 Task: Select the current location as ACE Basin National Estuarine Research Reserve, South Carolina, United States . Now zoom - , and verify the location . Hide zoom slider
Action: Mouse moved to (299, 556)
Screenshot: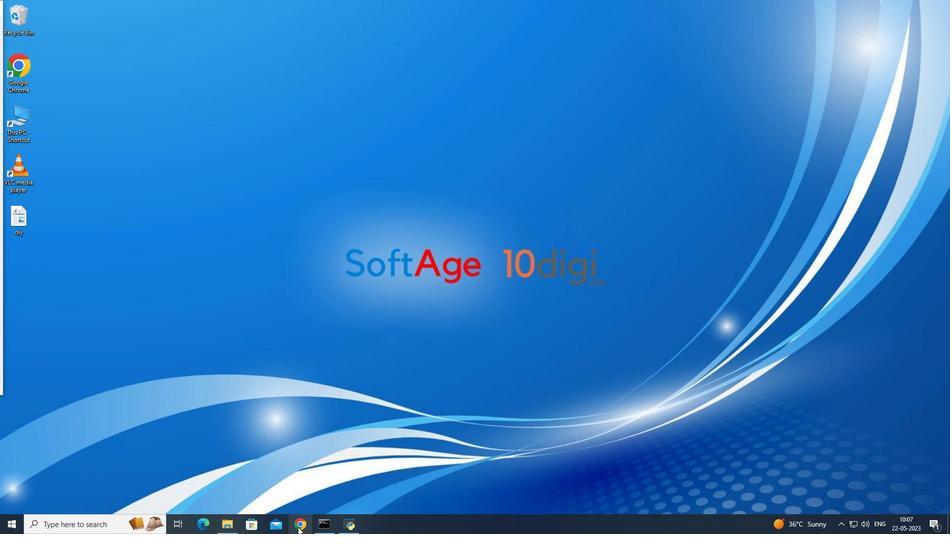 
Action: Mouse pressed left at (299, 556)
Screenshot: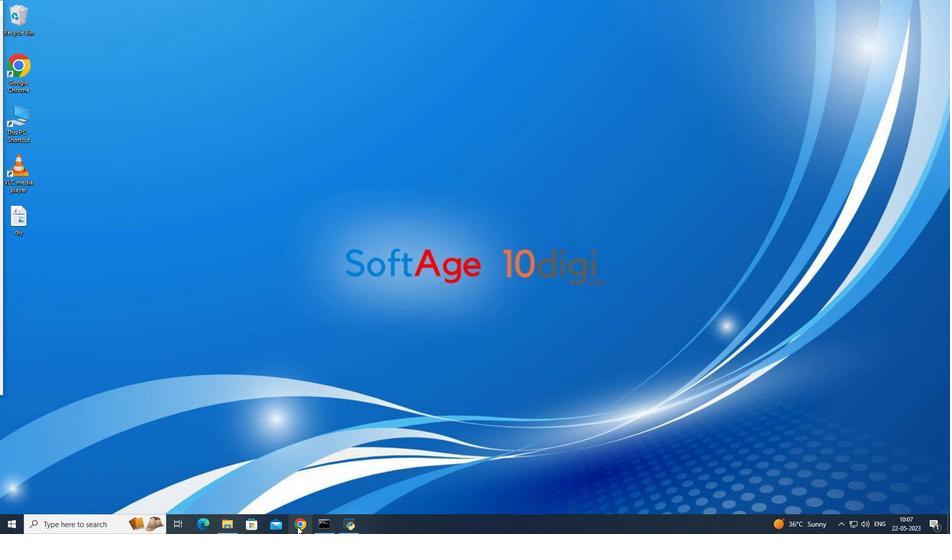 
Action: Mouse moved to (157, 0)
Screenshot: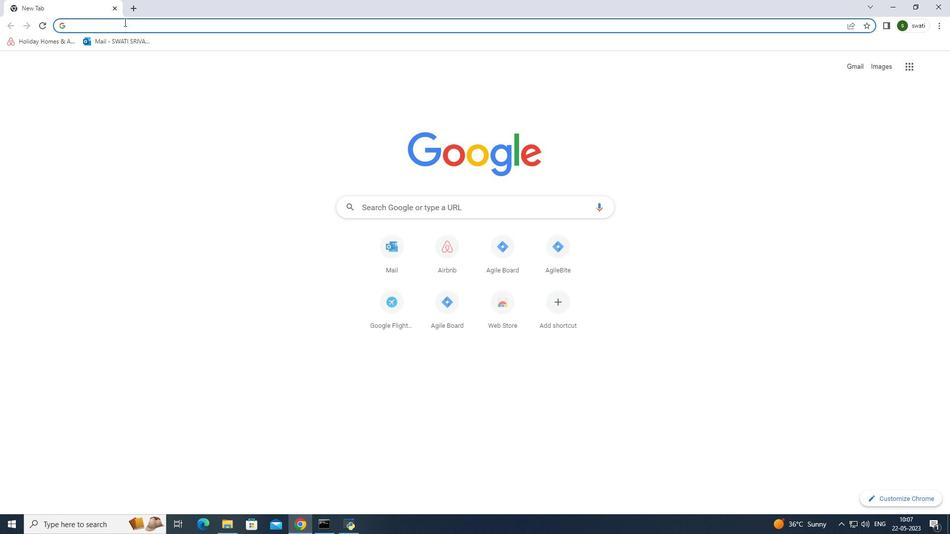
Action: Mouse pressed left at (157, 0)
Screenshot: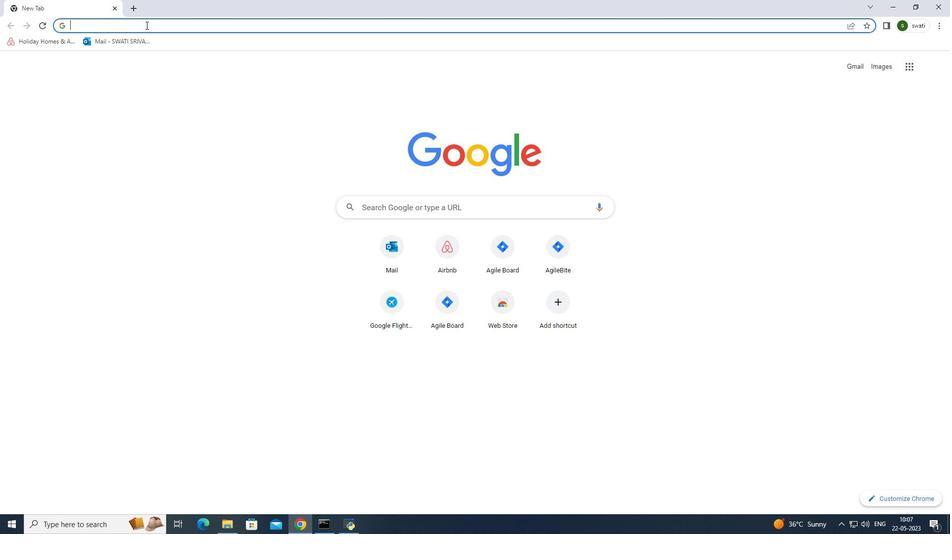 
Action: Key pressed google<Key.space>maps<Key.enter>
Screenshot: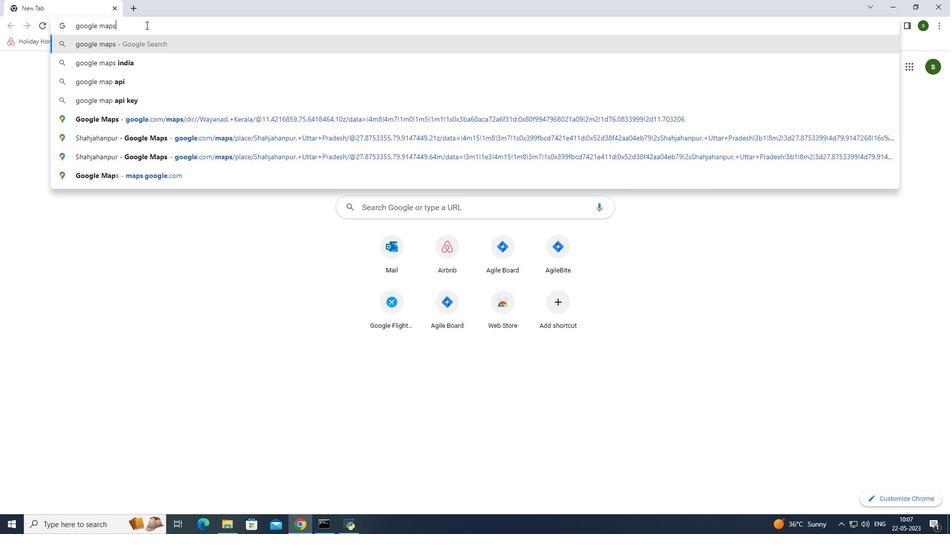 
Action: Mouse moved to (160, 140)
Screenshot: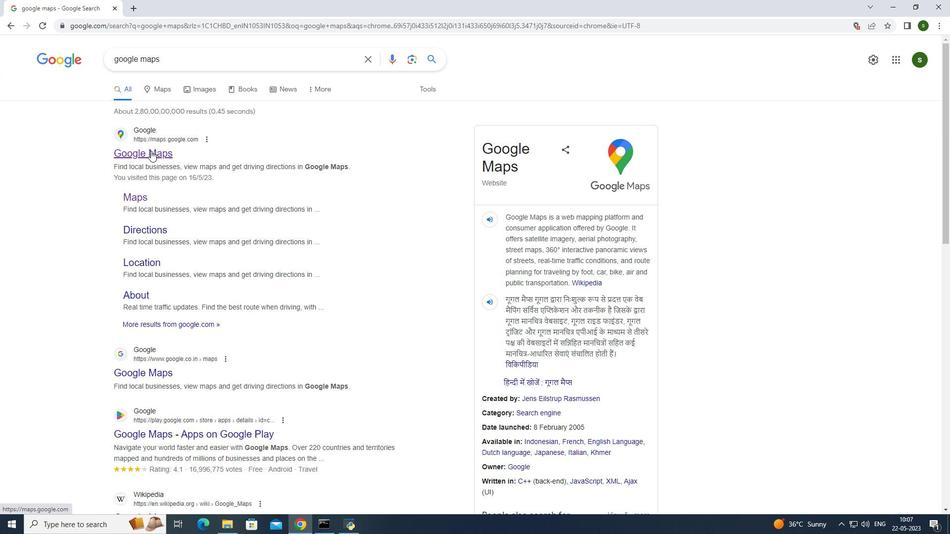 
Action: Mouse pressed left at (160, 140)
Screenshot: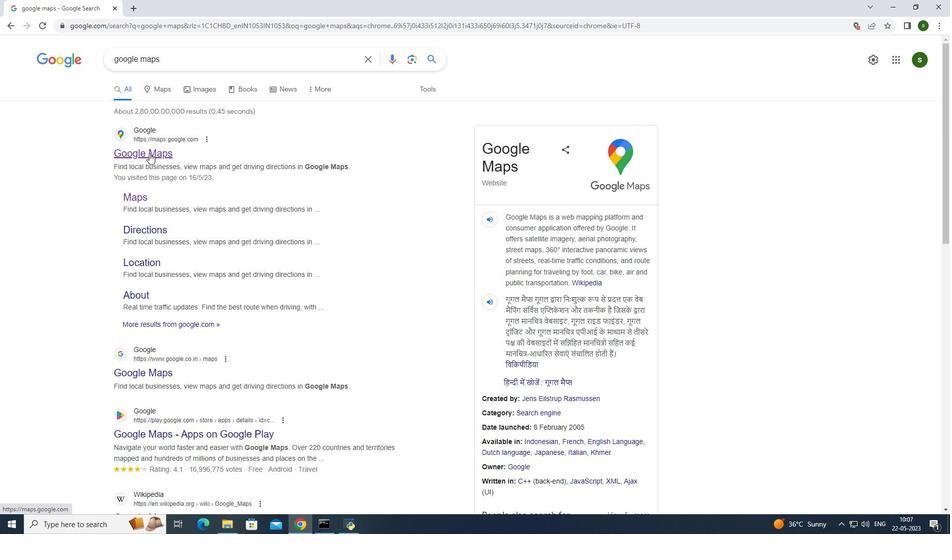 
Action: Mouse moved to (107, 26)
Screenshot: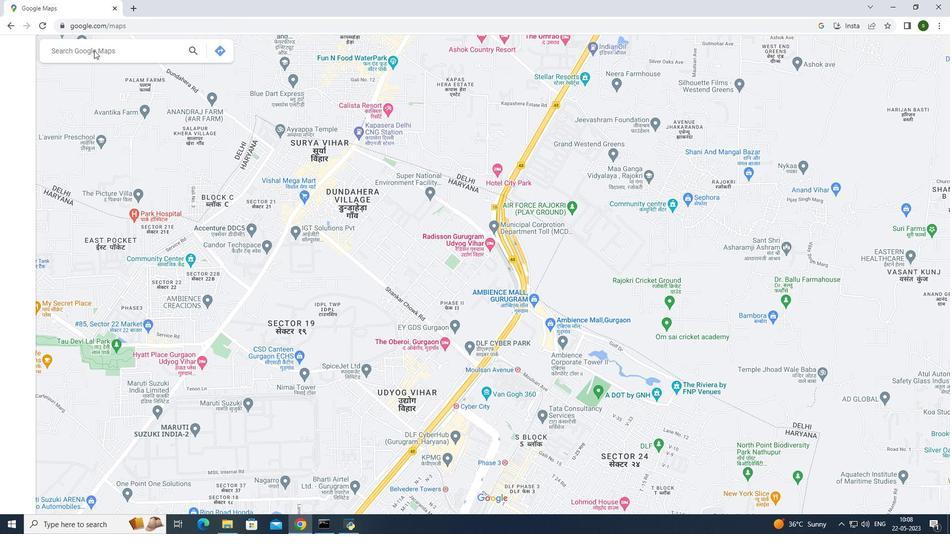 
Action: Mouse pressed left at (107, 26)
Screenshot: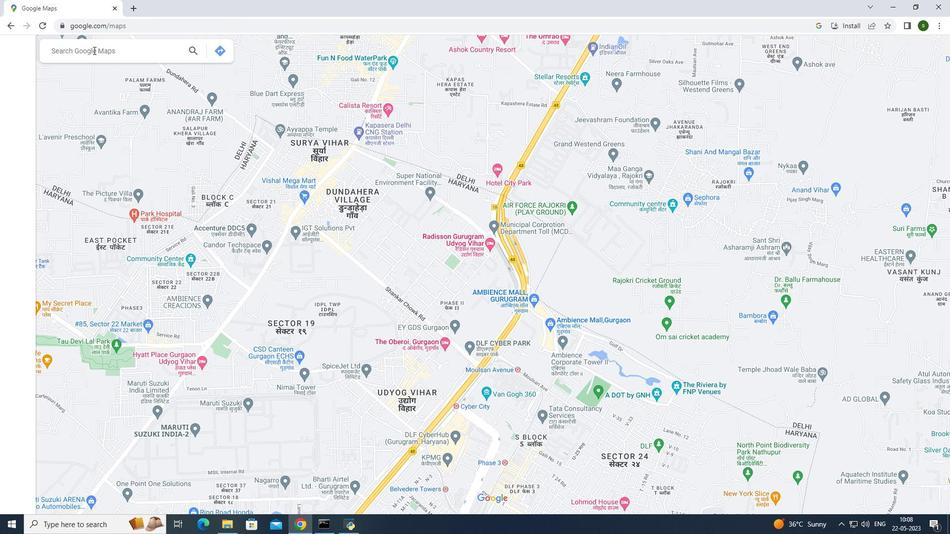 
Action: Key pressed <Key.caps_lock>ACE<Key.space><Key.caps_lock><Key.caps_lock>B<Key.caps_lock>asin<Key.space><Key.caps_lock>N<Key.caps_lock>ational<Key.space><Key.caps_lock>E<Key.caps_lock>stuarine<Key.space><Key.caps_lock>R<Key.caps_lock>esearch<Key.space><Key.caps_lock>R<Key.caps_lock>eserve,<Key.caps_lock>S<Key.caps_lock>outh<Key.space><Key.caps_lock>C<Key.caps_lock>arolina<Key.space>,<Key.caps_lock><Key.backspace><Key.backspace>,<Key.caps_lock>u<Key.caps_lock>NITED<Key.space><Key.caps_lock>s<Key.caps_lock>TATES<Key.enter>
Screenshot: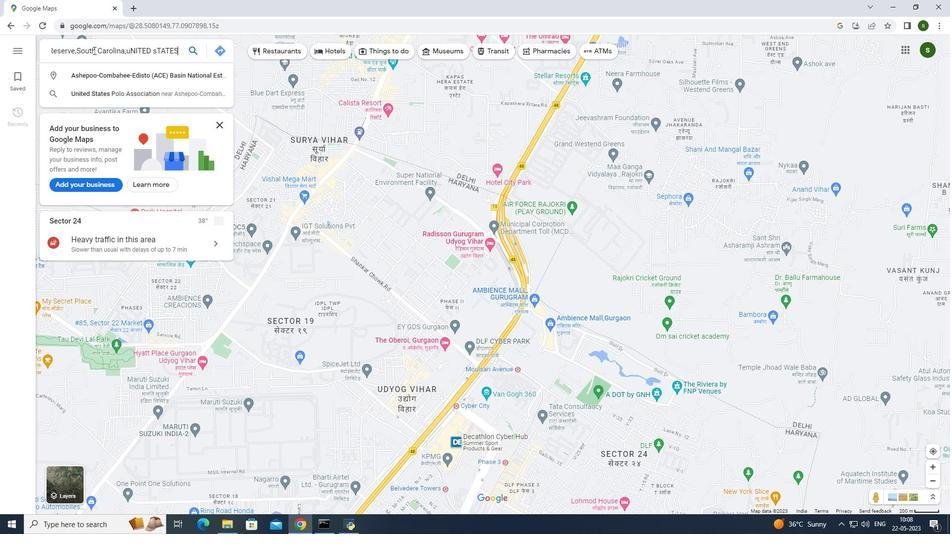 
Action: Mouse moved to (493, 243)
Screenshot: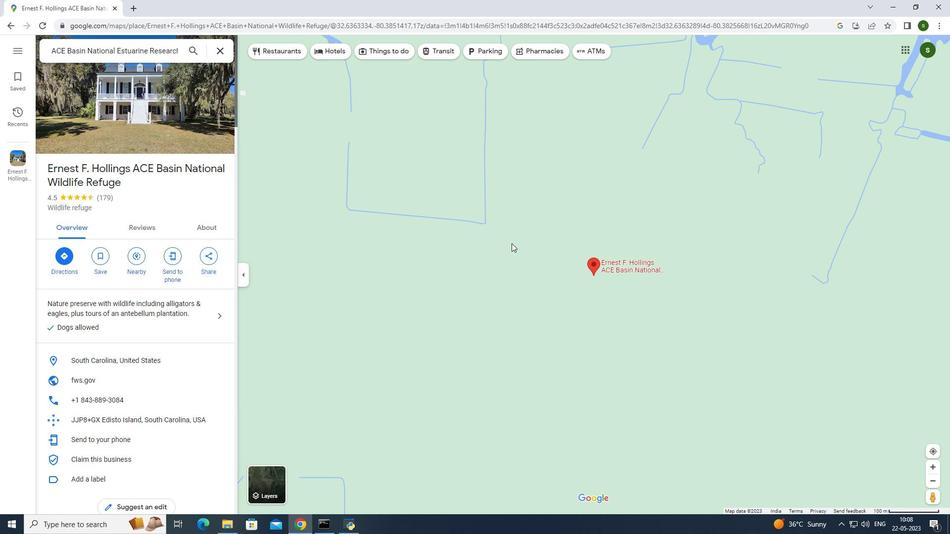 
Action: Mouse scrolled (493, 243) with delta (0, 0)
Screenshot: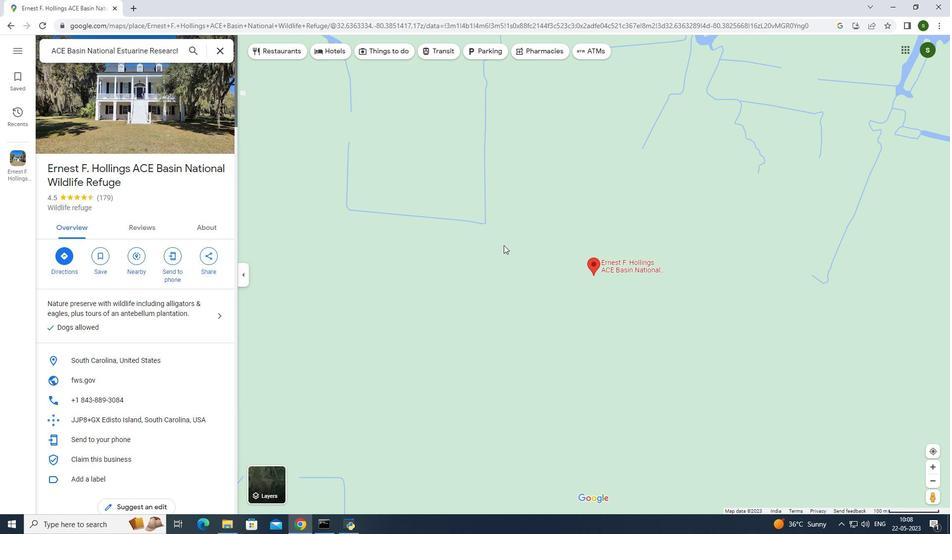 
Action: Mouse moved to (471, 297)
Screenshot: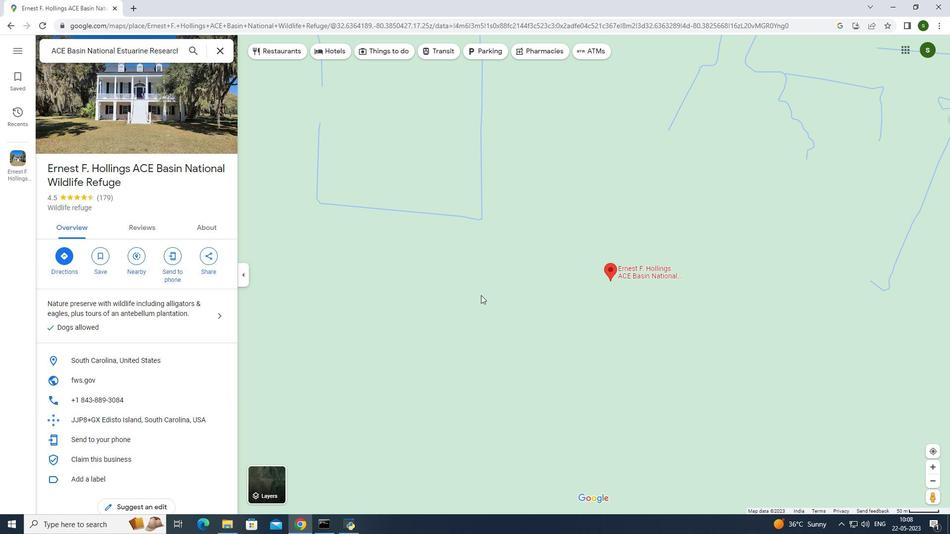 
Action: Mouse scrolled (471, 297) with delta (0, 0)
Screenshot: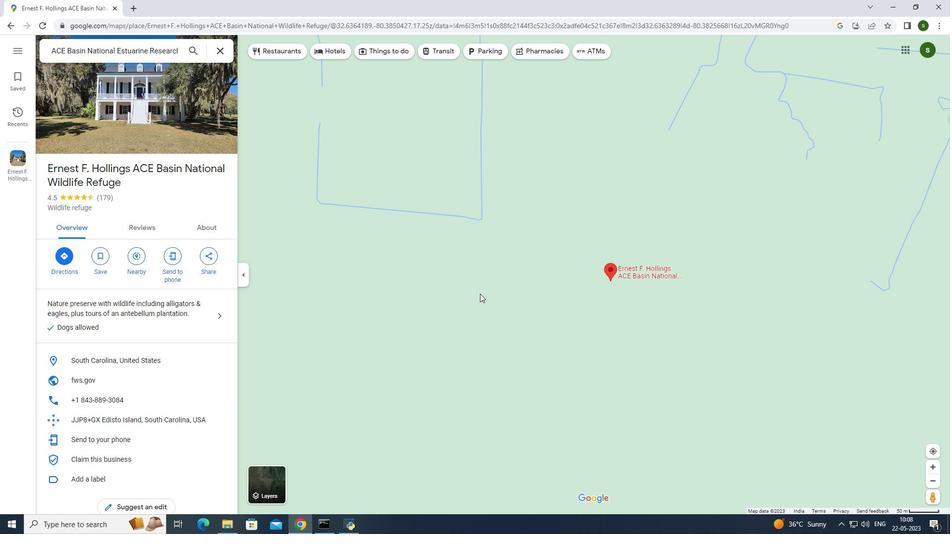 
Action: Mouse scrolled (471, 297) with delta (0, 0)
Screenshot: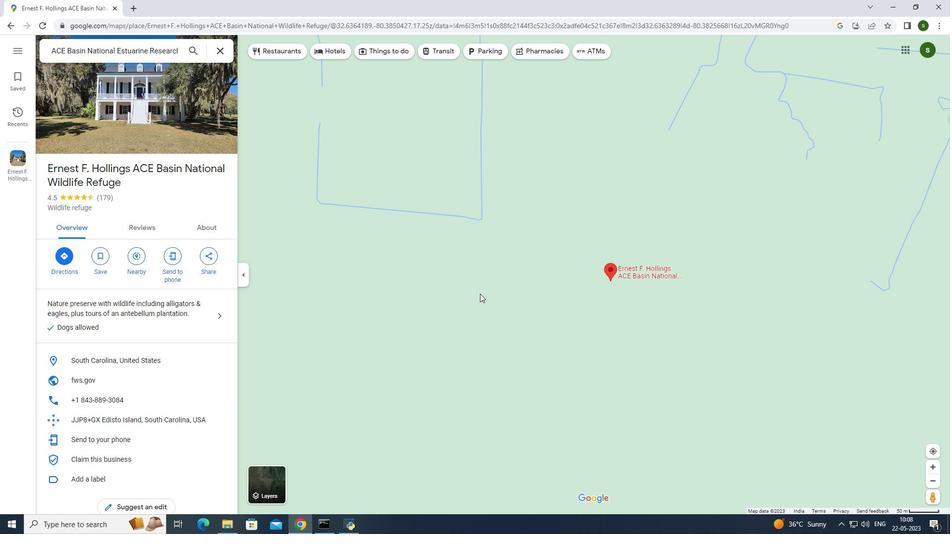 
Action: Mouse scrolled (471, 297) with delta (0, 0)
Screenshot: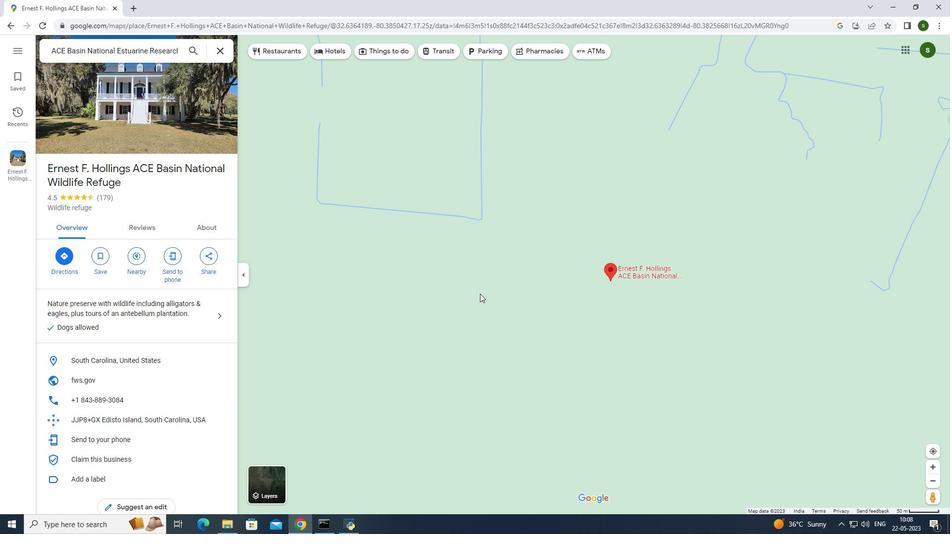
Action: Mouse scrolled (471, 297) with delta (0, 0)
Screenshot: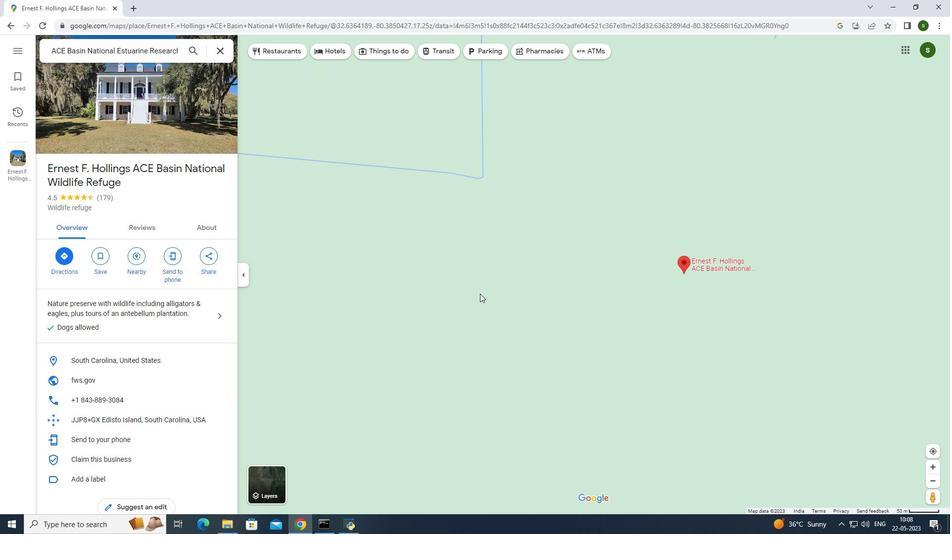 
Action: Mouse moved to (487, 239)
Screenshot: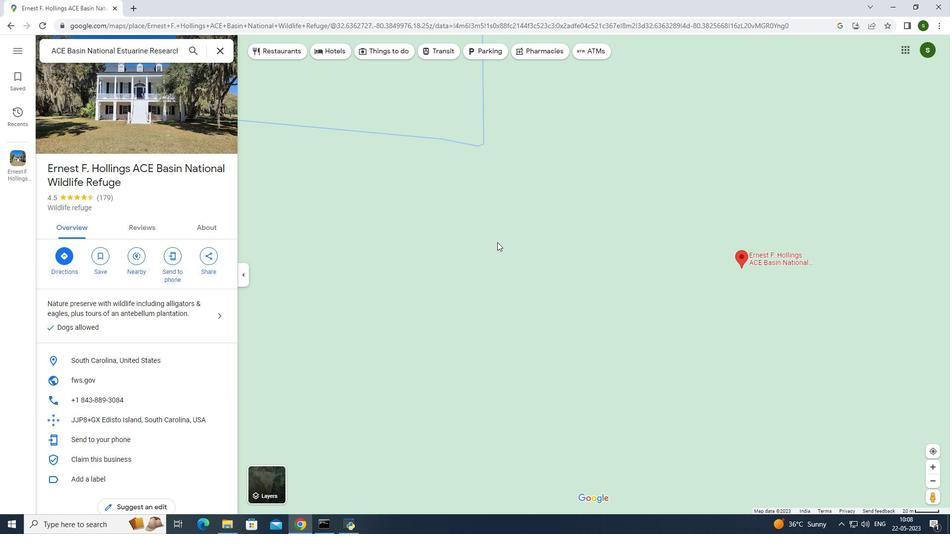 
Action: Mouse scrolled (487, 239) with delta (0, 0)
Screenshot: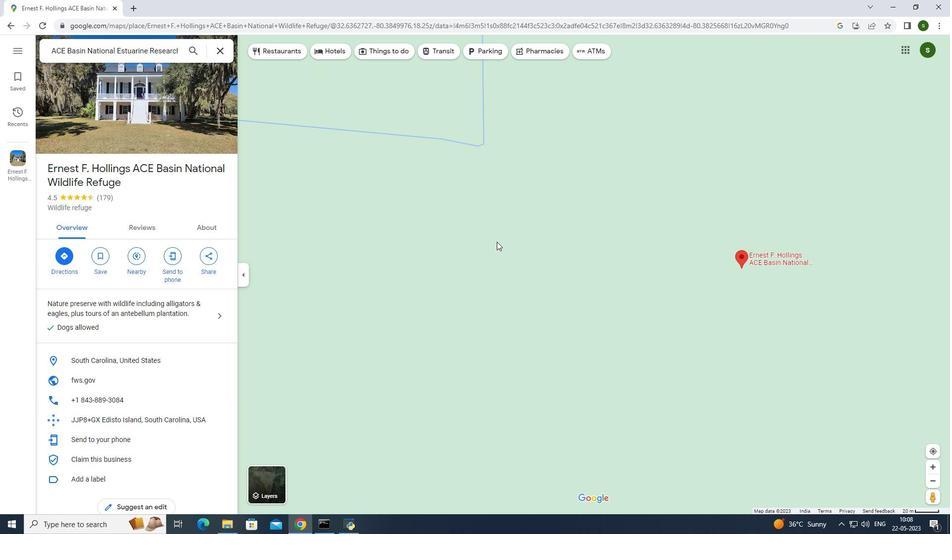 
Action: Mouse scrolled (487, 239) with delta (0, 0)
Screenshot: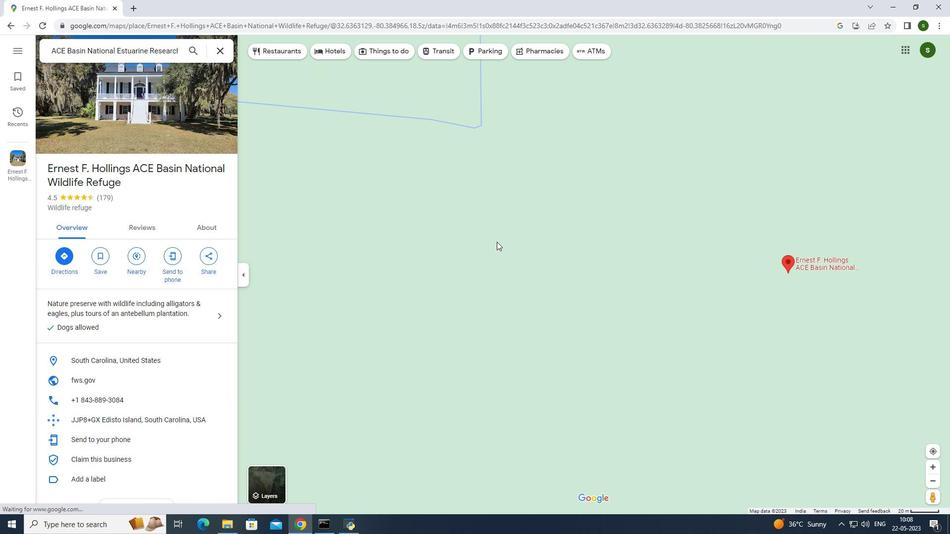 
Action: Mouse moved to (485, 193)
Screenshot: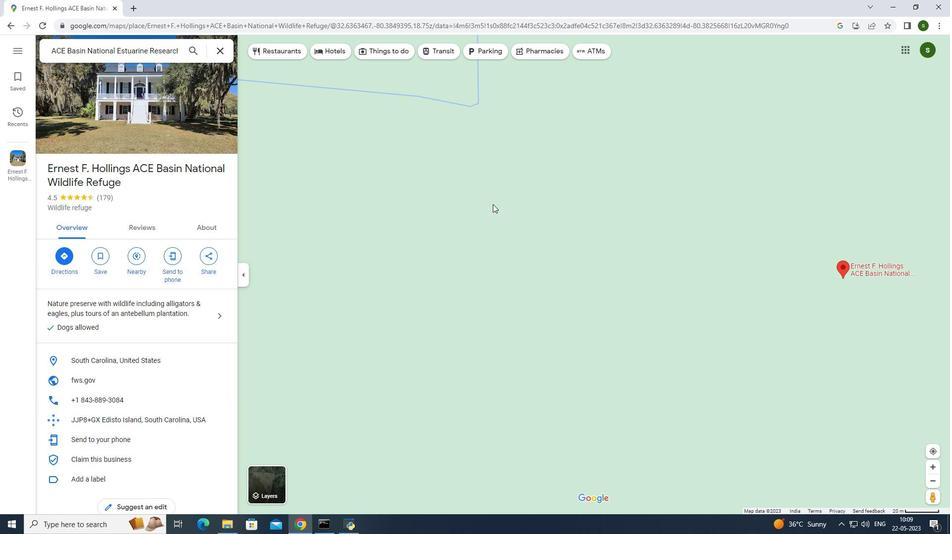 
Action: Mouse scrolled (485, 193) with delta (0, 0)
Screenshot: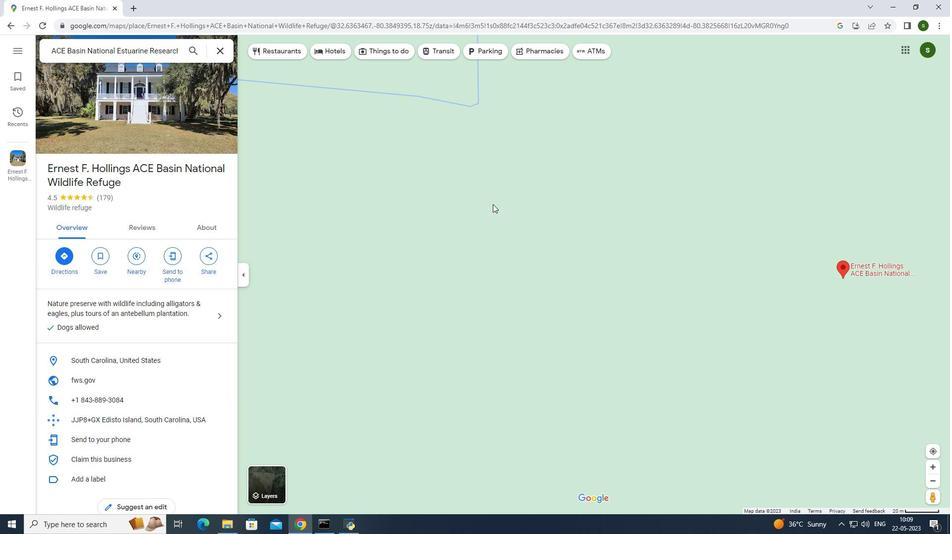 
Action: Mouse scrolled (485, 193) with delta (0, 0)
Screenshot: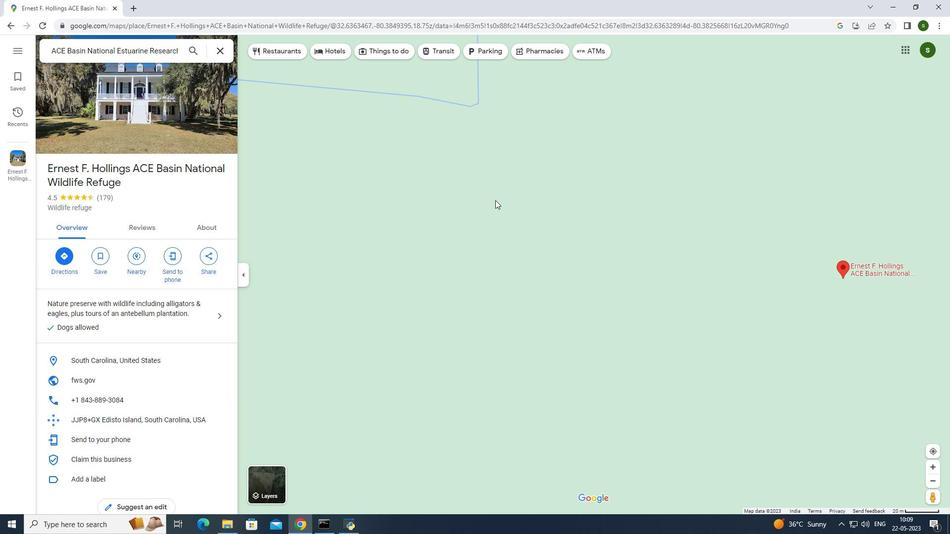 
Action: Mouse scrolled (485, 192) with delta (0, 0)
Screenshot: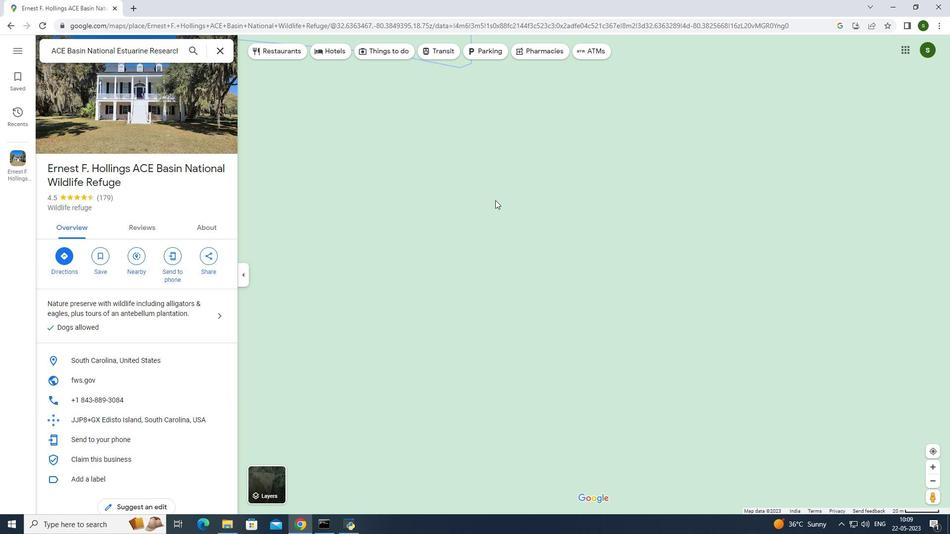 
Action: Mouse scrolled (485, 192) with delta (0, 0)
Screenshot: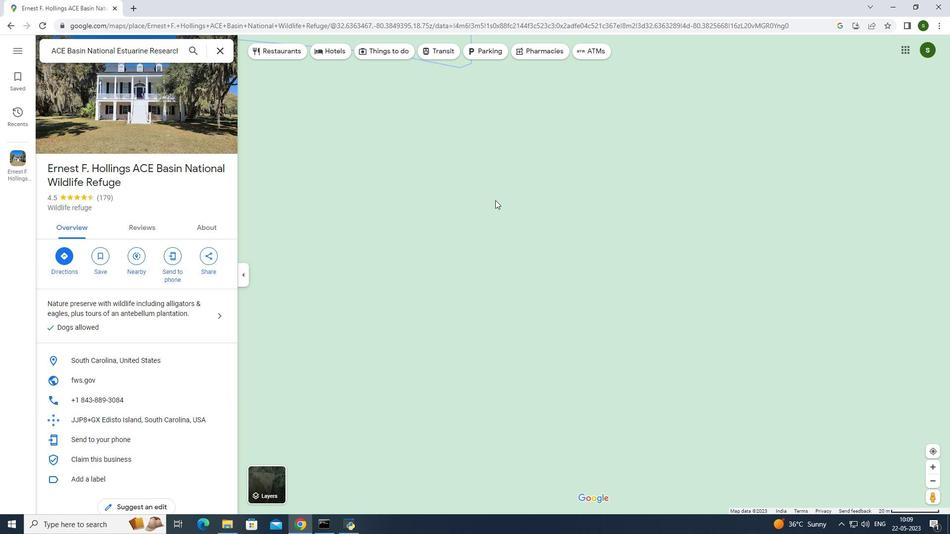 
Action: Mouse scrolled (485, 192) with delta (0, 0)
Screenshot: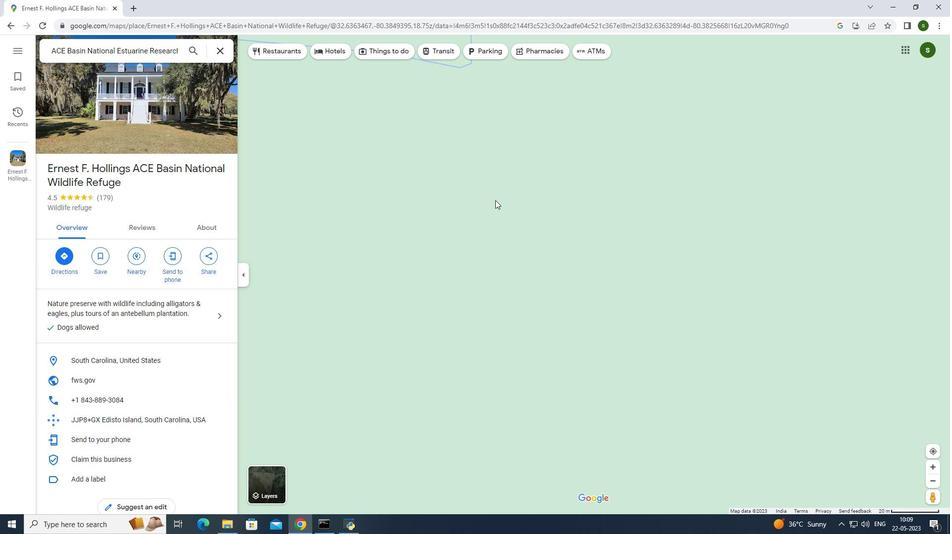 
Action: Mouse scrolled (485, 192) with delta (0, 0)
Screenshot: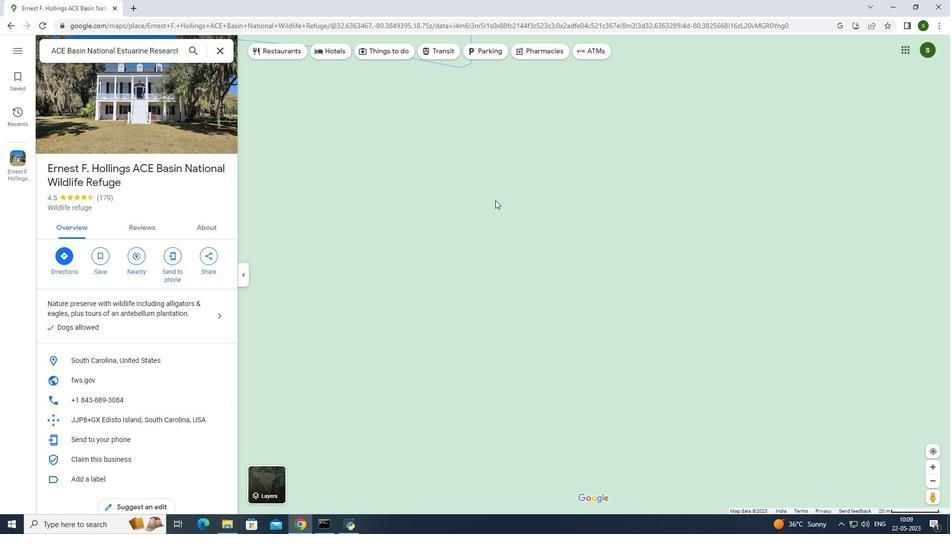 
Action: Mouse moved to (484, 193)
Screenshot: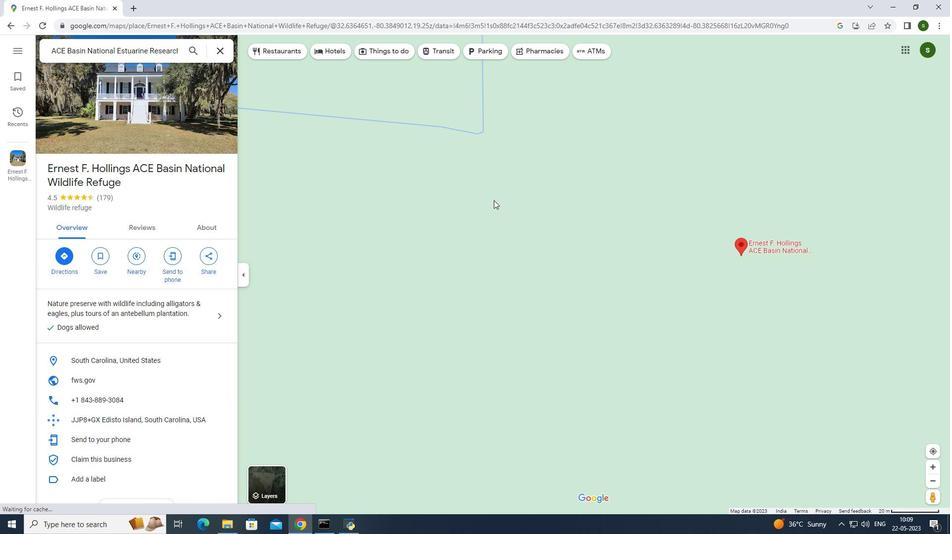 
Action: Mouse scrolled (484, 192) with delta (0, 0)
Screenshot: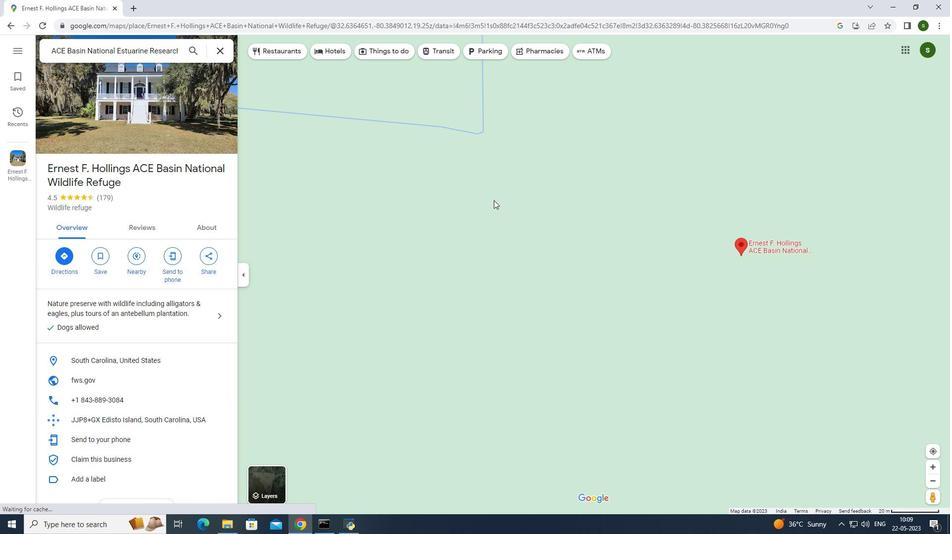 
Action: Mouse scrolled (484, 192) with delta (0, 0)
Screenshot: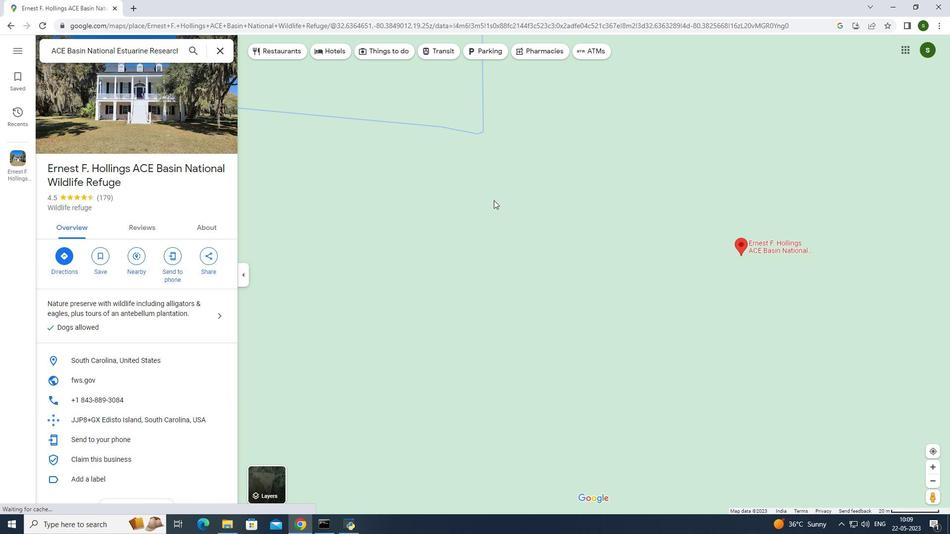 
Action: Mouse scrolled (484, 192) with delta (0, 0)
Screenshot: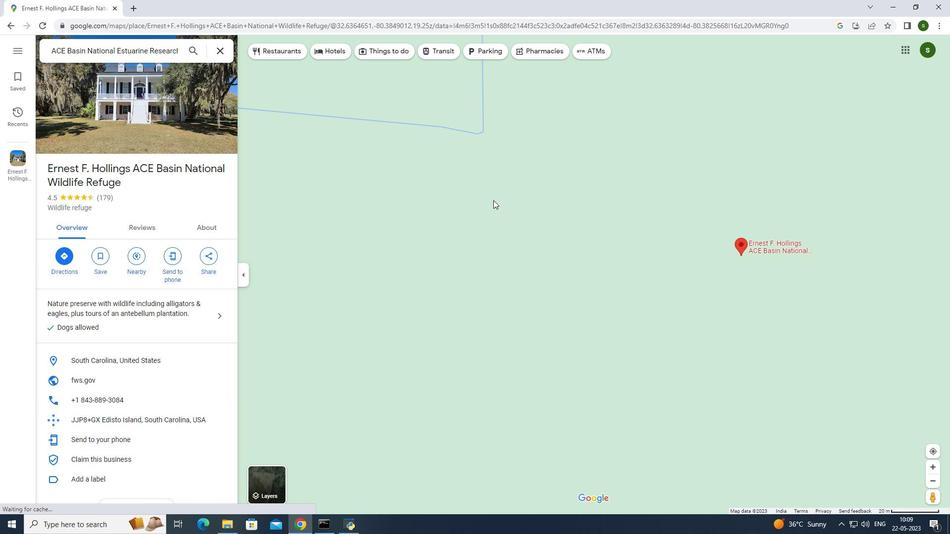 
Action: Mouse moved to (480, 194)
Screenshot: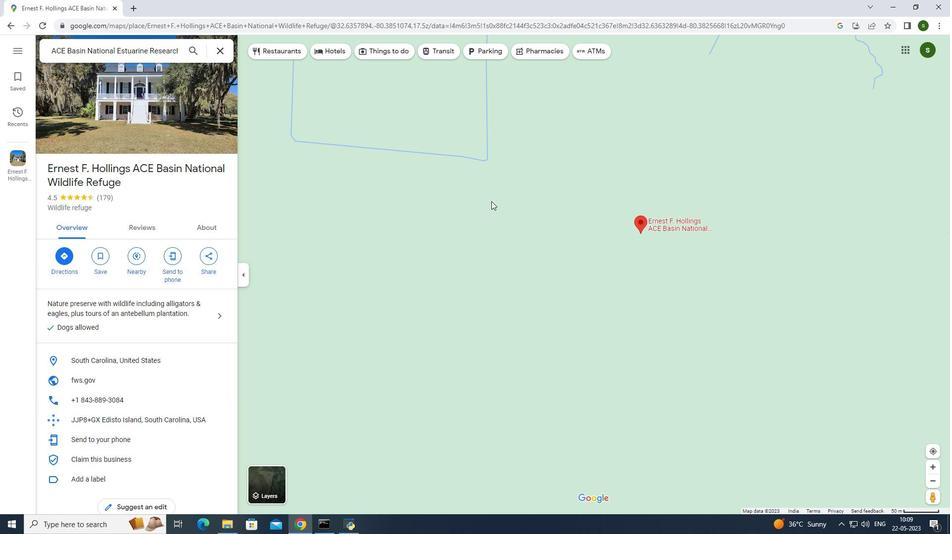 
Action: Mouse scrolled (480, 194) with delta (0, 0)
Screenshot: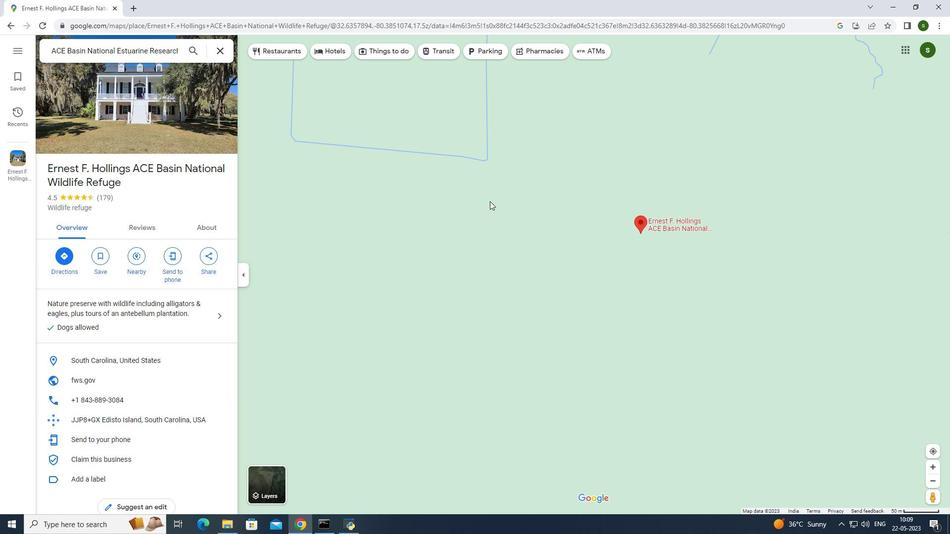 
Action: Mouse scrolled (480, 194) with delta (0, 0)
Screenshot: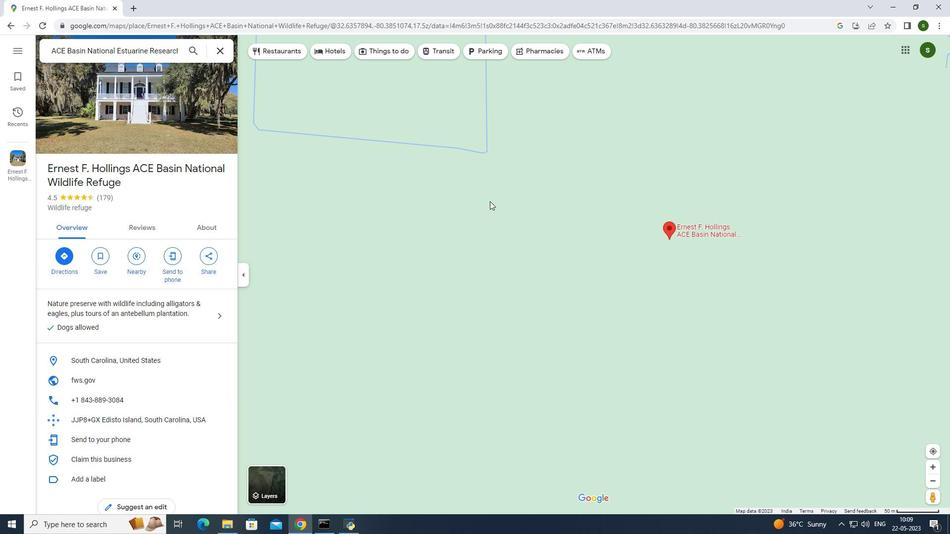 
Action: Mouse scrolled (480, 194) with delta (0, 0)
Screenshot: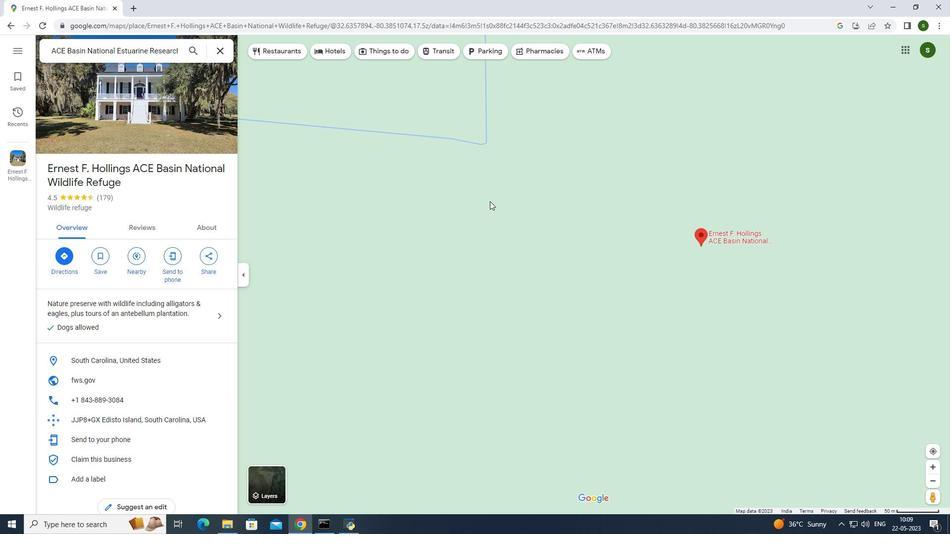 
Action: Mouse scrolled (480, 193) with delta (0, 0)
Screenshot: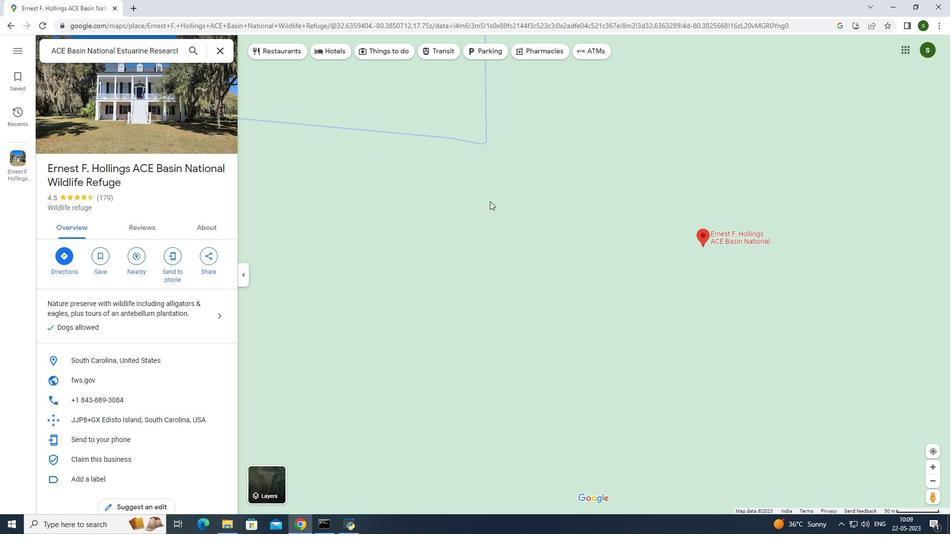 
Action: Mouse scrolled (480, 194) with delta (0, 0)
Screenshot: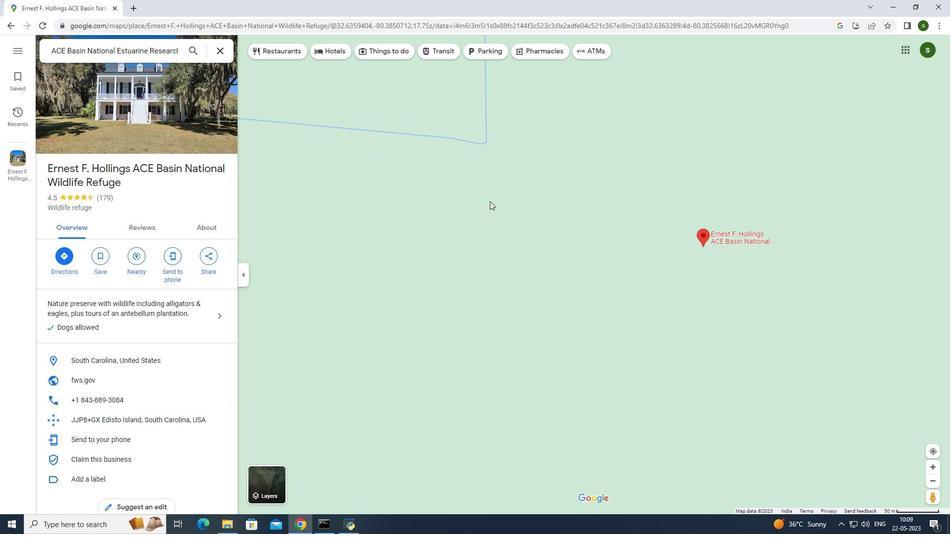 
Action: Mouse scrolled (480, 194) with delta (0, 0)
Screenshot: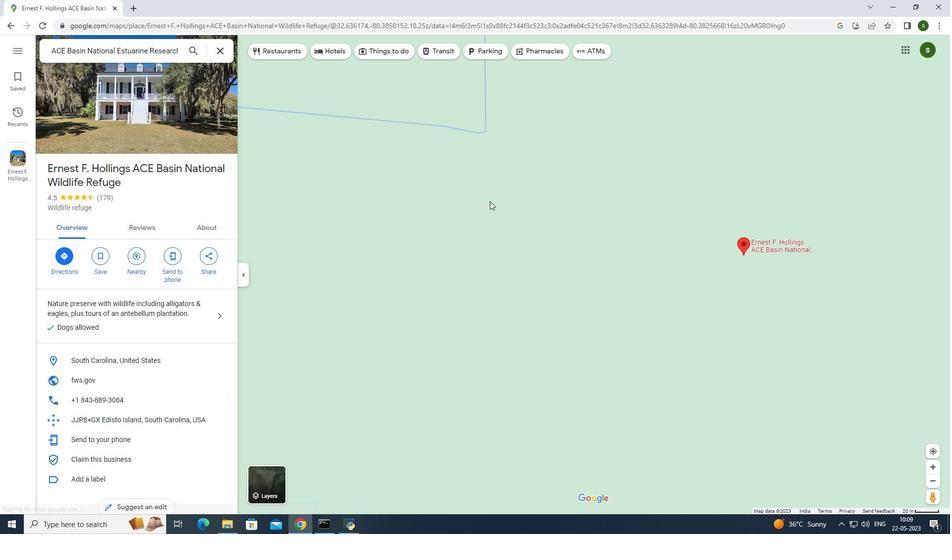 
Action: Mouse scrolled (480, 194) with delta (0, 0)
Screenshot: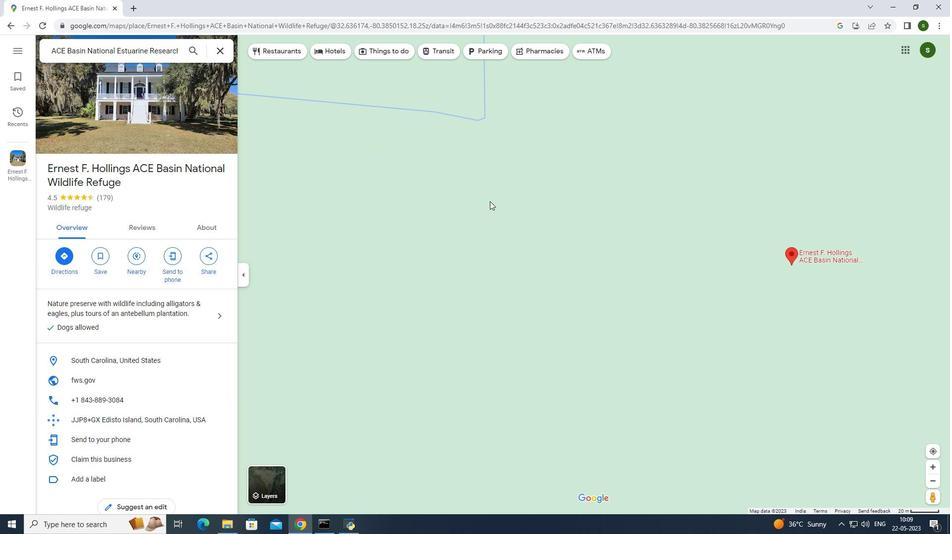 
Action: Mouse scrolled (480, 194) with delta (0, 0)
Screenshot: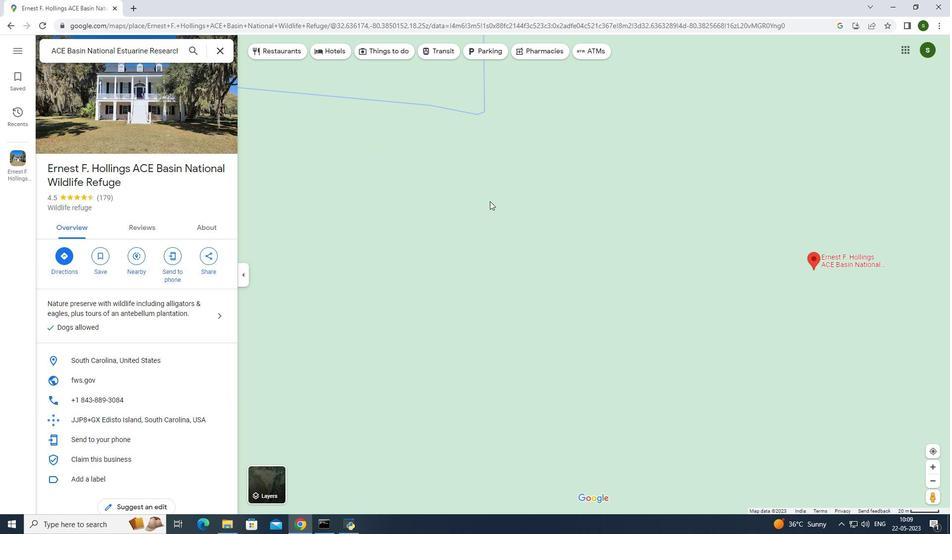 
Action: Mouse moved to (479, 194)
Screenshot: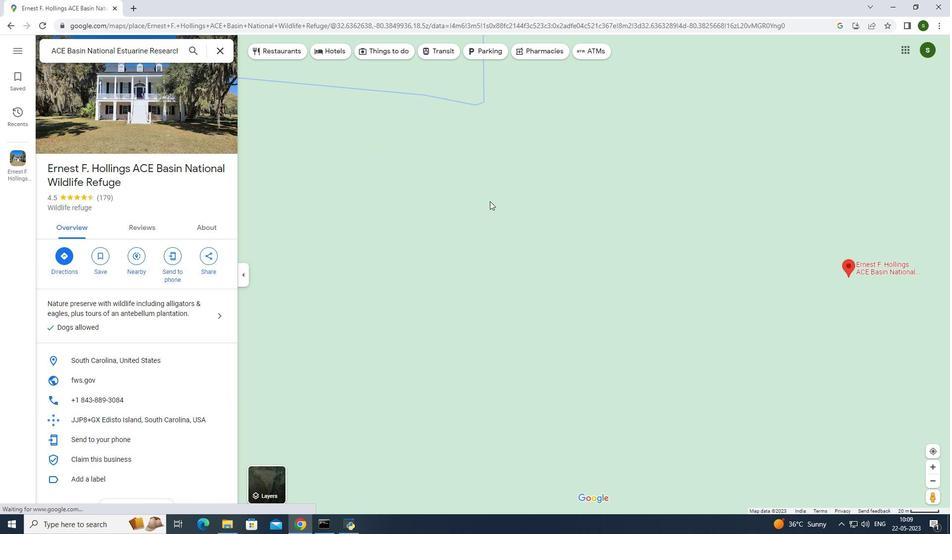 
Action: Mouse scrolled (479, 195) with delta (0, 0)
Screenshot: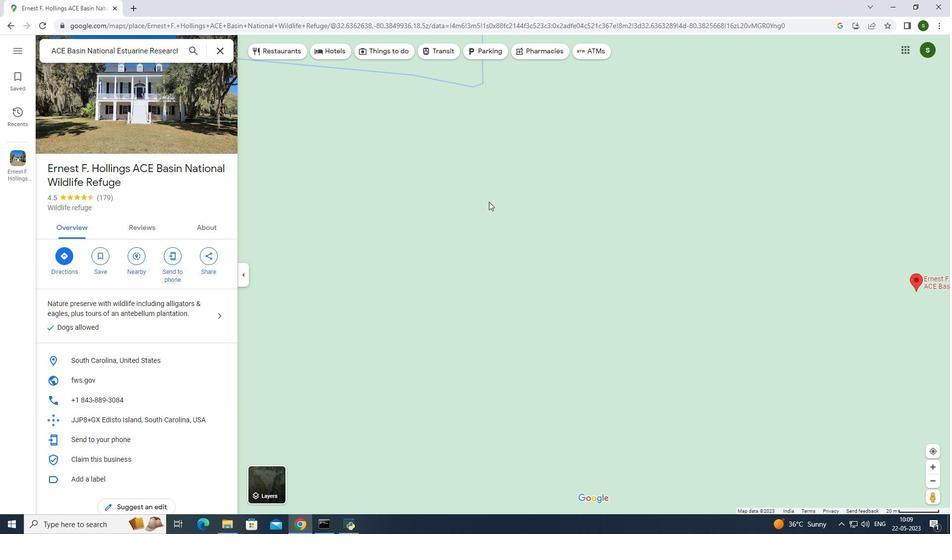 
Action: Mouse moved to (500, 196)
Screenshot: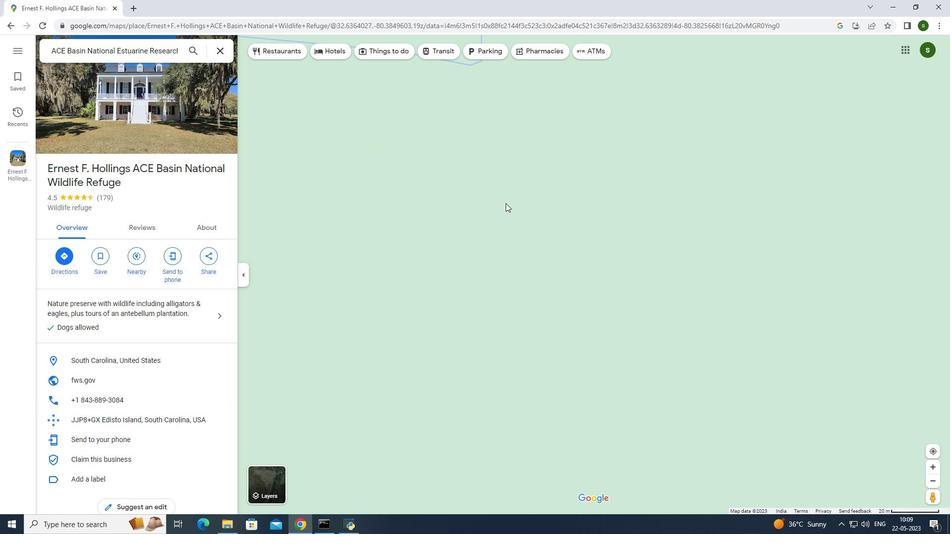 
Action: Mouse pressed left at (500, 196)
Screenshot: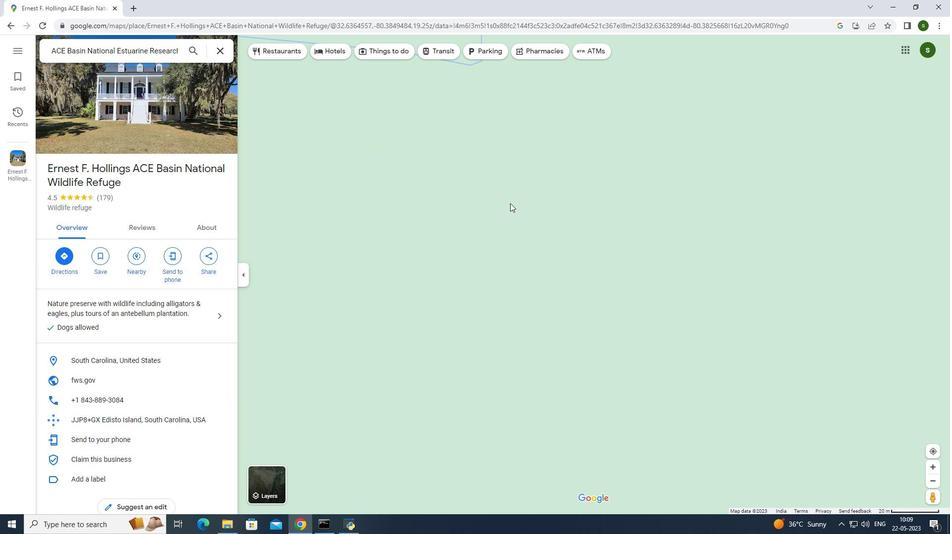 
Action: Mouse moved to (478, 292)
Screenshot: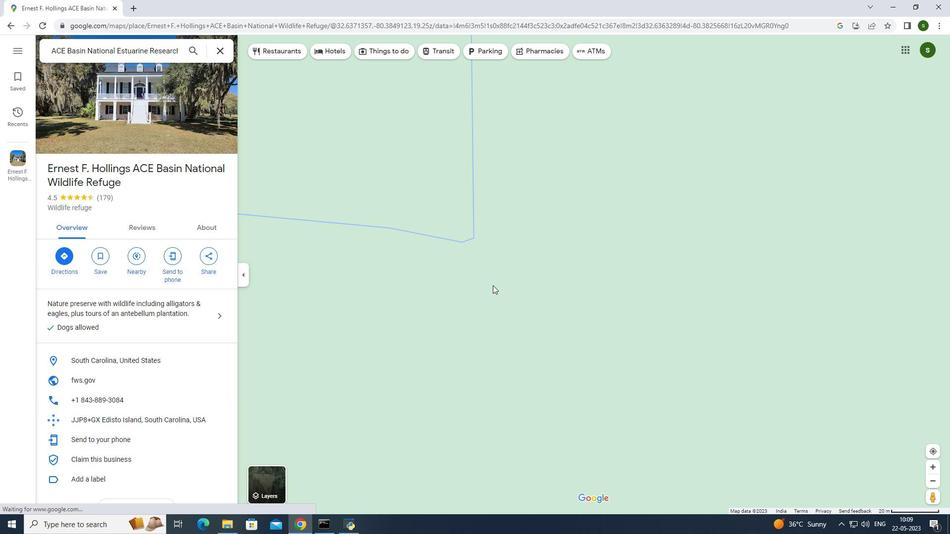 
Action: Mouse scrolled (478, 292) with delta (0, 0)
Screenshot: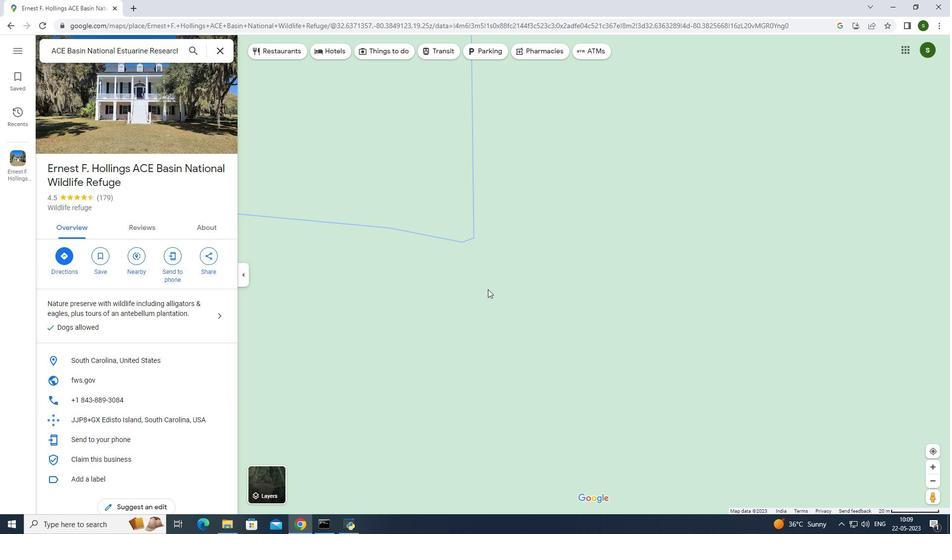 
Action: Mouse scrolled (478, 292) with delta (0, 0)
Screenshot: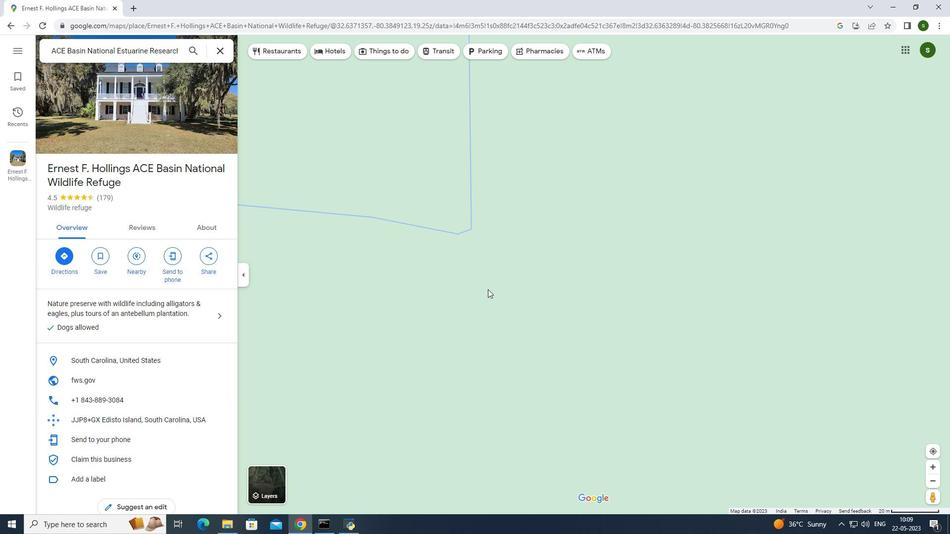 
Action: Mouse scrolled (478, 292) with delta (0, 0)
Screenshot: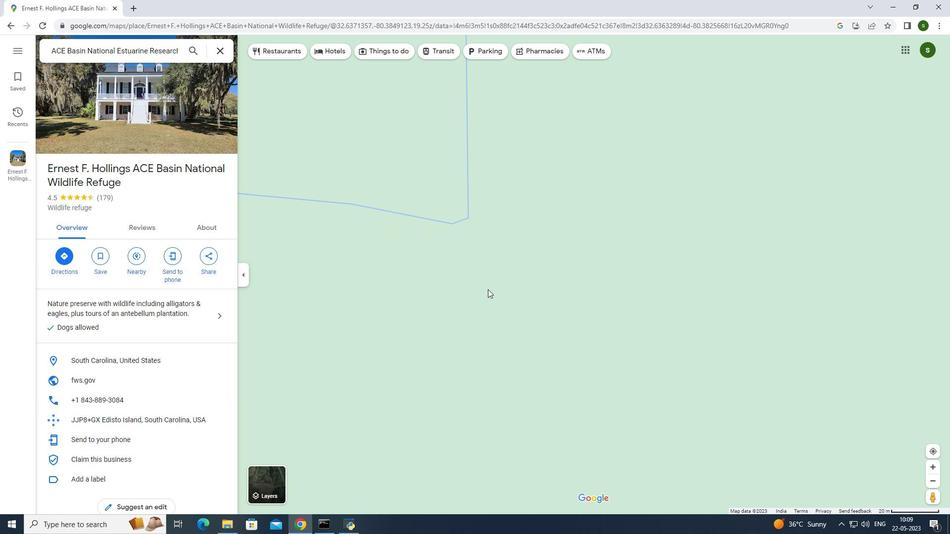 
Action: Mouse scrolled (478, 292) with delta (0, 0)
Screenshot: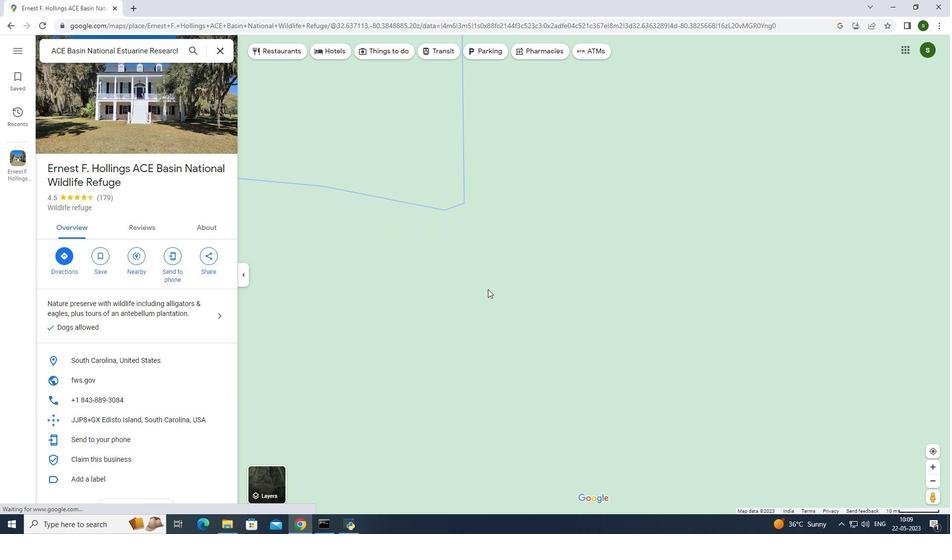 
Action: Mouse scrolled (478, 292) with delta (0, 0)
Screenshot: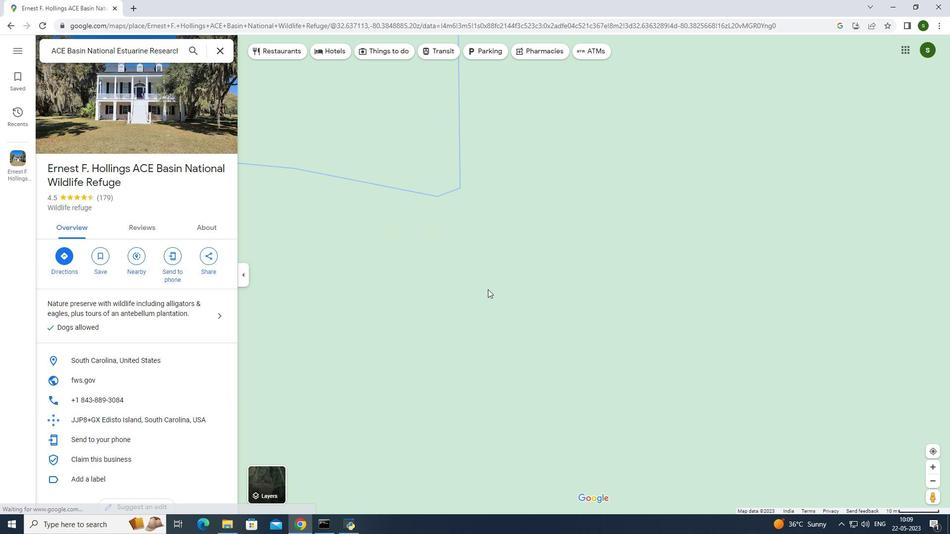 
Action: Mouse scrolled (478, 292) with delta (0, 0)
Screenshot: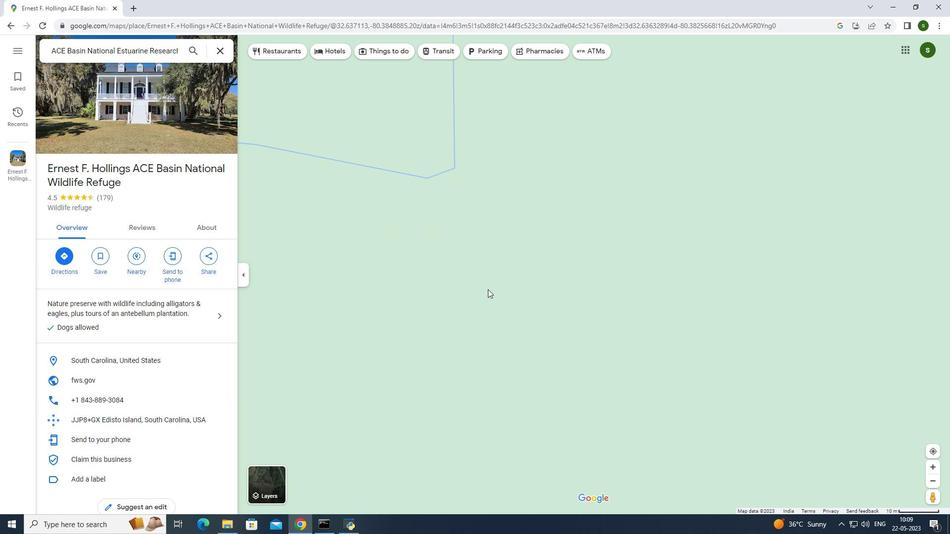 
Action: Mouse moved to (461, 142)
Screenshot: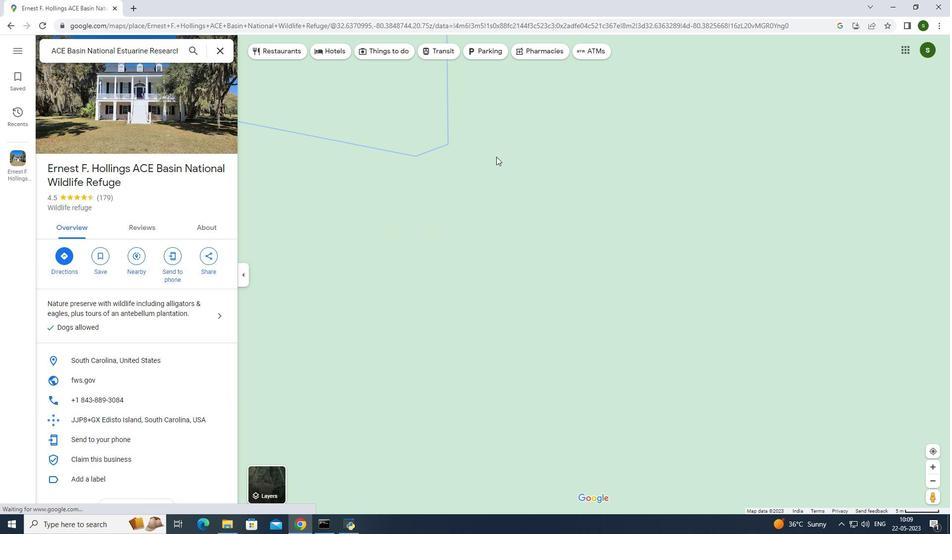 
Action: Mouse pressed left at (461, 142)
Screenshot: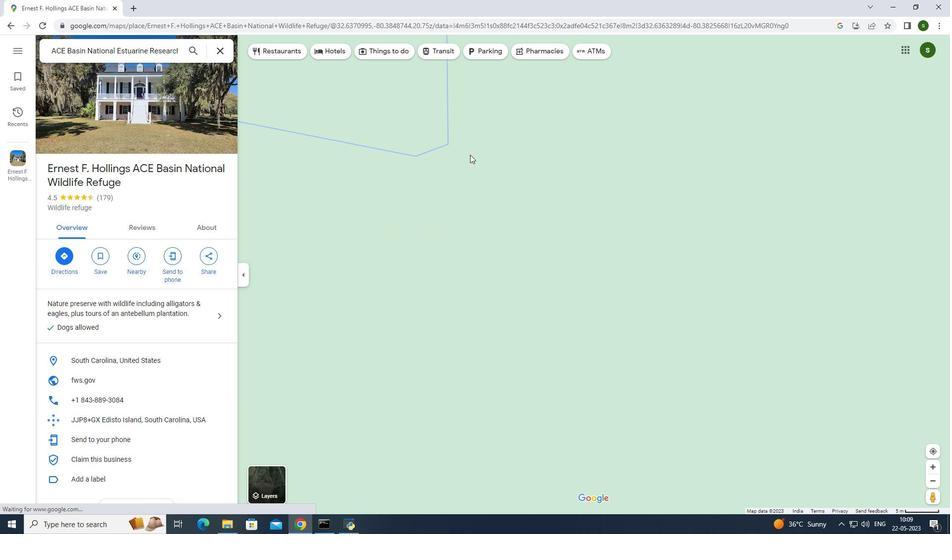 
Action: Mouse moved to (502, 256)
Screenshot: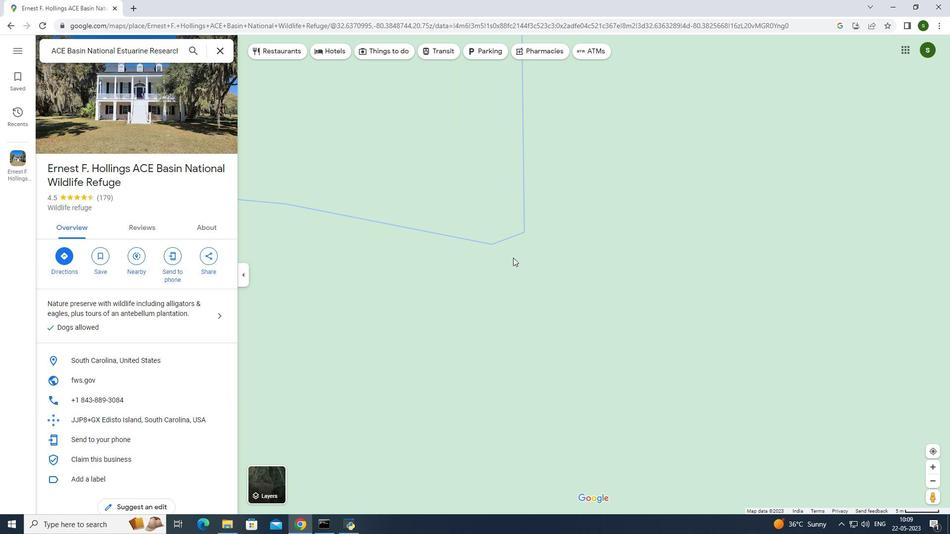 
Action: Mouse scrolled (502, 256) with delta (0, 0)
Screenshot: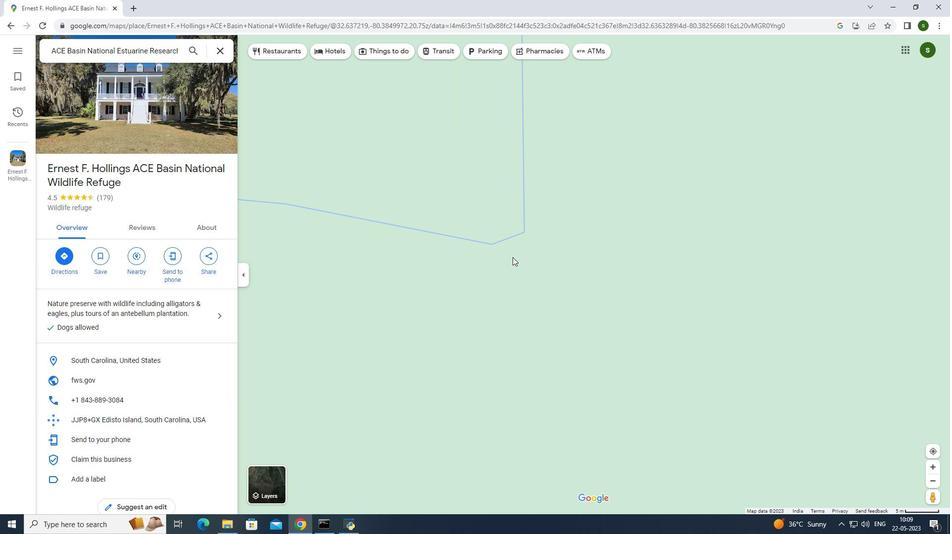 
Action: Mouse scrolled (502, 256) with delta (0, 0)
Screenshot: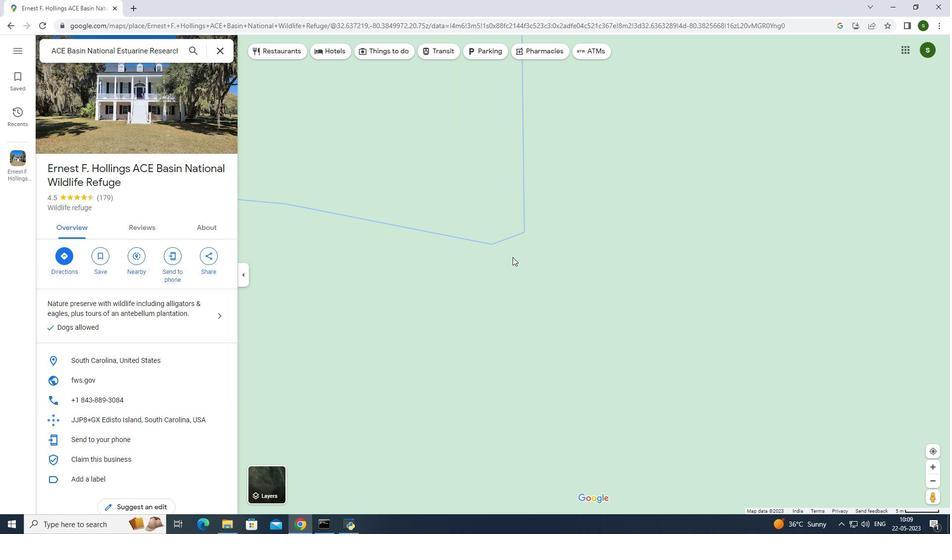 
Action: Mouse scrolled (502, 256) with delta (0, 0)
Screenshot: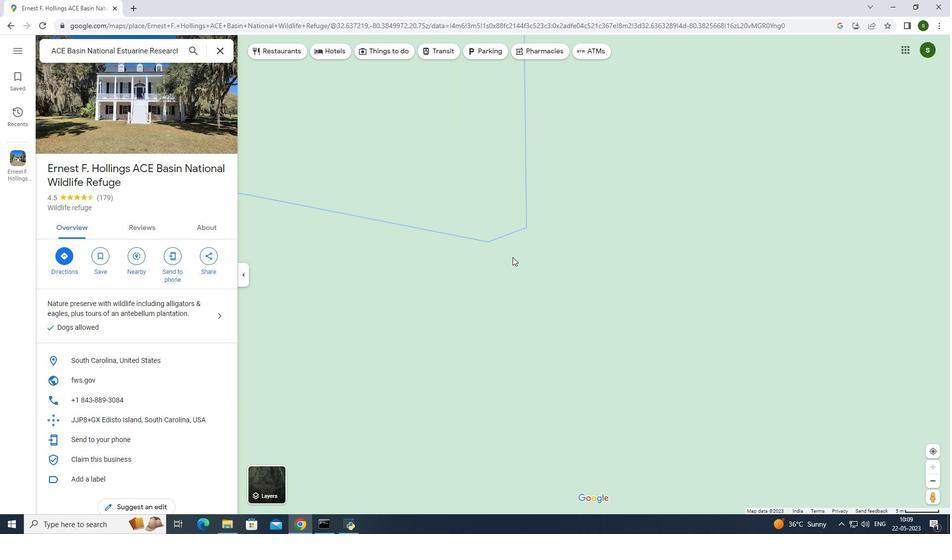 
Action: Mouse scrolled (502, 256) with delta (0, 0)
Screenshot: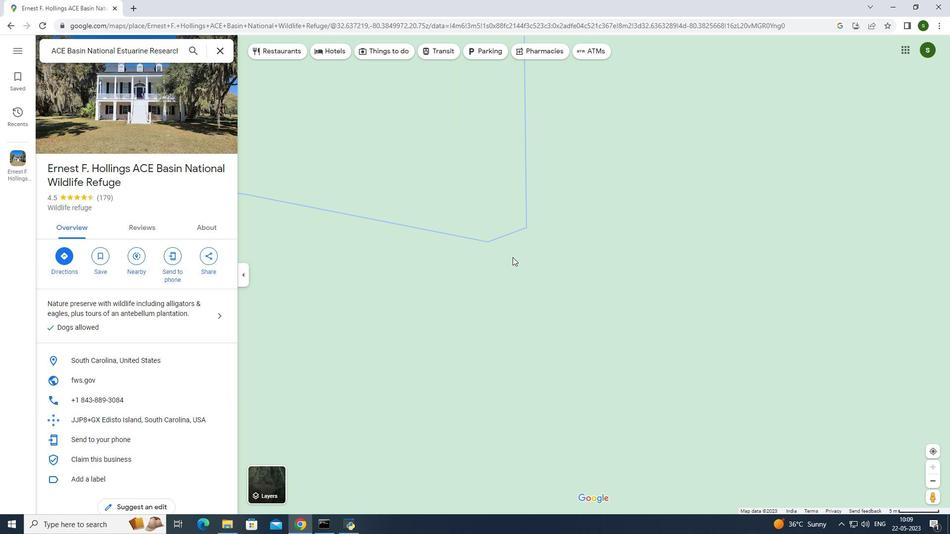 
Action: Mouse scrolled (502, 256) with delta (0, 0)
Screenshot: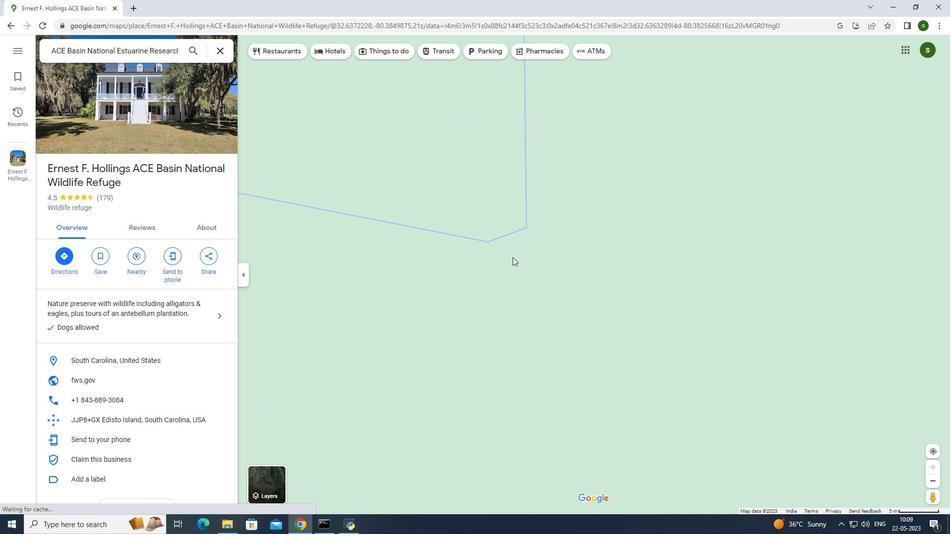 
Action: Mouse scrolled (502, 256) with delta (0, 0)
Screenshot: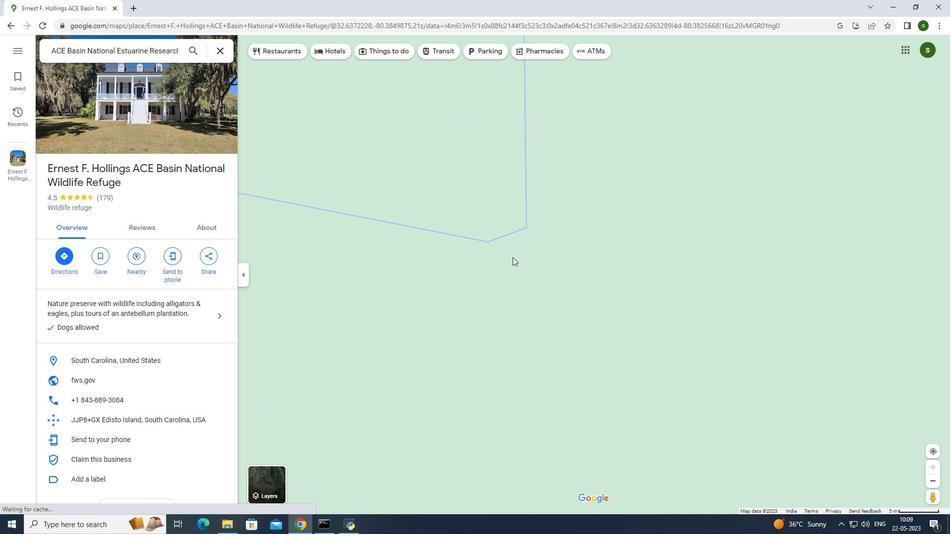 
Action: Mouse scrolled (502, 256) with delta (0, 0)
Screenshot: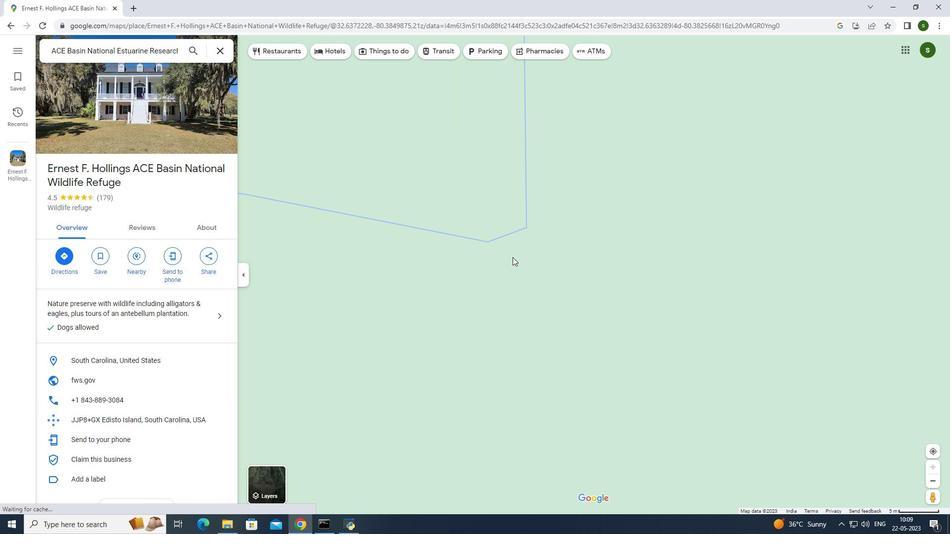 
Action: Mouse scrolled (502, 256) with delta (0, 0)
Screenshot: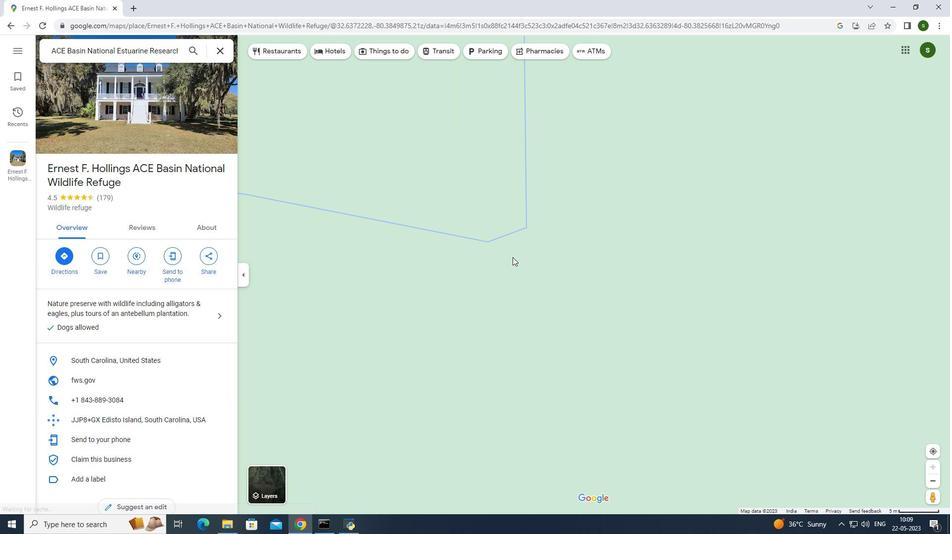 
Action: Mouse scrolled (502, 256) with delta (0, 0)
Screenshot: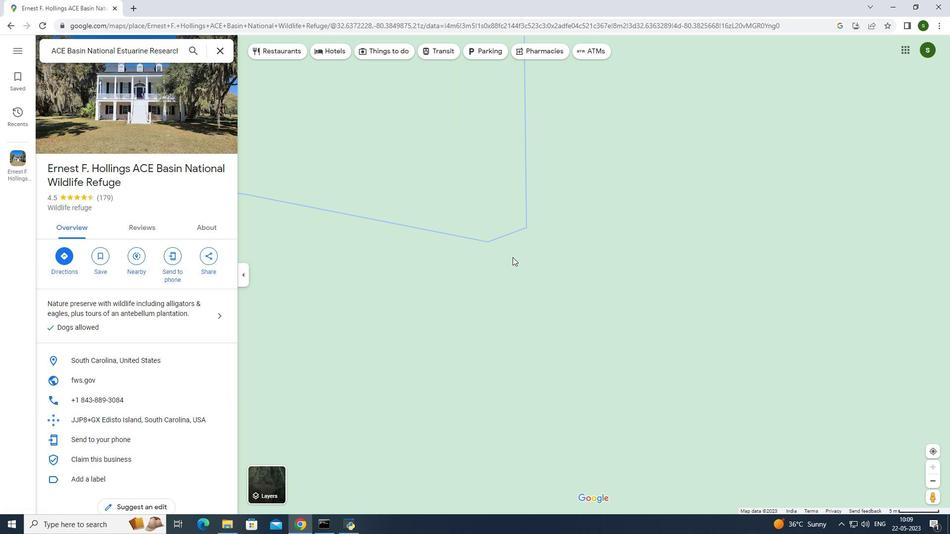 
Action: Mouse scrolled (502, 256) with delta (0, 0)
Screenshot: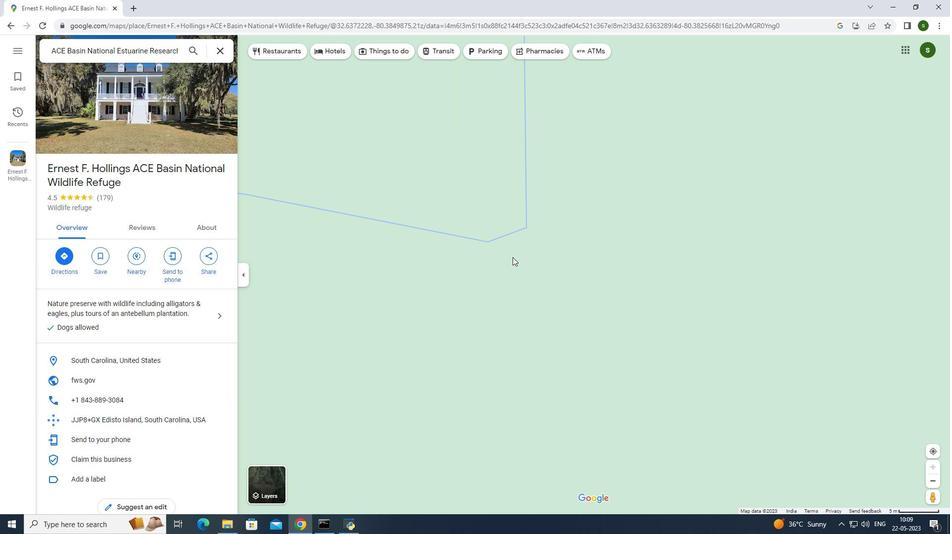 
Action: Mouse scrolled (502, 256) with delta (0, 0)
Screenshot: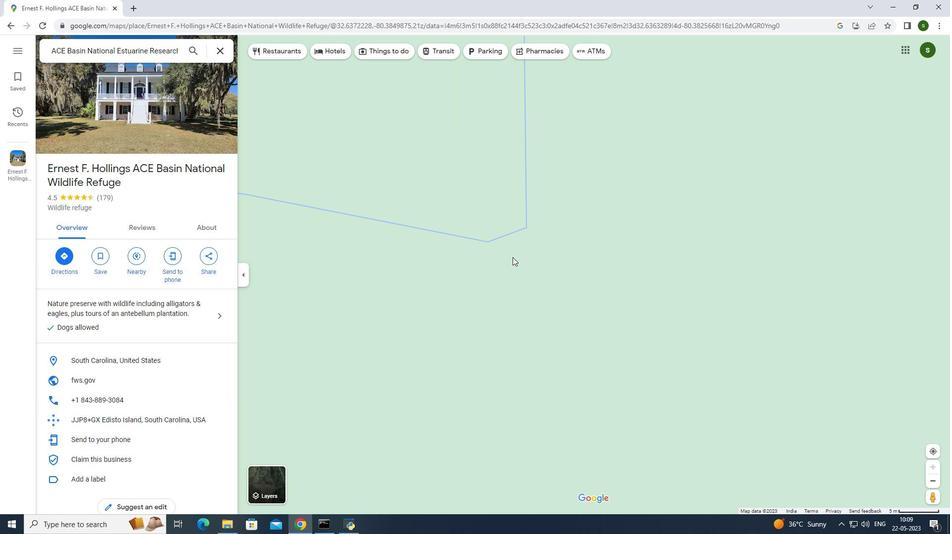 
Action: Mouse scrolled (502, 256) with delta (0, 0)
Screenshot: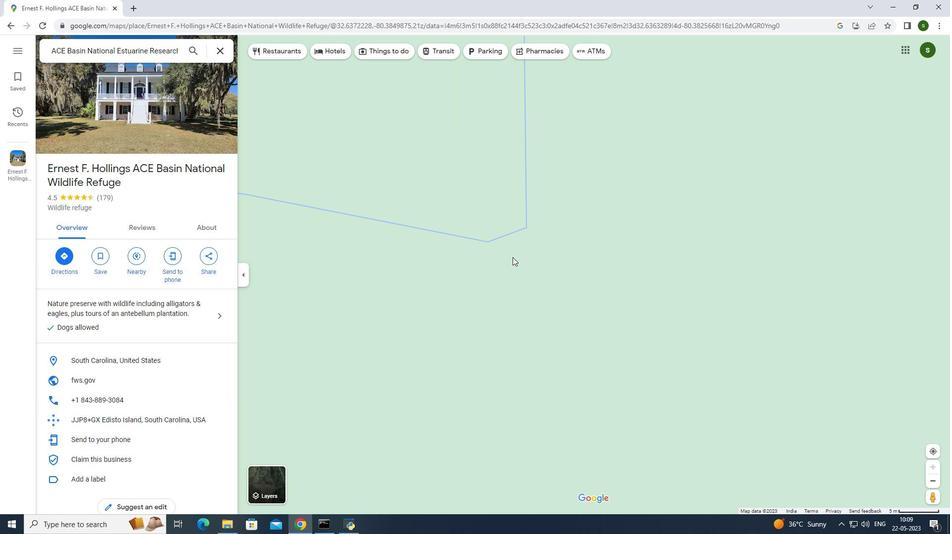 
Action: Mouse moved to (405, 184)
Screenshot: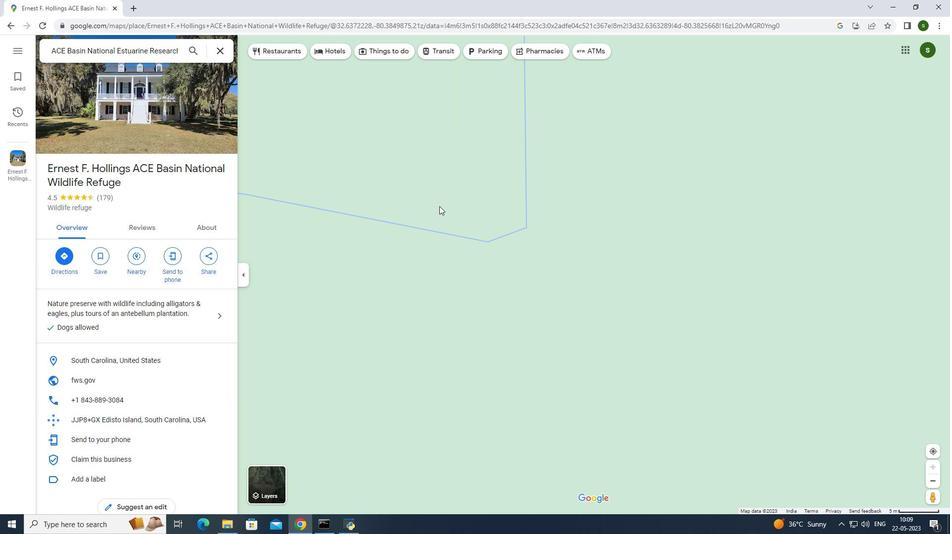 
Action: Mouse pressed left at (405, 184)
Screenshot: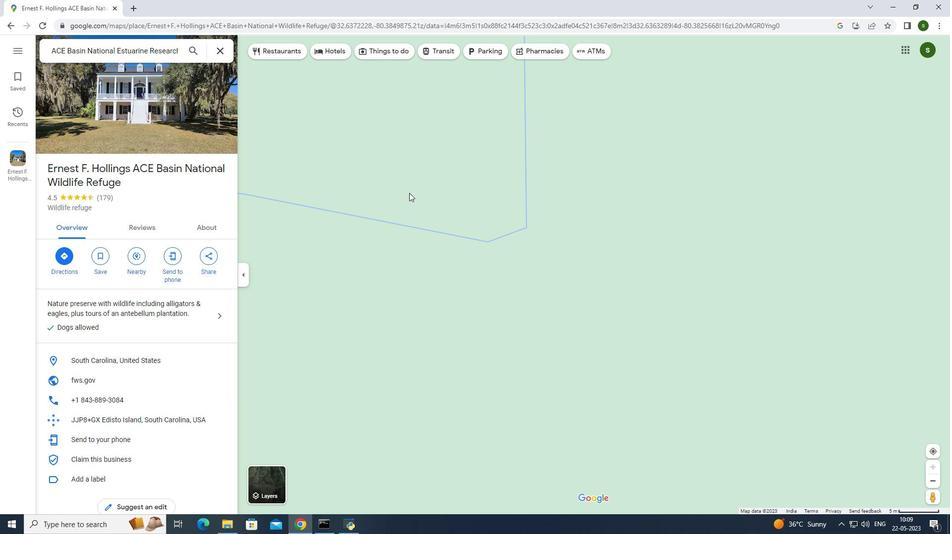 
Action: Mouse moved to (498, 184)
Screenshot: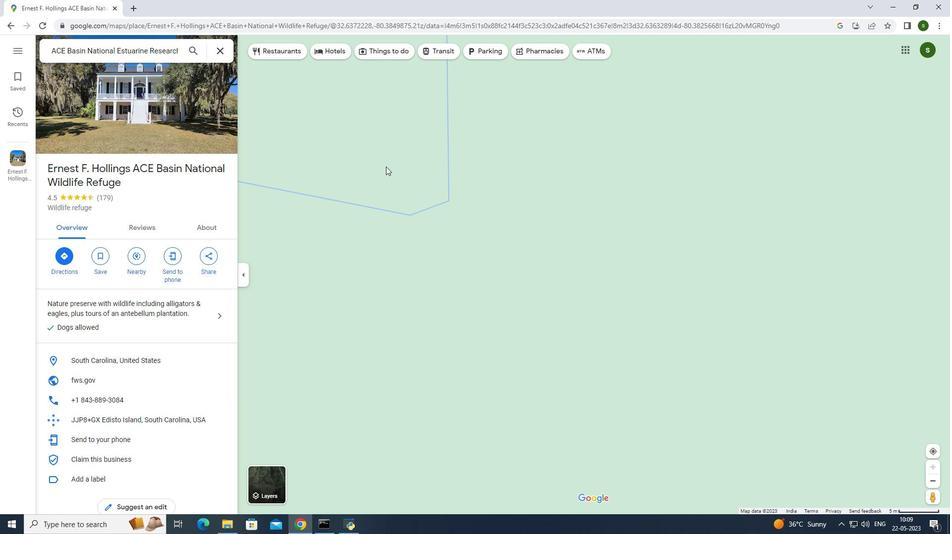 
Action: Mouse pressed left at (498, 184)
Screenshot: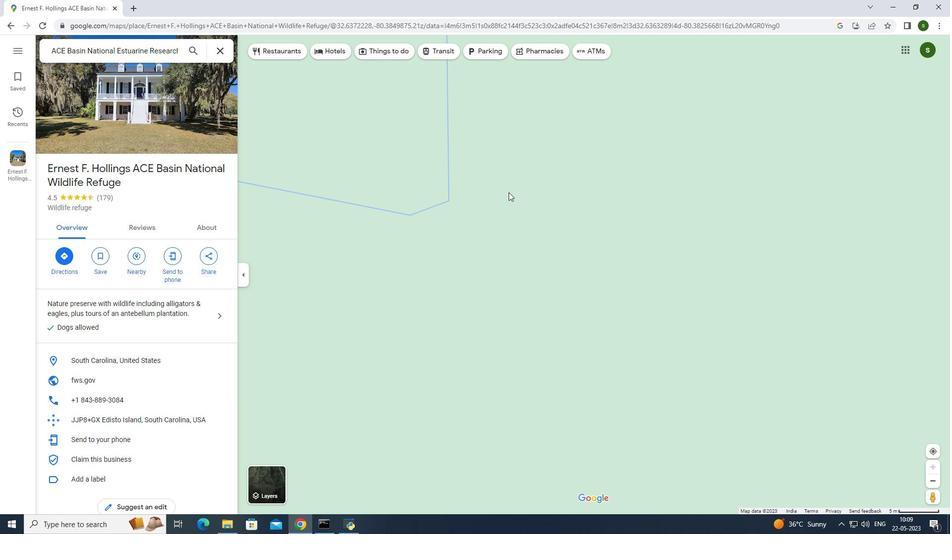 
Action: Mouse moved to (447, 236)
Screenshot: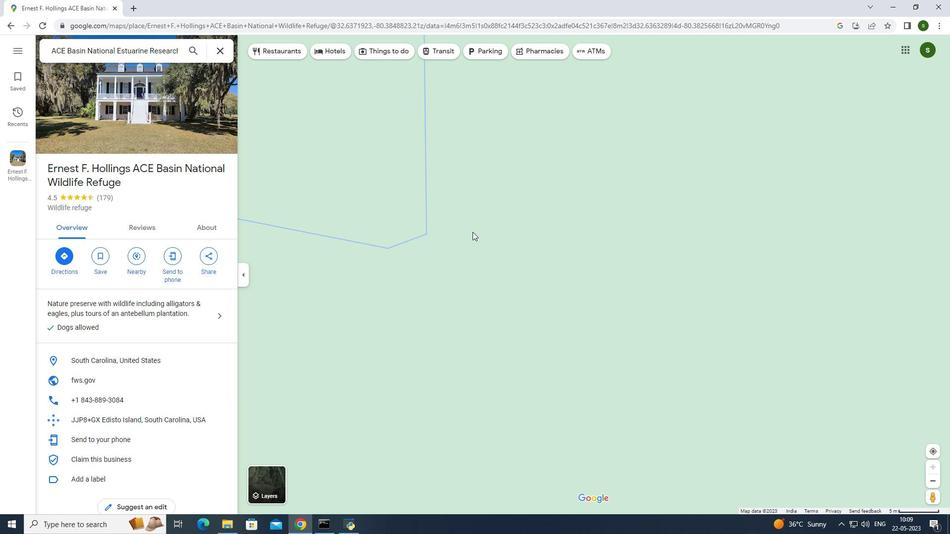 
Action: Mouse scrolled (447, 235) with delta (0, 0)
Screenshot: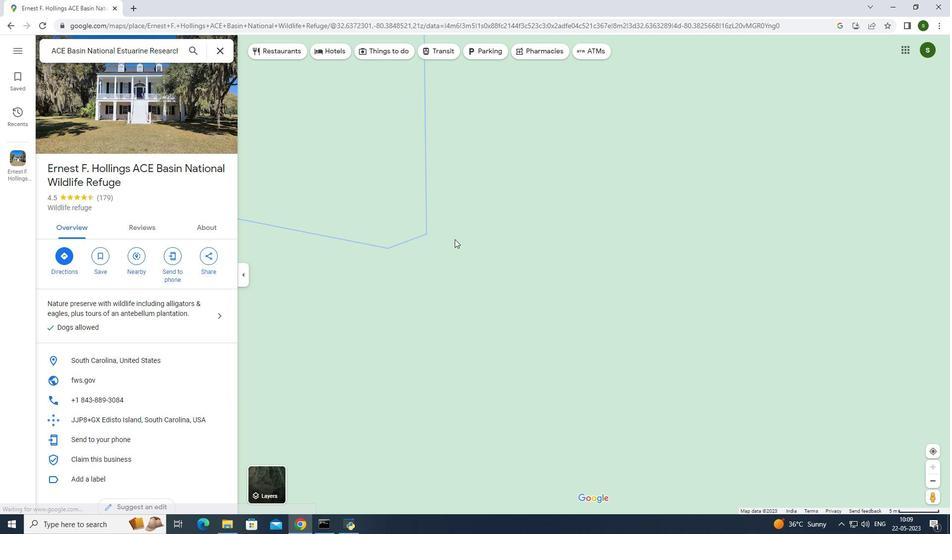 
Action: Mouse scrolled (447, 235) with delta (0, 0)
Screenshot: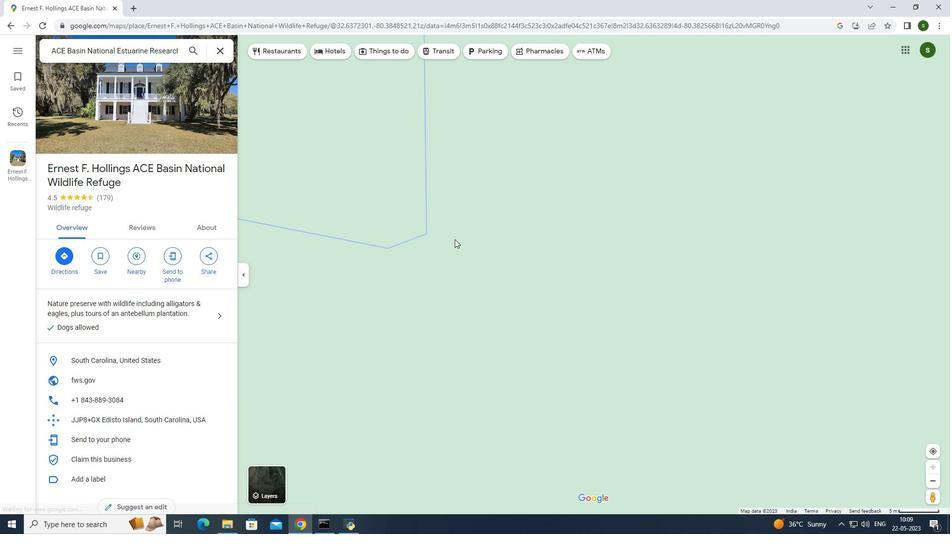 
Action: Mouse scrolled (447, 235) with delta (0, 0)
Screenshot: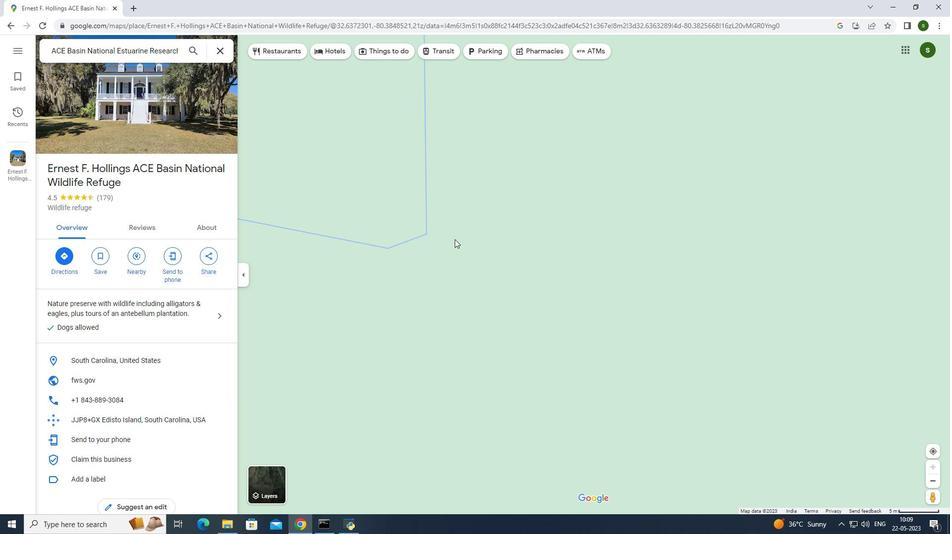 
Action: Mouse scrolled (447, 235) with delta (0, 0)
Screenshot: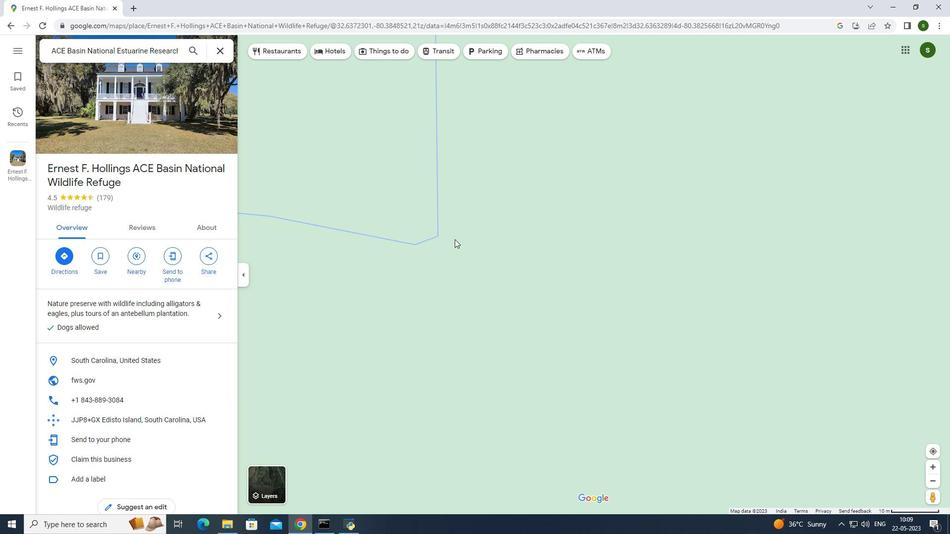 
Action: Mouse scrolled (447, 235) with delta (0, 0)
Screenshot: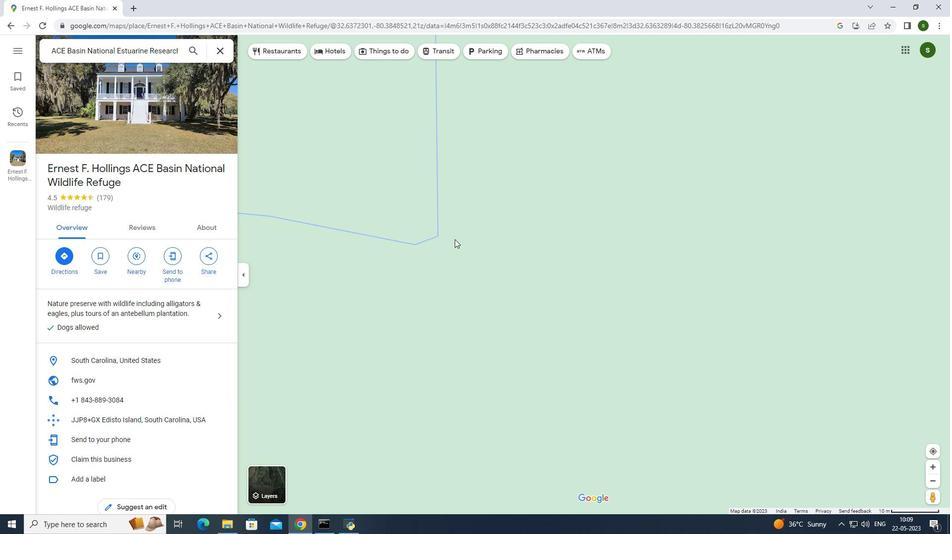 
Action: Mouse scrolled (447, 235) with delta (0, 0)
Screenshot: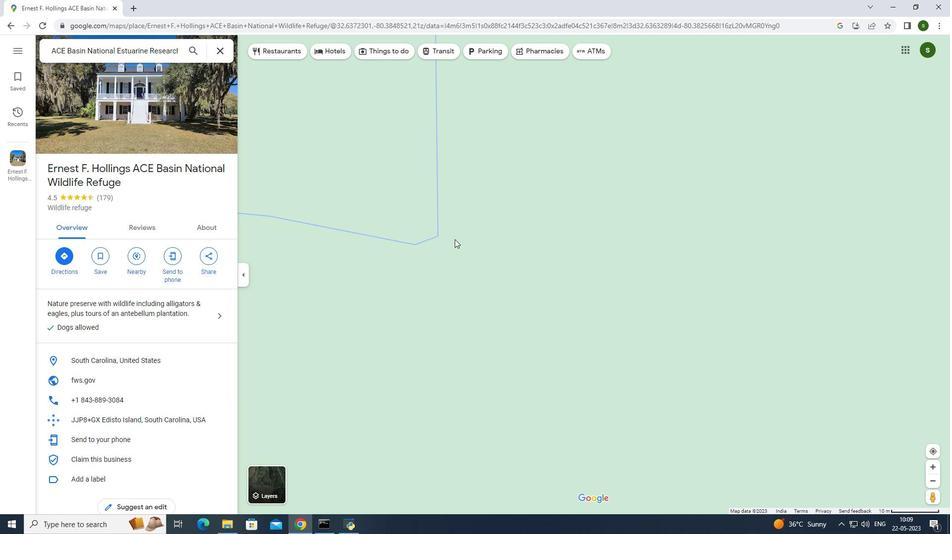 
Action: Mouse scrolled (447, 235) with delta (0, 0)
Screenshot: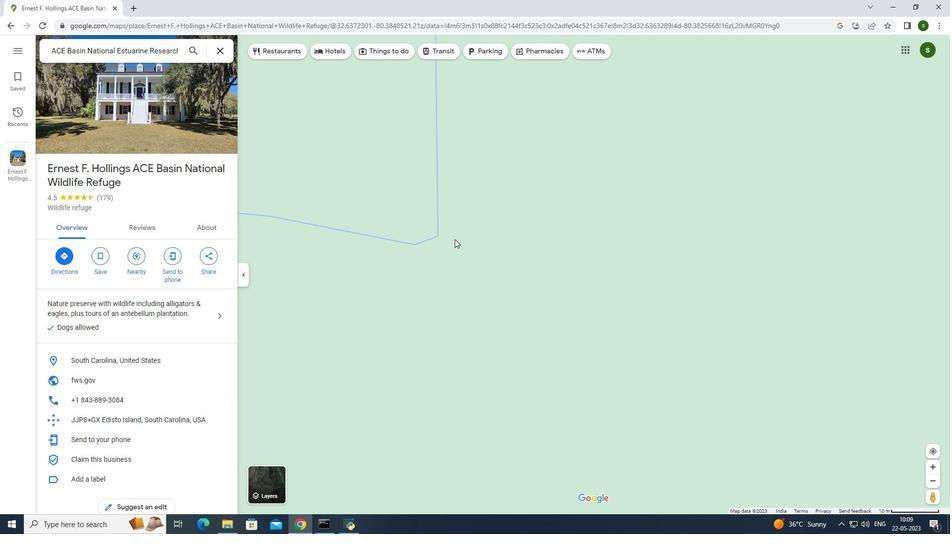 
Action: Mouse scrolled (447, 235) with delta (0, 0)
Screenshot: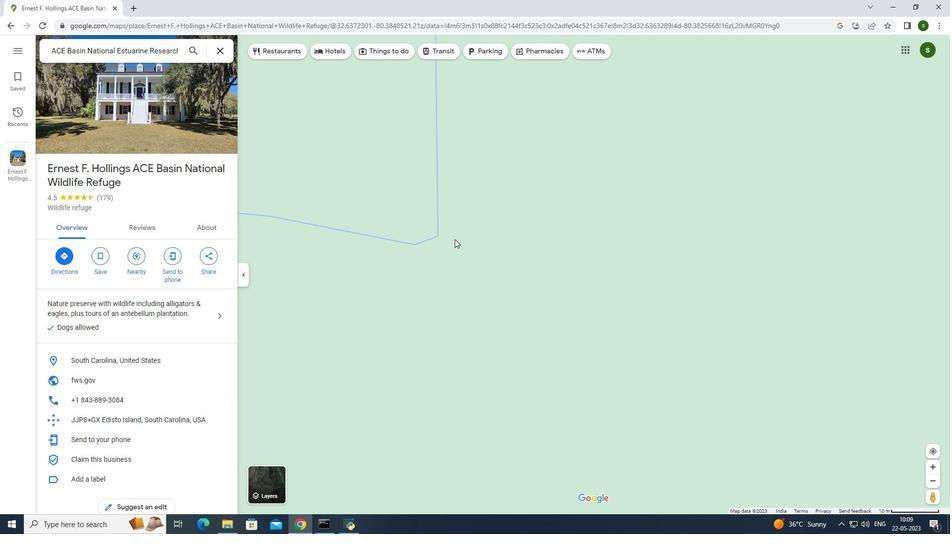 
Action: Mouse scrolled (447, 235) with delta (0, 0)
Screenshot: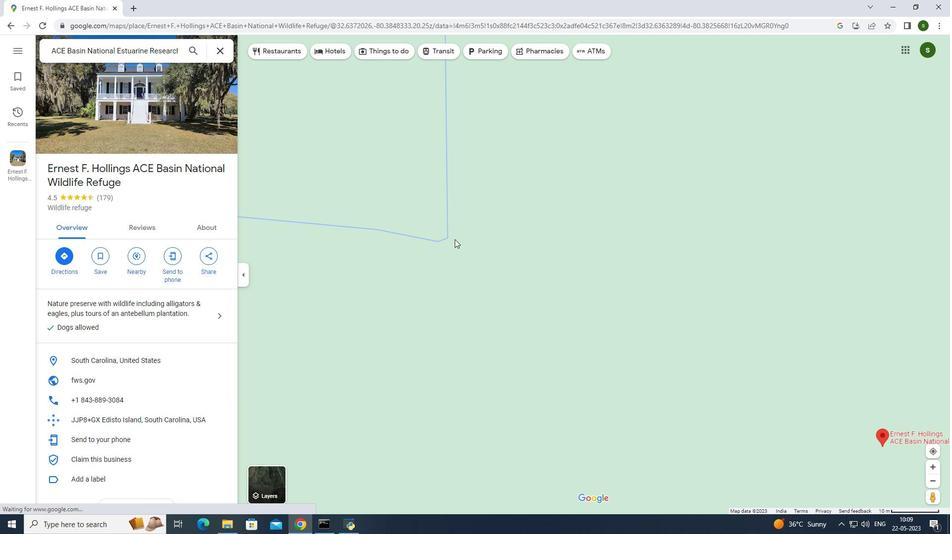 
Action: Mouse scrolled (447, 235) with delta (0, 0)
Screenshot: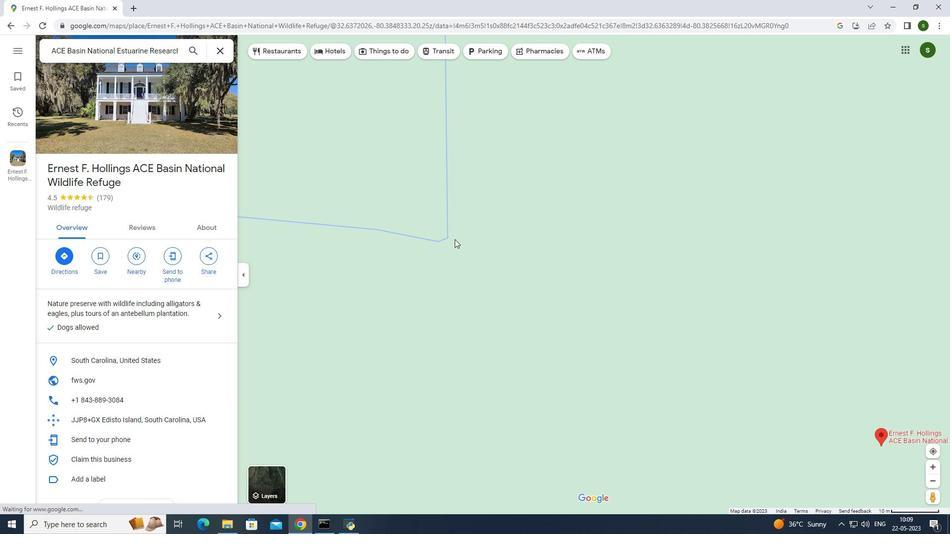 
Action: Mouse scrolled (447, 235) with delta (0, 0)
Screenshot: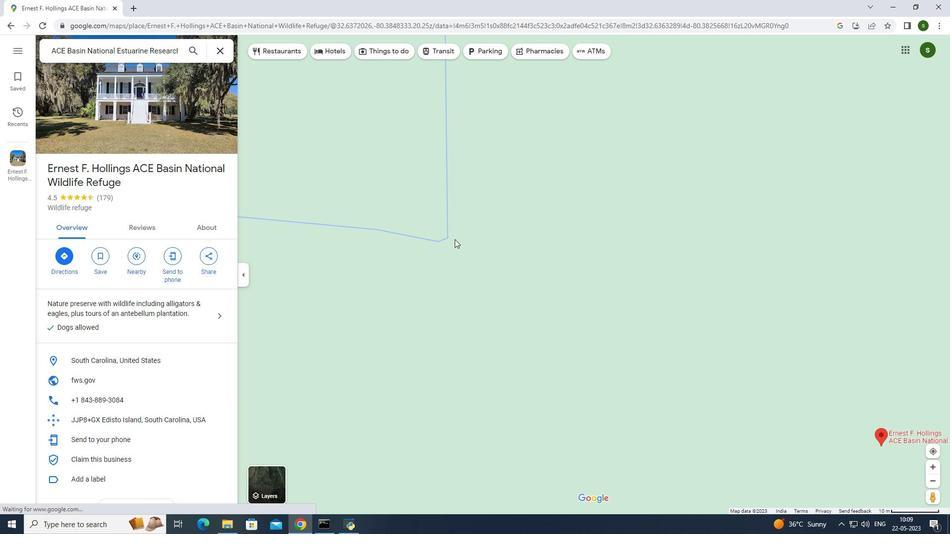 
Action: Mouse scrolled (447, 235) with delta (0, 0)
Screenshot: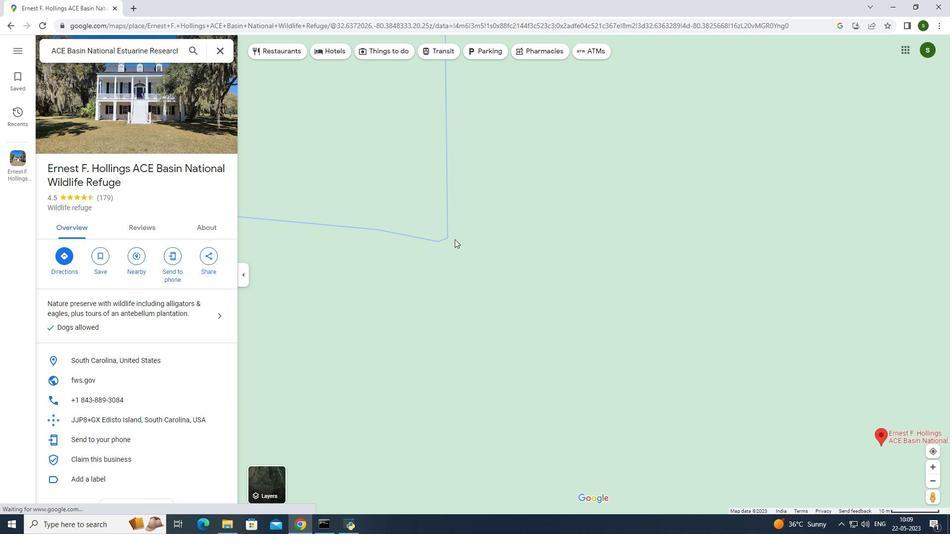 
Action: Mouse scrolled (447, 235) with delta (0, 0)
Screenshot: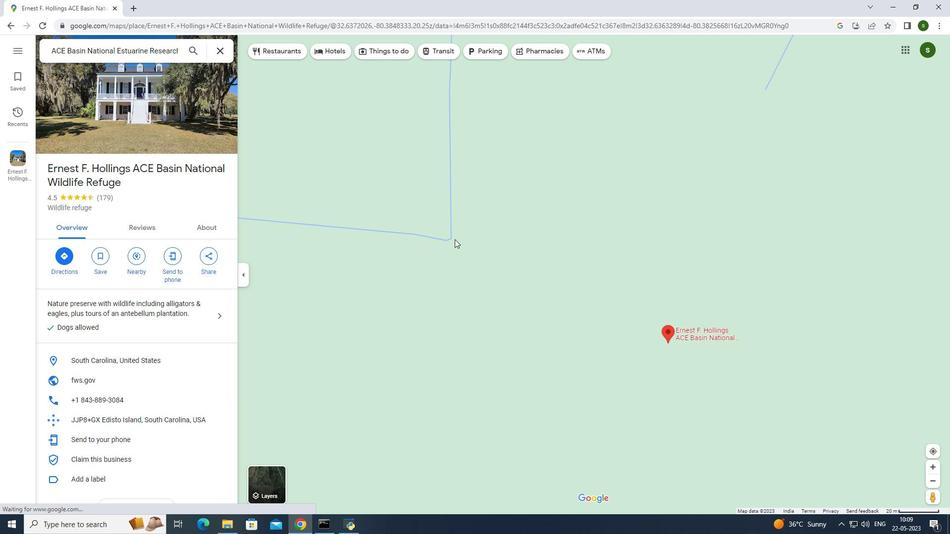 
Action: Mouse scrolled (447, 235) with delta (0, 0)
Screenshot: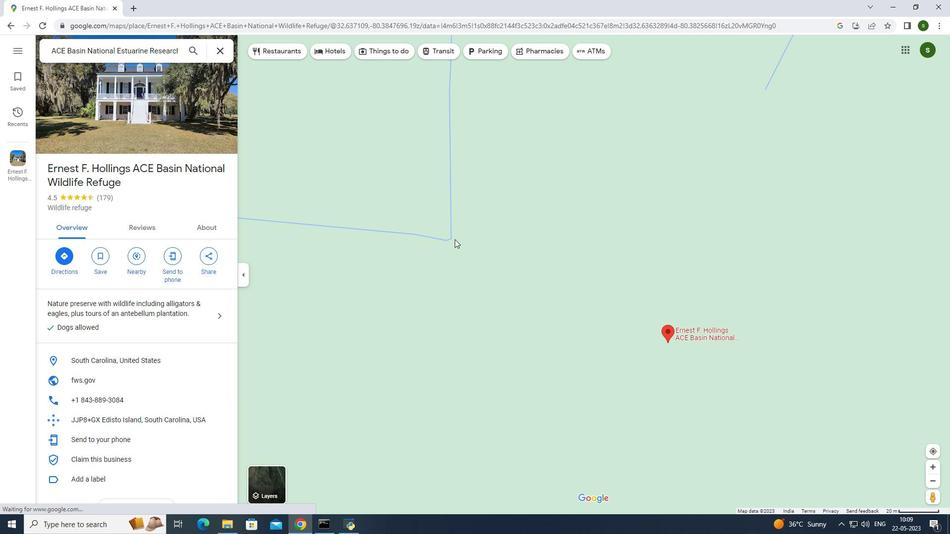
Action: Mouse scrolled (447, 235) with delta (0, 0)
Screenshot: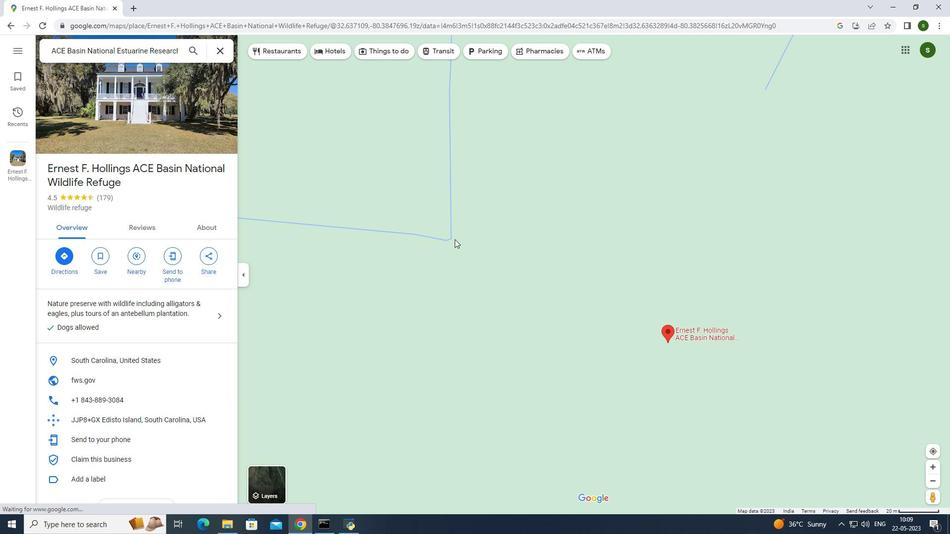 
Action: Mouse scrolled (447, 235) with delta (0, 0)
Screenshot: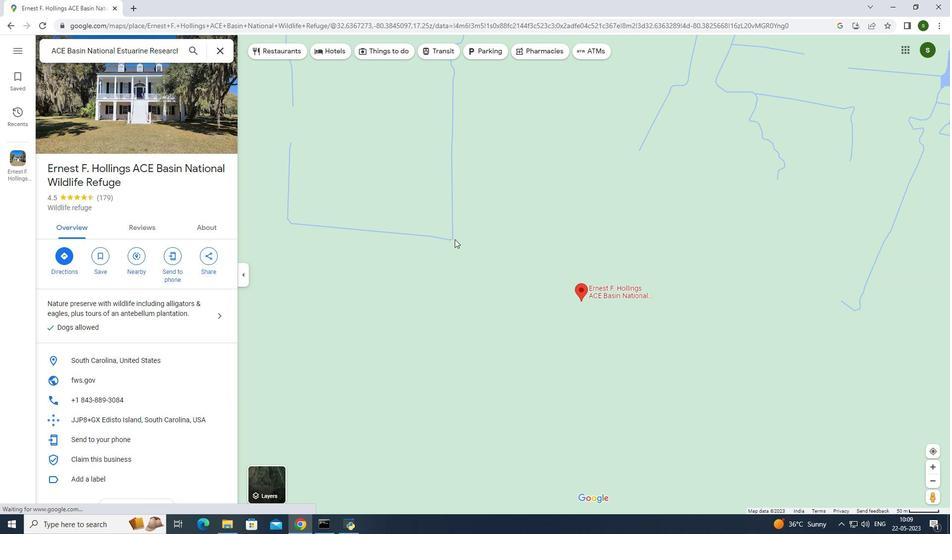 
Action: Mouse scrolled (447, 235) with delta (0, 0)
Screenshot: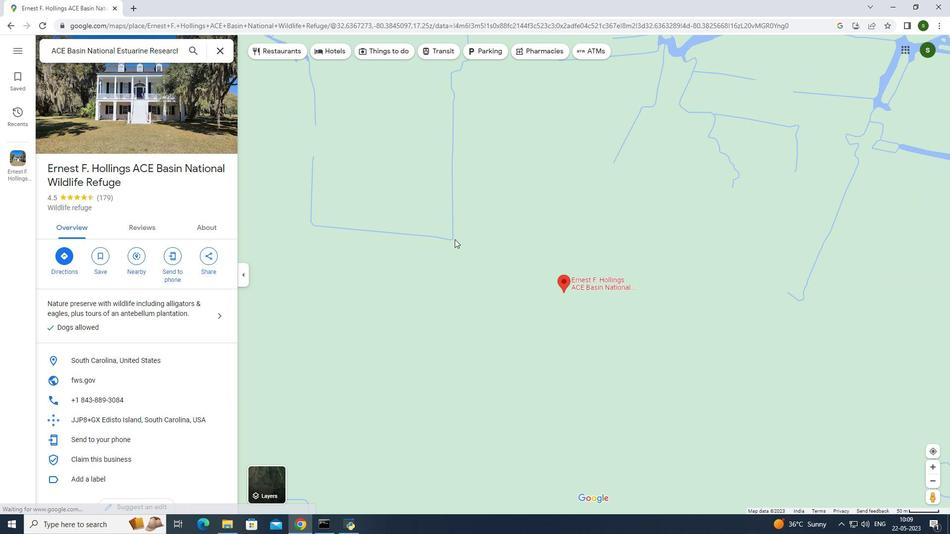 
Action: Mouse scrolled (447, 235) with delta (0, 0)
Screenshot: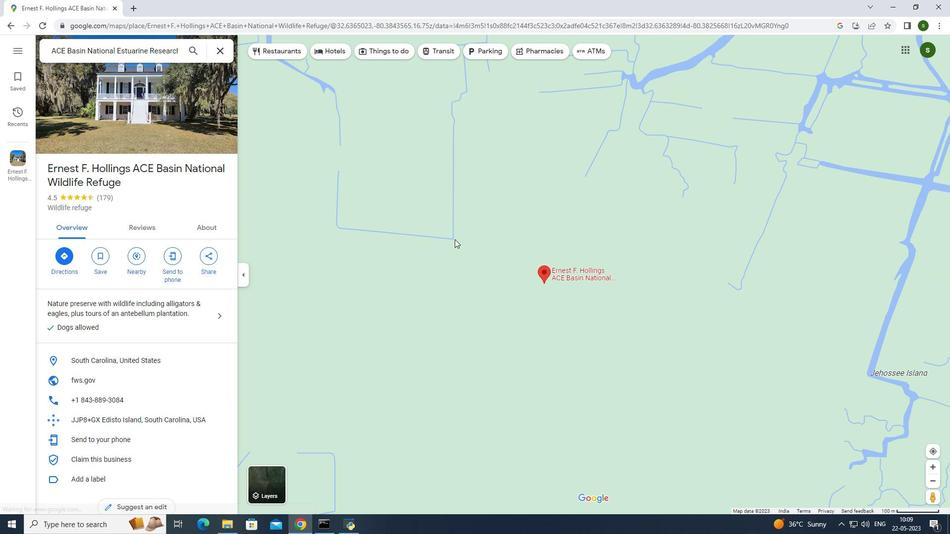 
Action: Mouse scrolled (447, 235) with delta (0, 0)
Screenshot: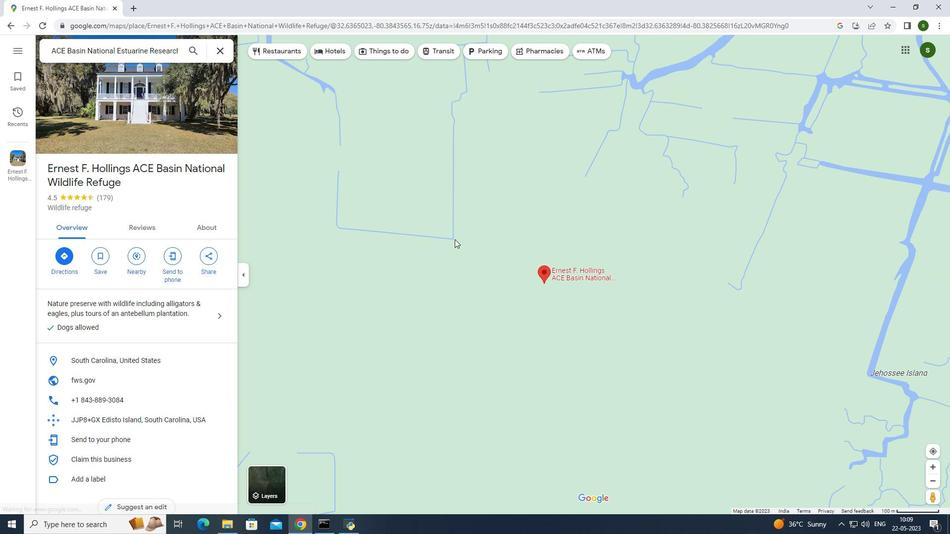 
Action: Mouse scrolled (447, 235) with delta (0, 0)
Screenshot: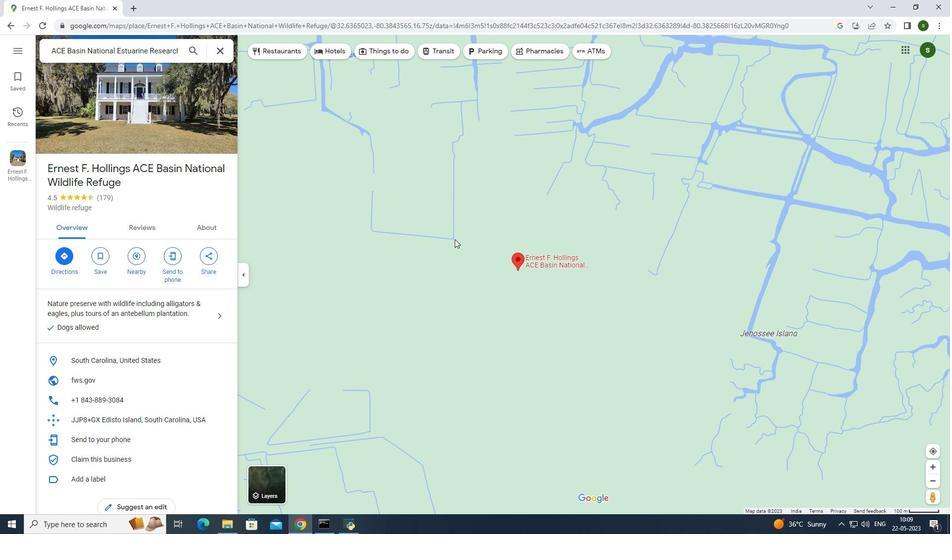 
Action: Mouse scrolled (447, 235) with delta (0, 0)
Screenshot: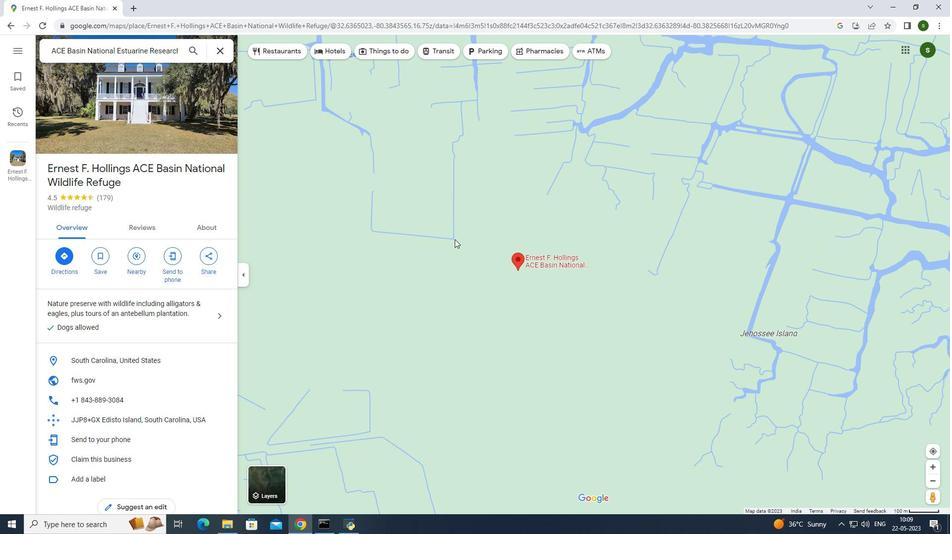 
Action: Mouse scrolled (447, 235) with delta (0, 0)
Screenshot: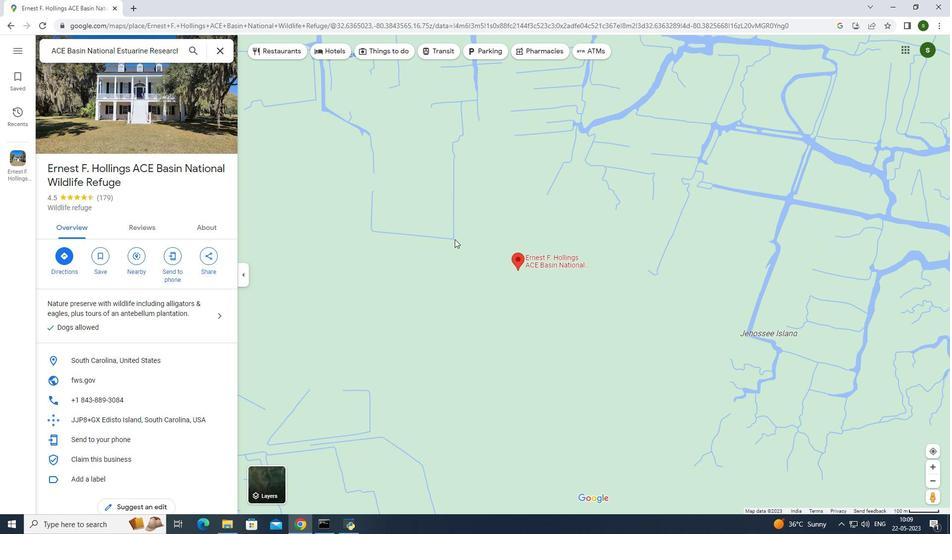 
Action: Mouse scrolled (447, 235) with delta (0, 0)
Screenshot: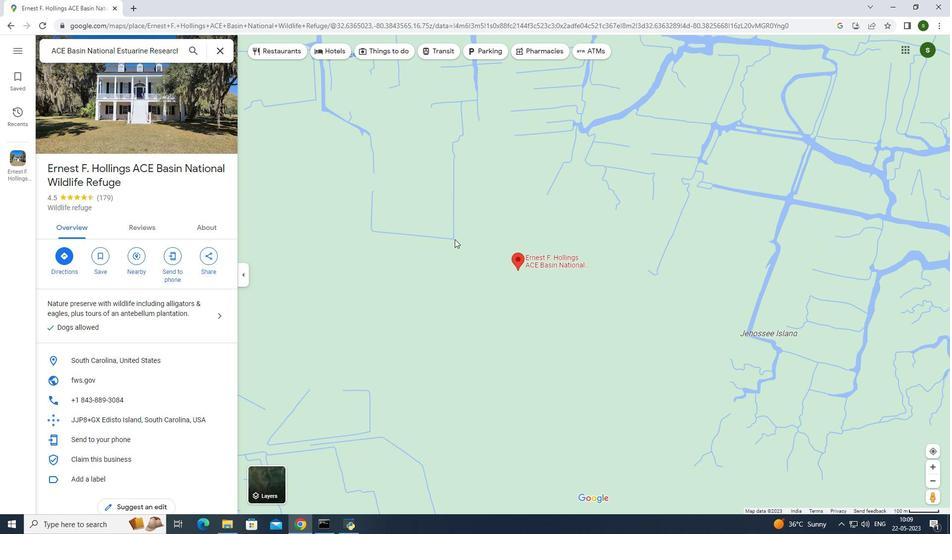 
Action: Mouse scrolled (447, 235) with delta (0, 0)
Screenshot: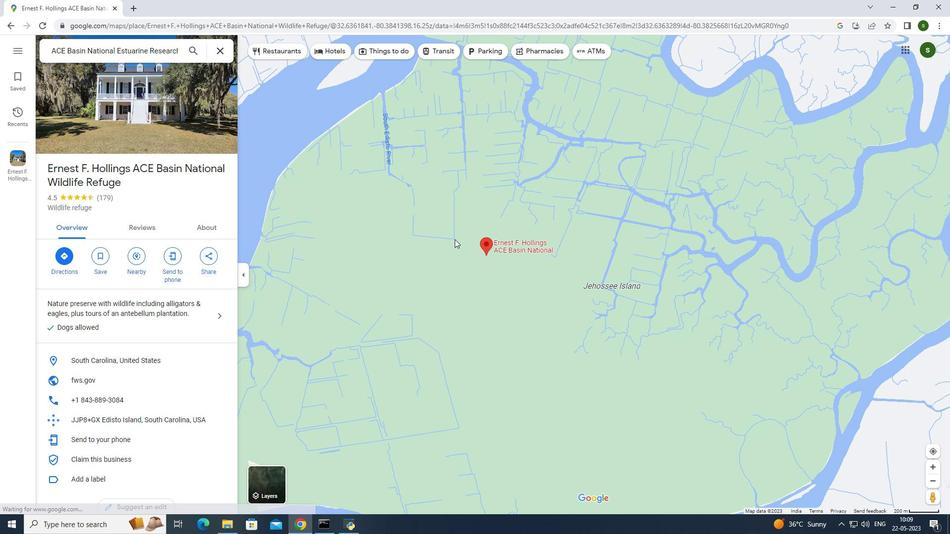 
Action: Mouse scrolled (447, 237) with delta (0, 0)
Screenshot: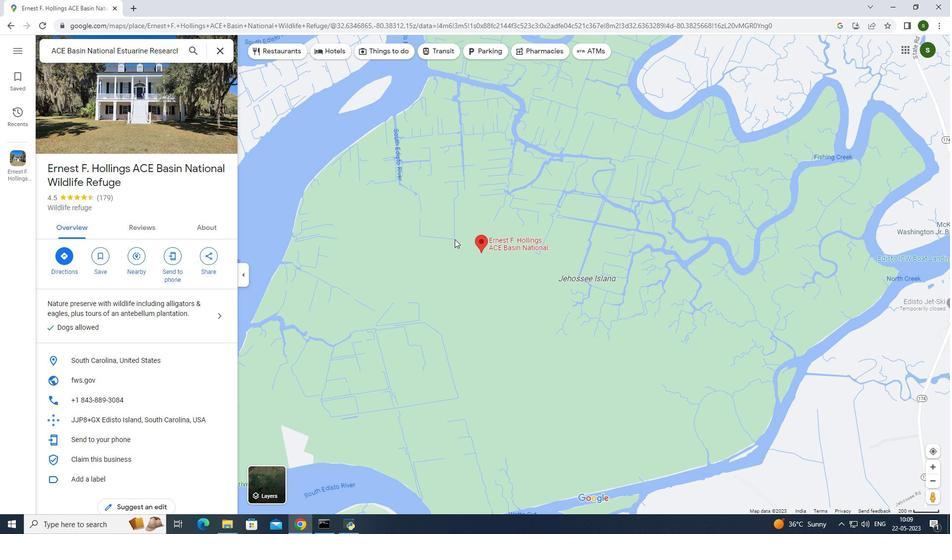 
Action: Mouse scrolled (447, 237) with delta (0, 0)
Screenshot: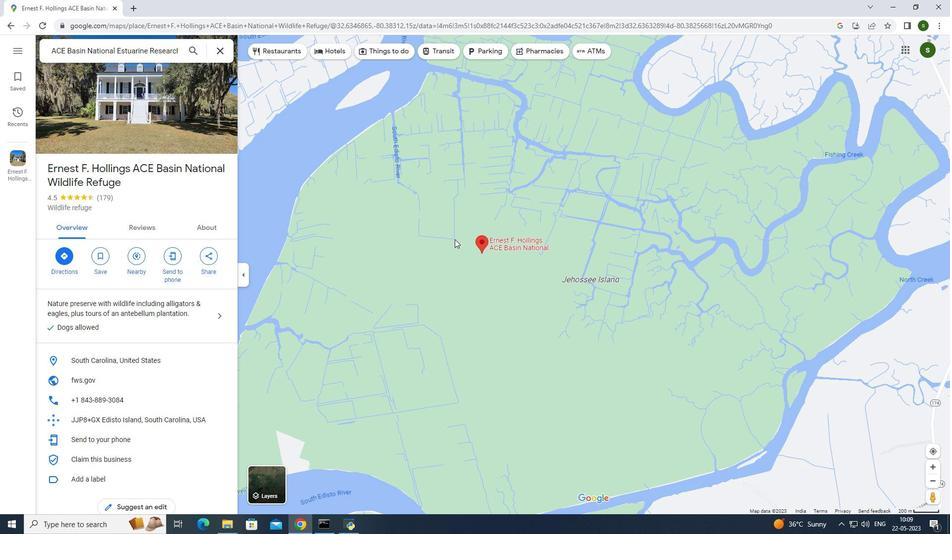 
Action: Mouse scrolled (447, 237) with delta (0, 0)
Screenshot: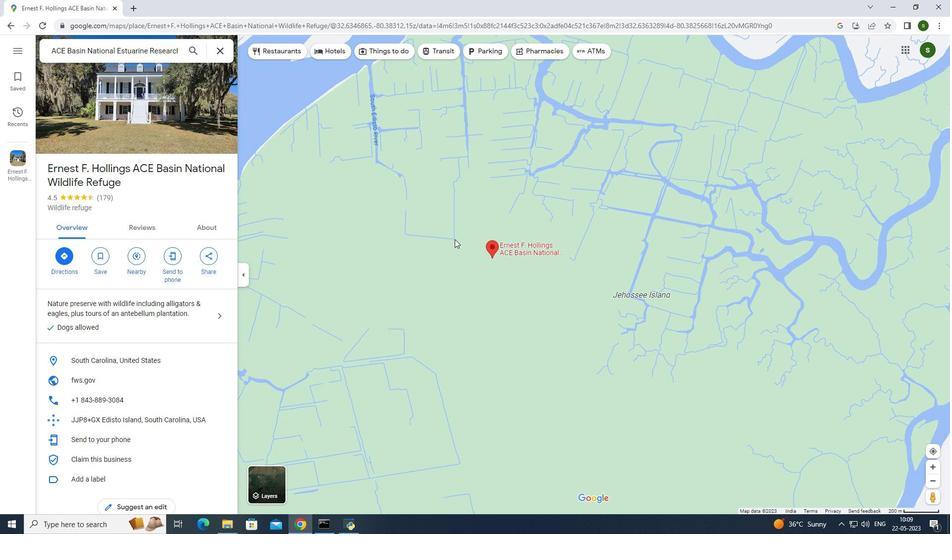 
Action: Mouse scrolled (447, 237) with delta (0, 0)
Screenshot: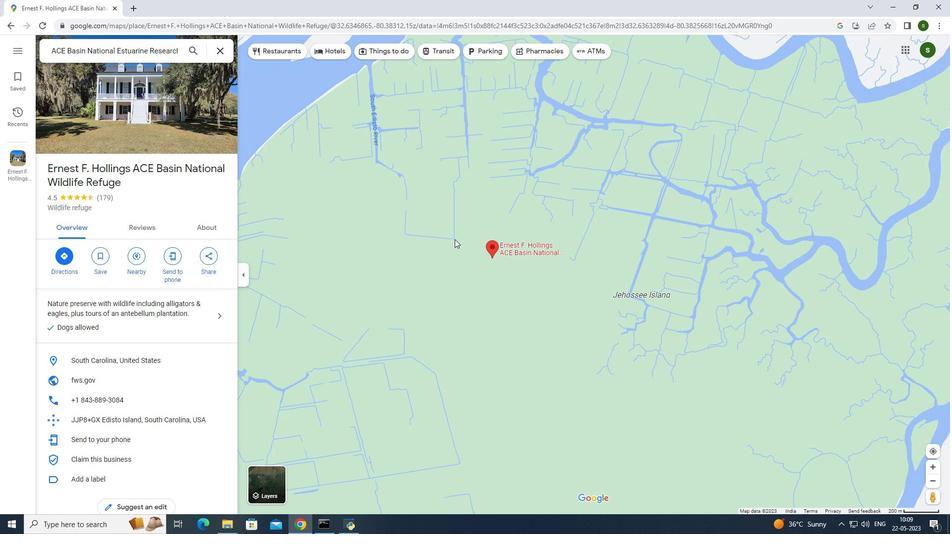 
Action: Mouse scrolled (447, 237) with delta (0, 0)
Screenshot: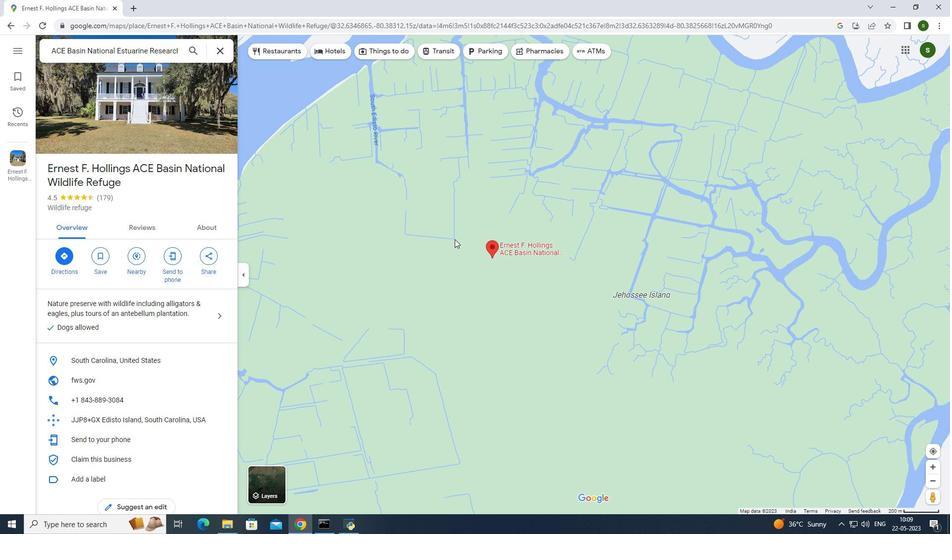 
Action: Mouse scrolled (447, 237) with delta (0, 0)
Screenshot: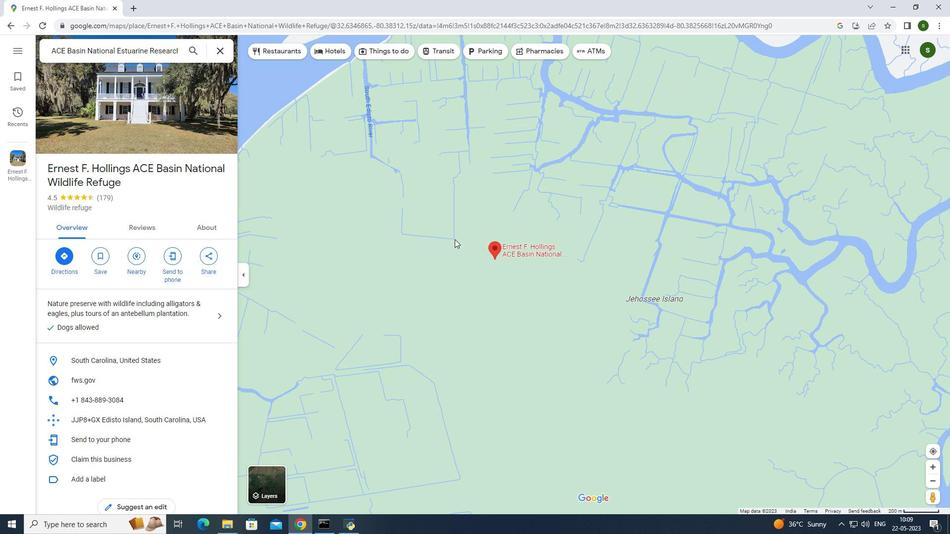 
Action: Mouse moved to (544, 316)
Screenshot: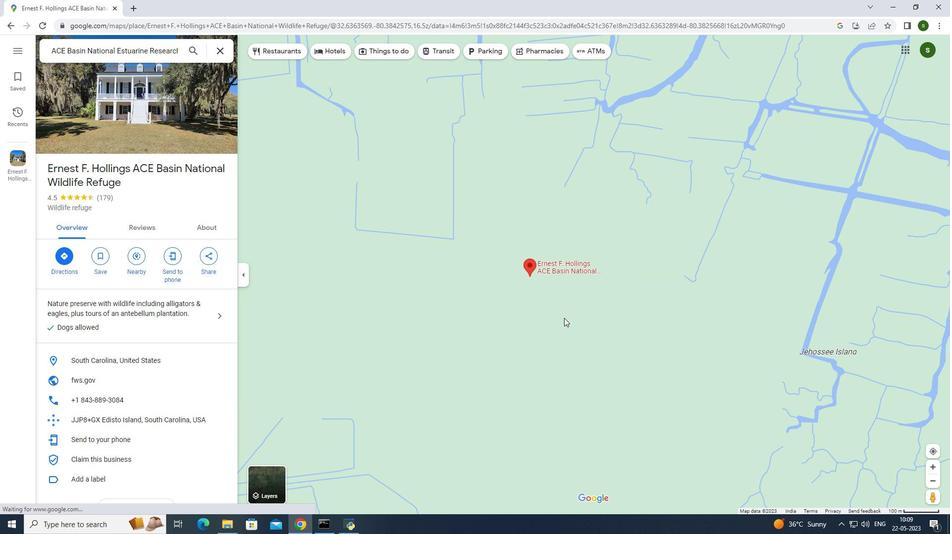 
Action: Mouse scrolled (548, 324) with delta (0, 0)
Screenshot: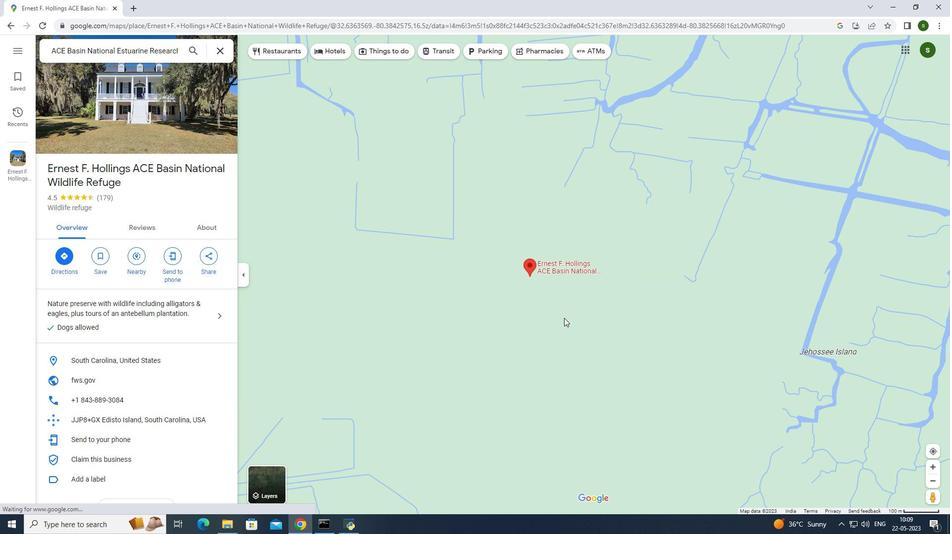 
Action: Mouse scrolled (546, 322) with delta (0, 0)
Screenshot: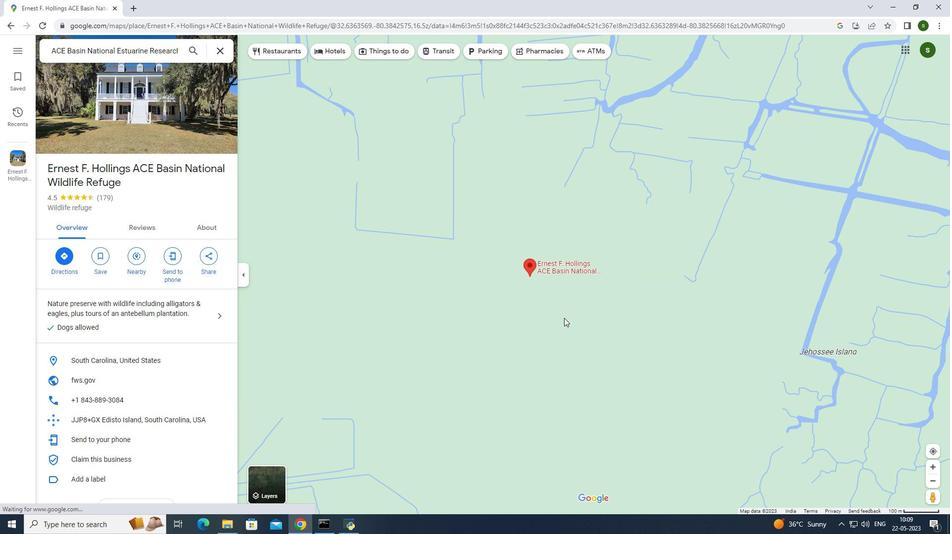 
Action: Mouse scrolled (544, 319) with delta (0, 0)
Screenshot: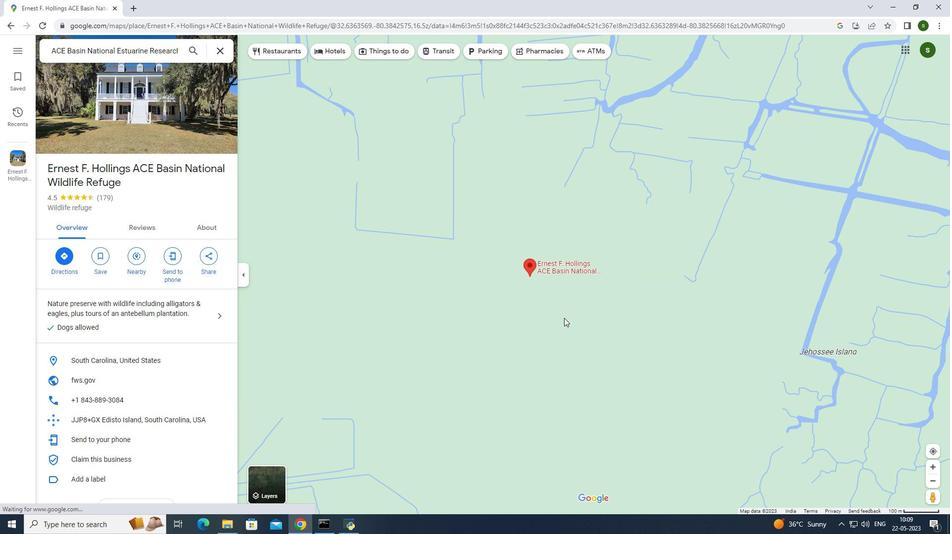 
Action: Mouse scrolled (544, 317) with delta (0, 0)
Screenshot: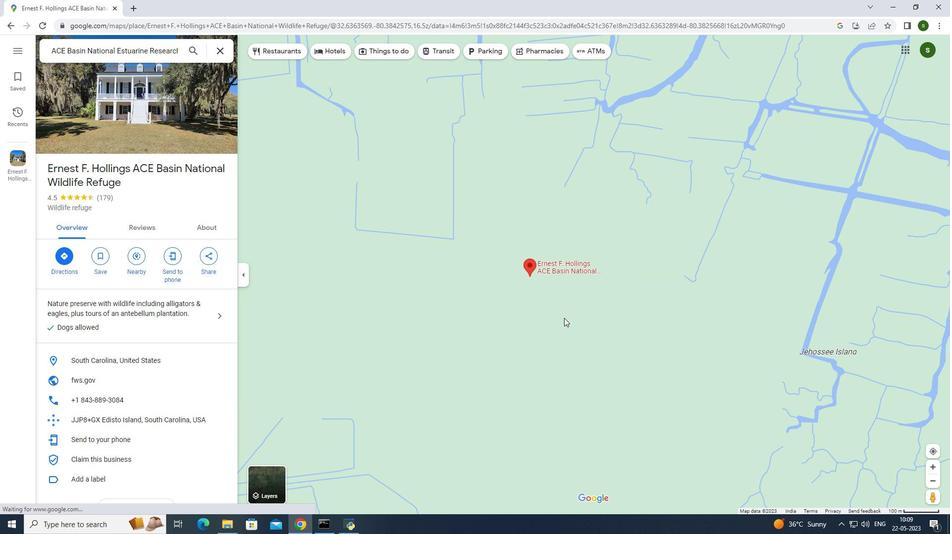 
Action: Mouse scrolled (544, 317) with delta (0, 0)
Screenshot: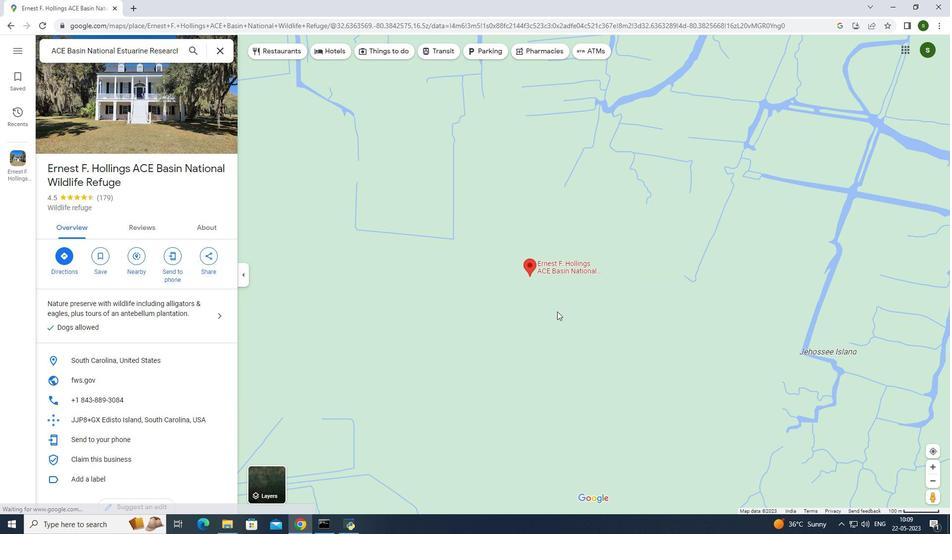 
Action: Mouse scrolled (544, 317) with delta (0, 0)
Screenshot: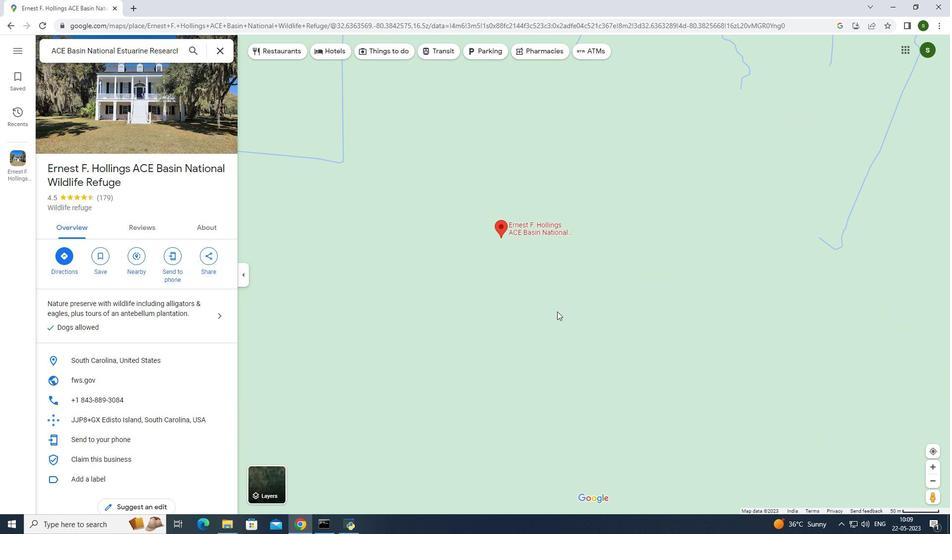 
Action: Mouse scrolled (544, 317) with delta (0, 0)
Screenshot: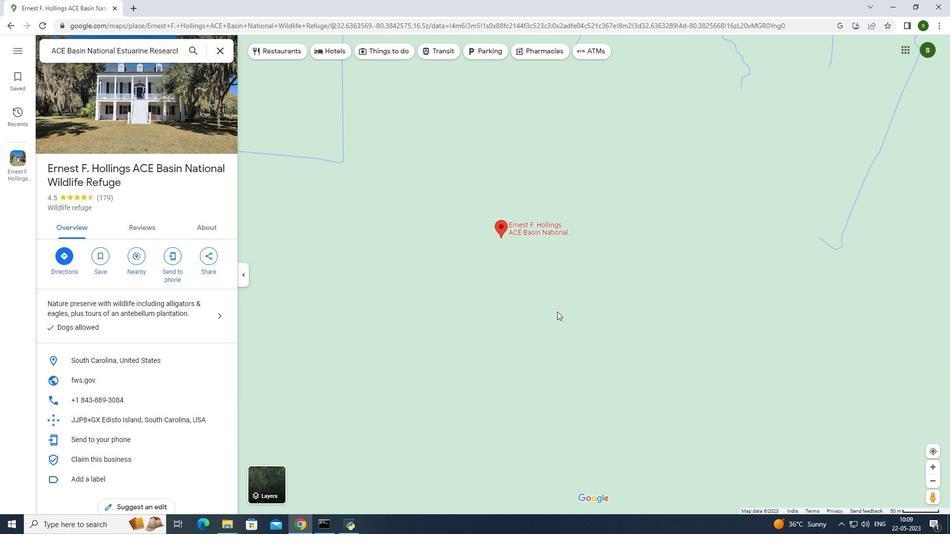
Action: Mouse scrolled (544, 317) with delta (0, 0)
Screenshot: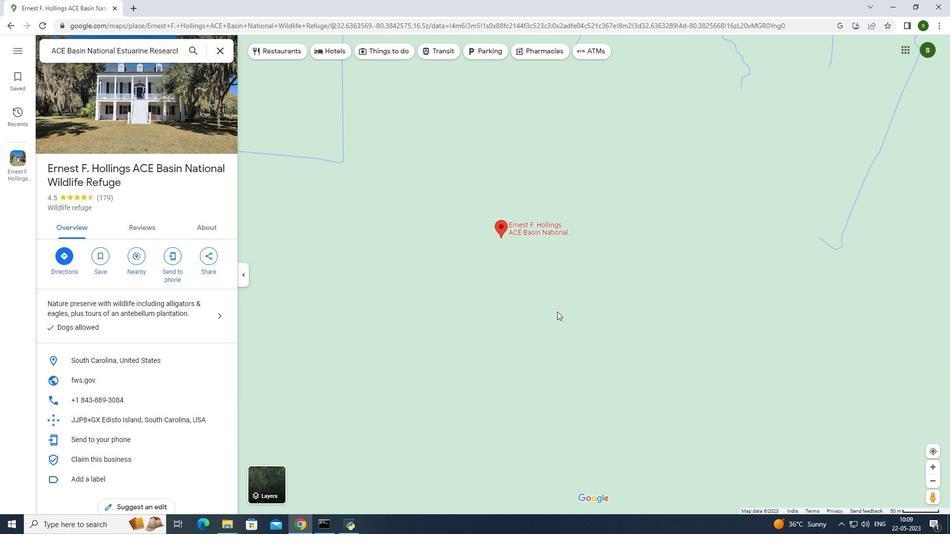 
Action: Mouse scrolled (544, 317) with delta (0, 0)
Screenshot: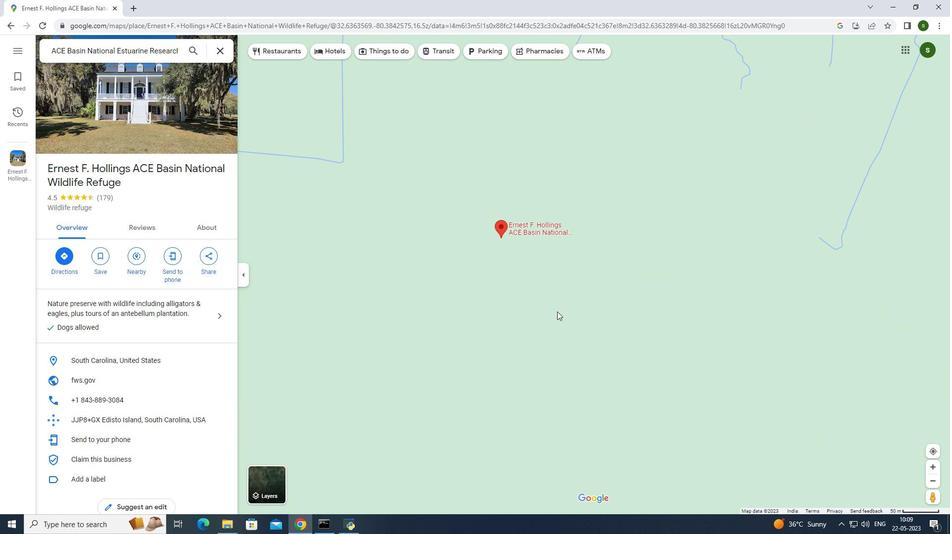 
Action: Mouse scrolled (544, 317) with delta (0, 0)
Screenshot: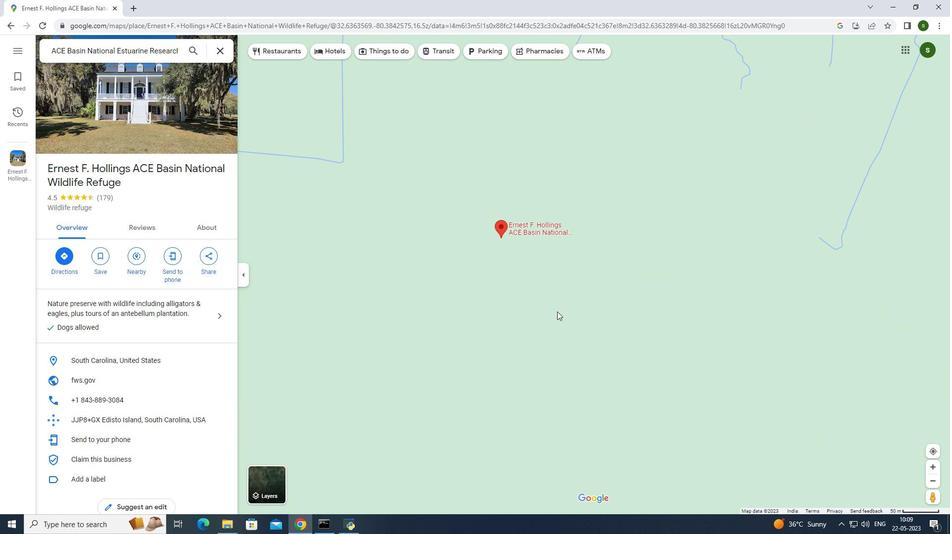 
Action: Mouse scrolled (544, 317) with delta (0, 0)
Screenshot: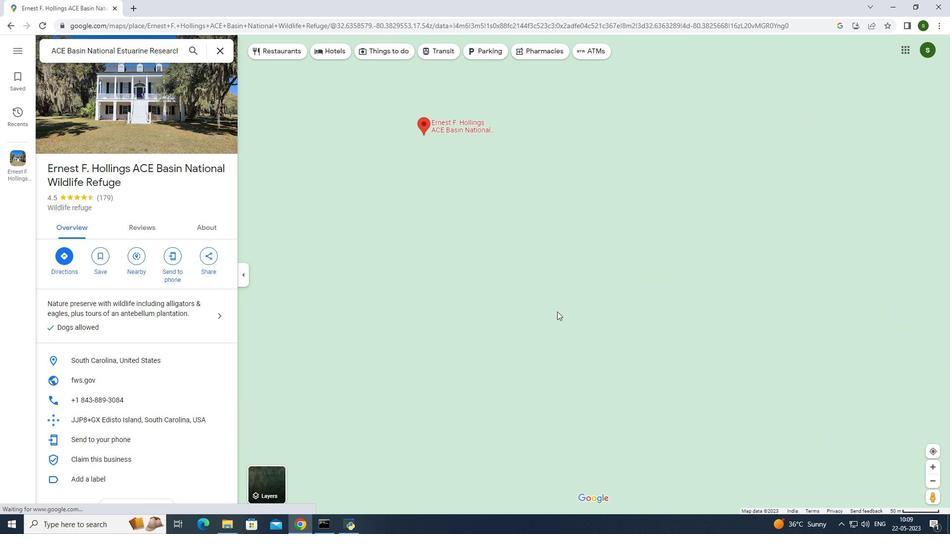 
Action: Mouse scrolled (544, 317) with delta (0, 0)
Screenshot: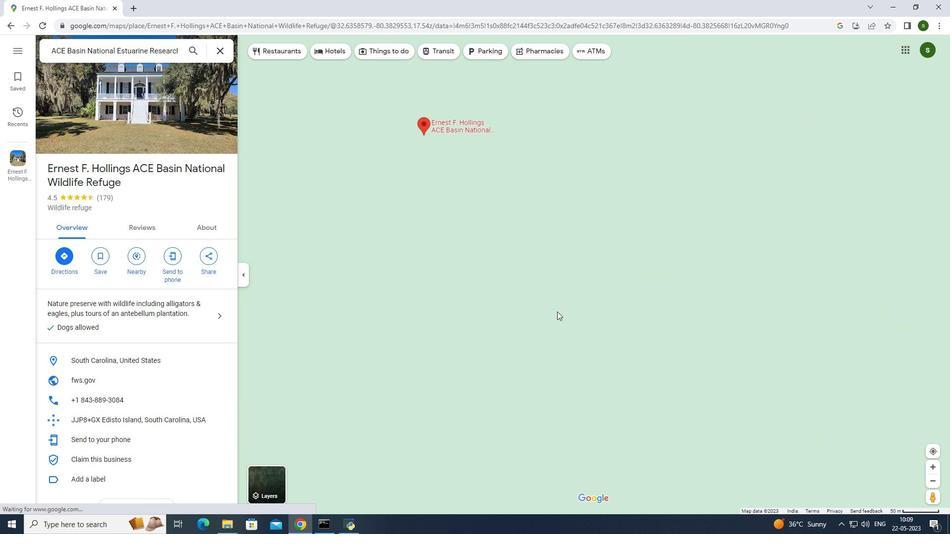
Action: Mouse scrolled (544, 317) with delta (0, 0)
Screenshot: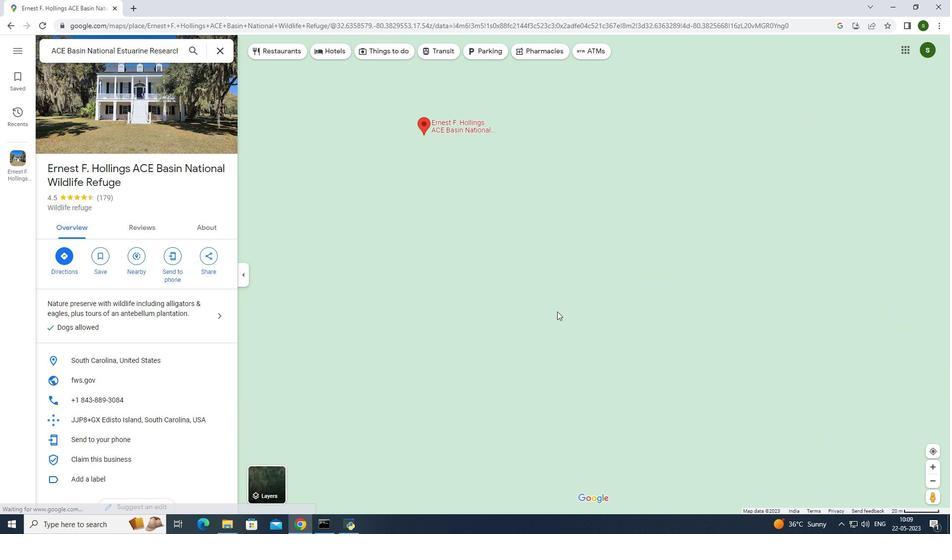 
Action: Mouse moved to (373, 109)
Screenshot: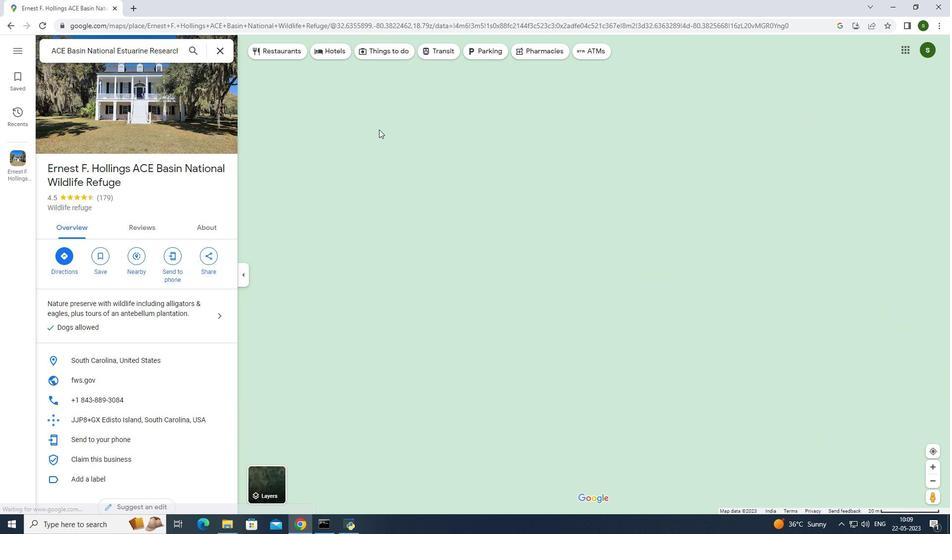 
Action: Mouse pressed left at (373, 109)
Screenshot: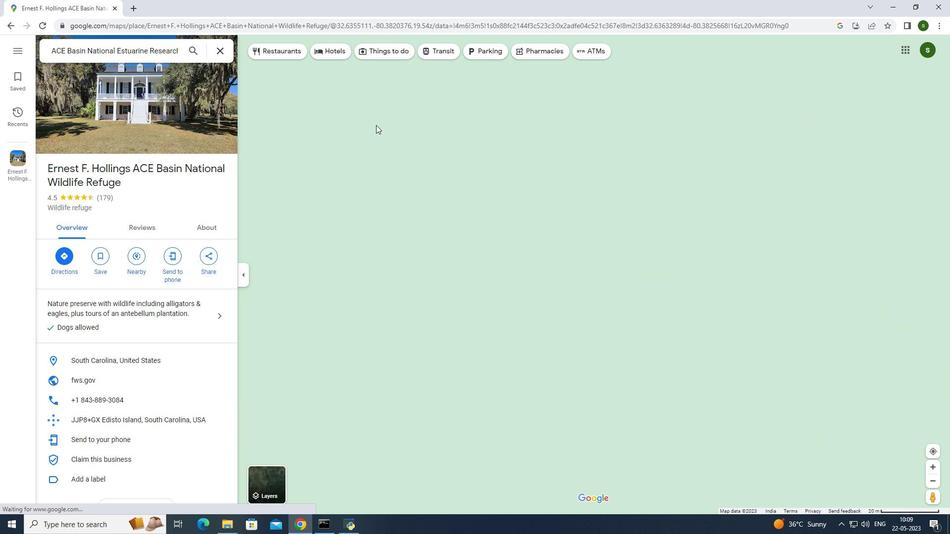 
Action: Mouse moved to (418, 215)
Screenshot: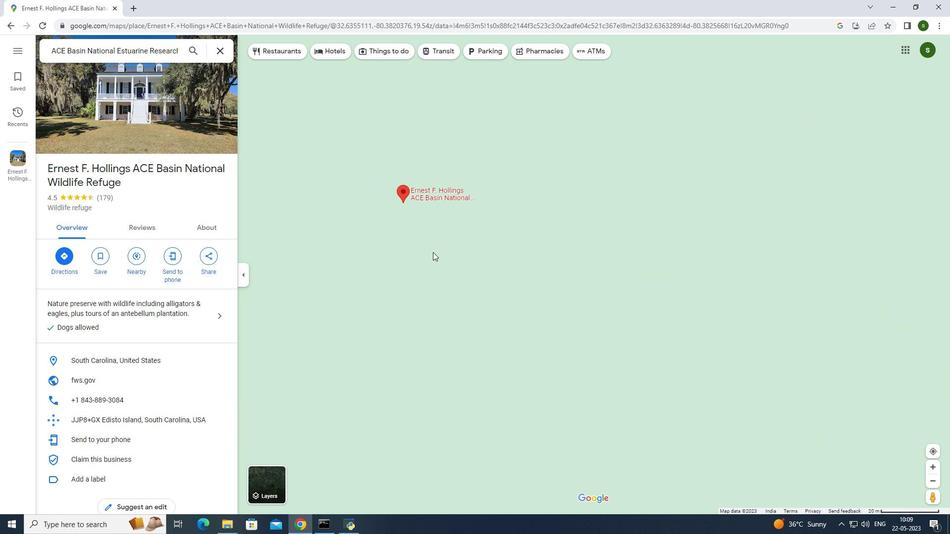 
Action: Mouse scrolled (418, 216) with delta (0, 0)
Screenshot: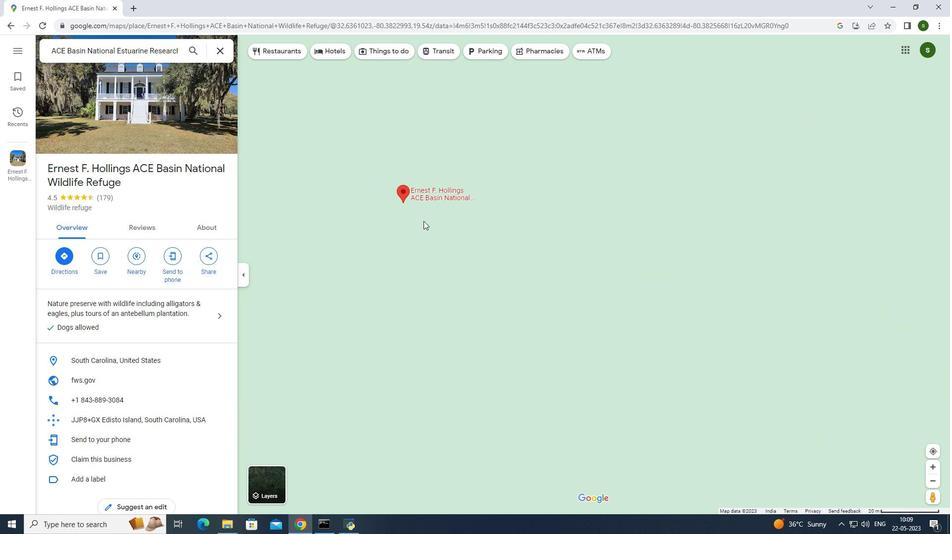 
Action: Mouse scrolled (418, 216) with delta (0, 0)
Screenshot: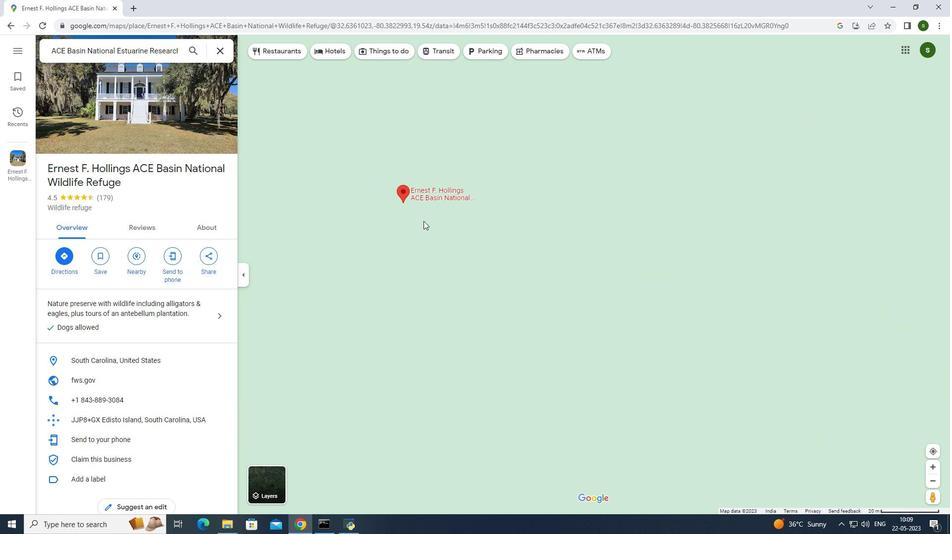 
Action: Mouse scrolled (418, 216) with delta (0, 0)
Screenshot: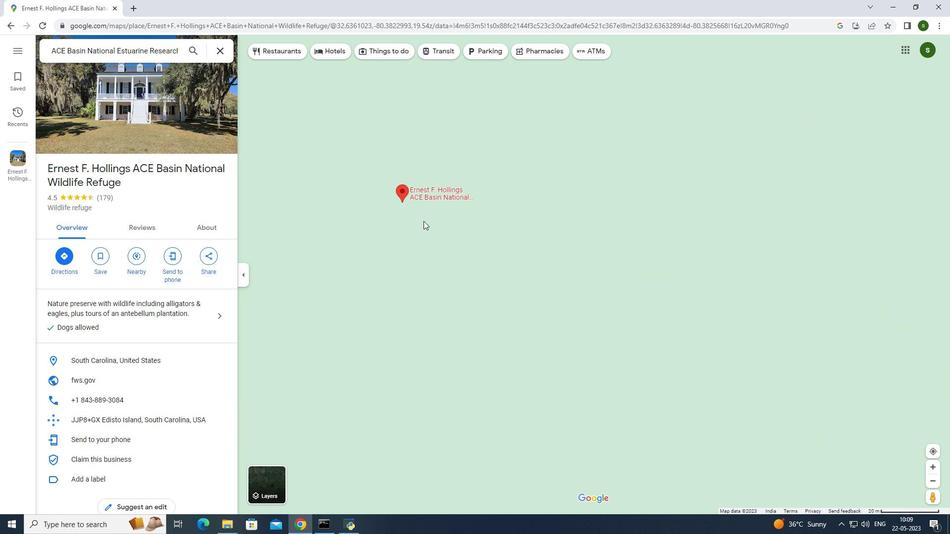 
Action: Mouse scrolled (418, 216) with delta (0, 0)
Screenshot: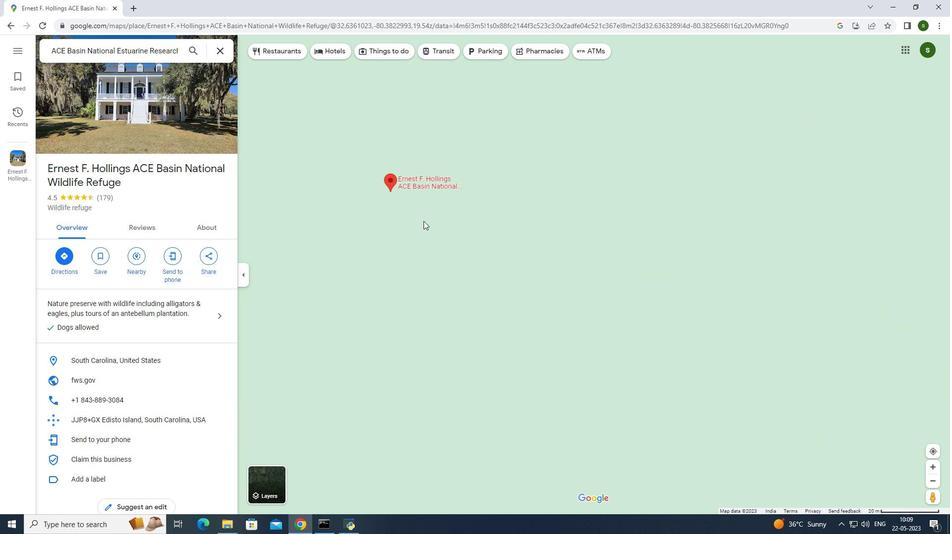 
Action: Mouse moved to (353, 180)
Screenshot: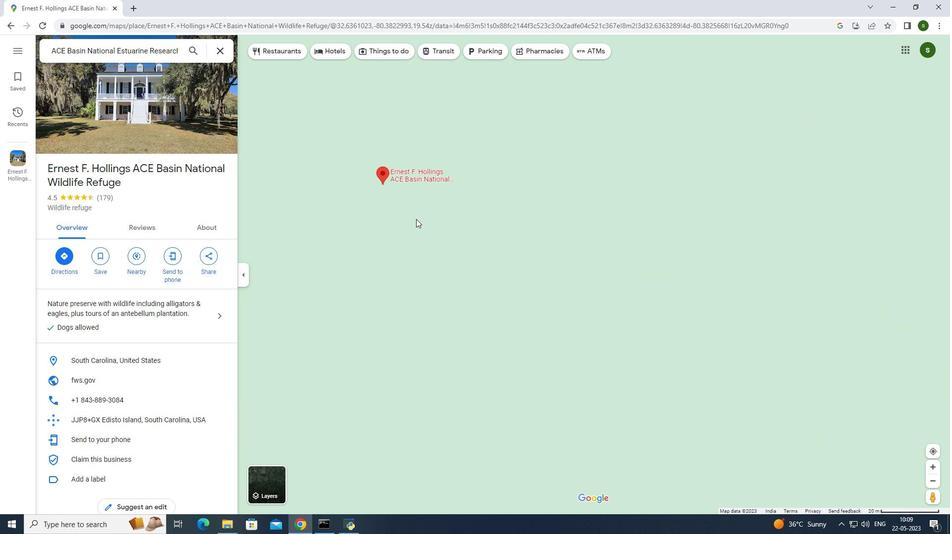 
Action: Mouse pressed left at (353, 180)
Screenshot: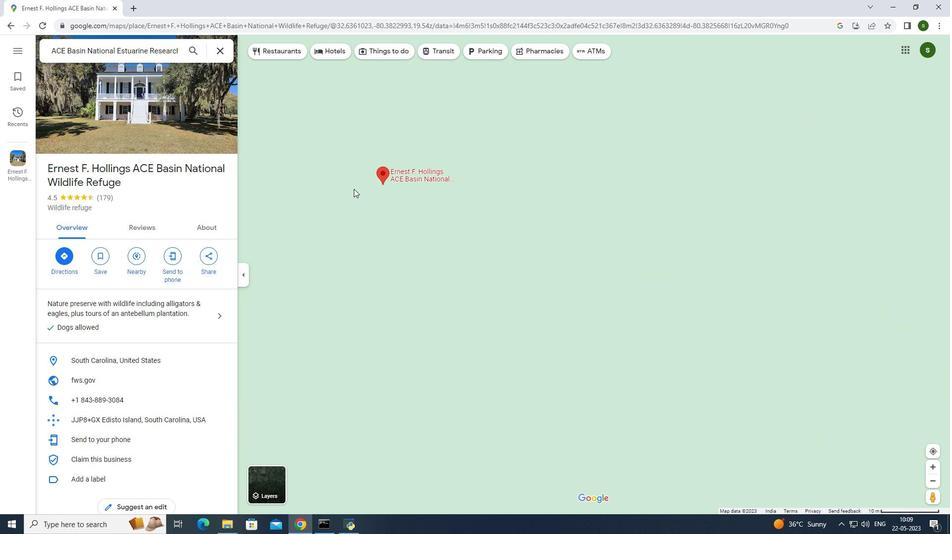 
Action: Mouse moved to (446, 204)
Screenshot: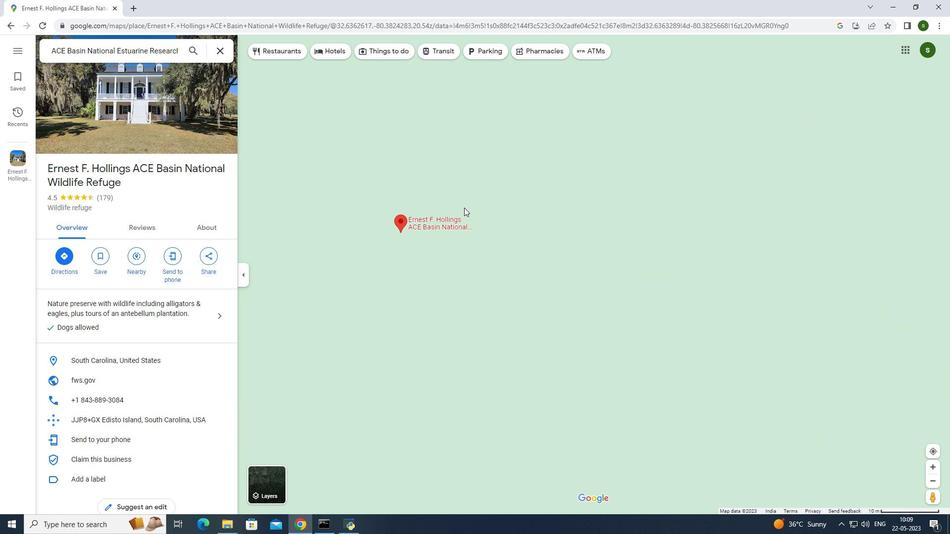 
Action: Mouse scrolled (446, 204) with delta (0, 0)
Screenshot: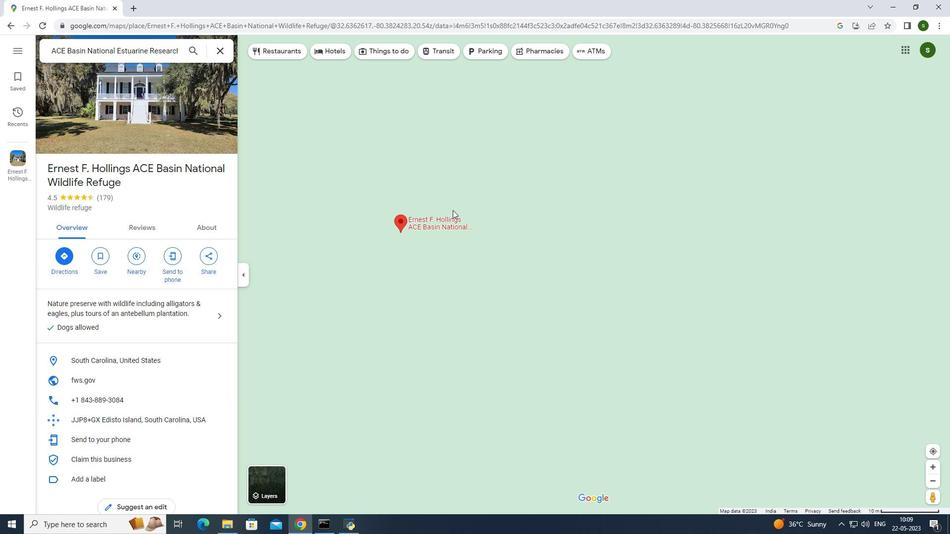 
Action: Mouse scrolled (446, 204) with delta (0, 0)
Screenshot: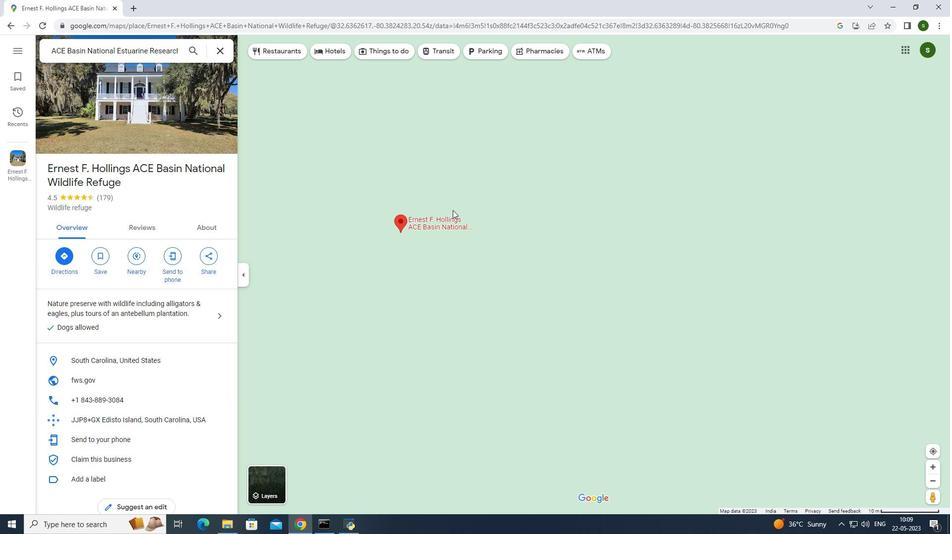 
Action: Mouse scrolled (446, 204) with delta (0, 0)
Screenshot: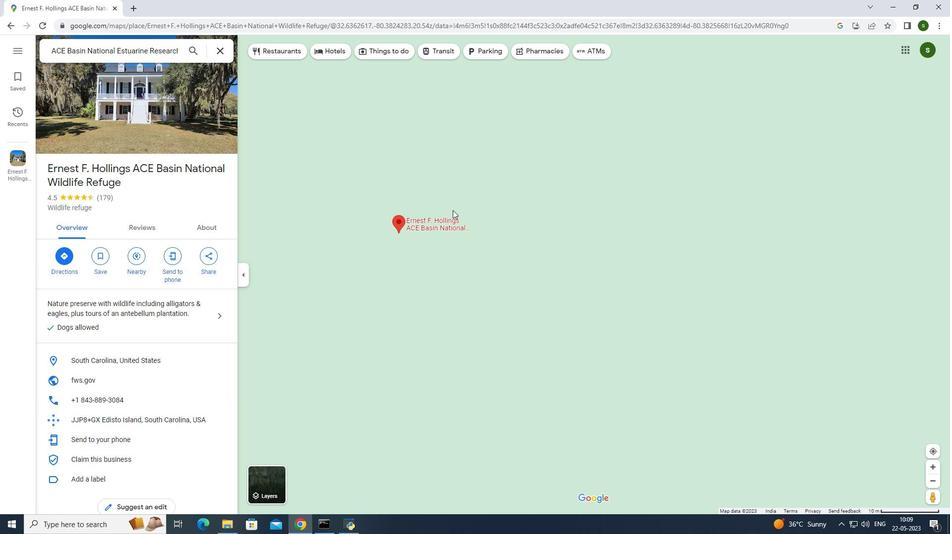 
Action: Mouse moved to (342, 249)
Screenshot: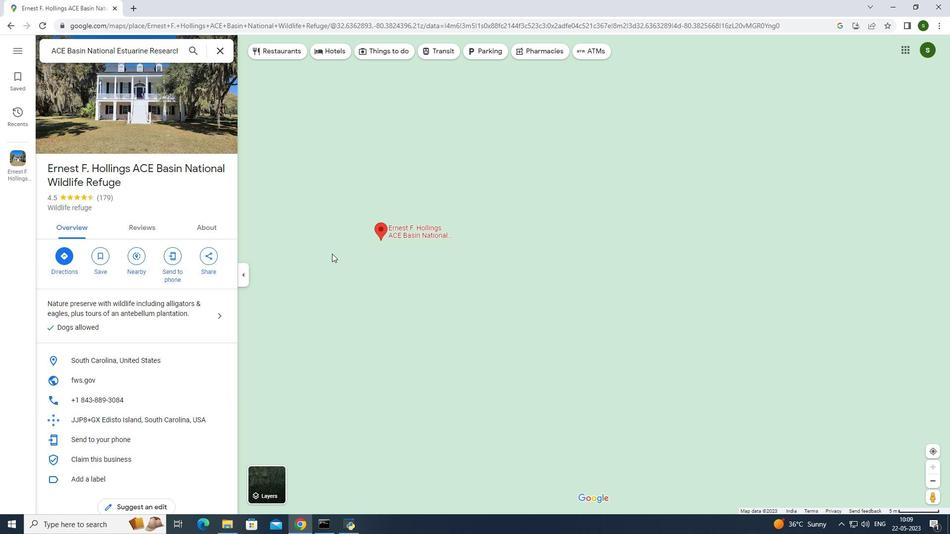
Action: Mouse pressed left at (342, 249)
Screenshot: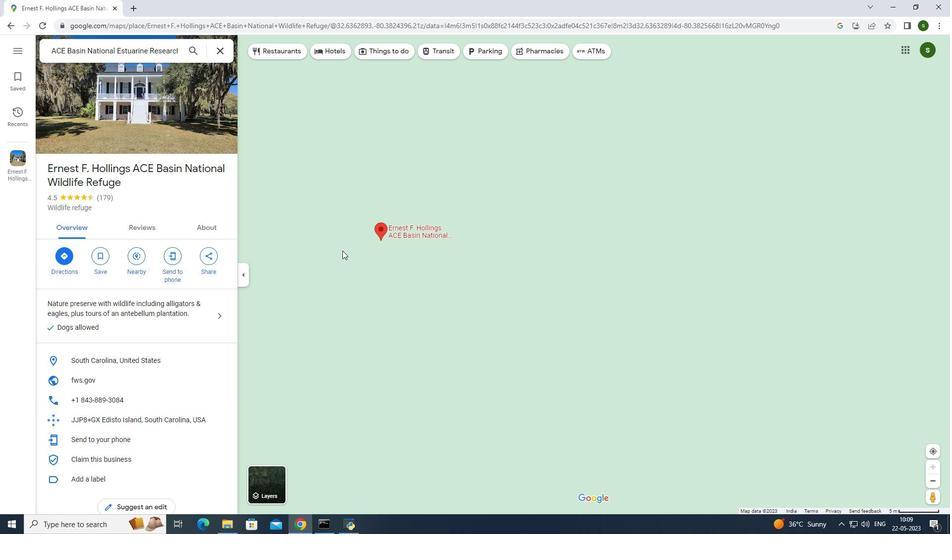 
Action: Mouse moved to (342, 246)
Screenshot: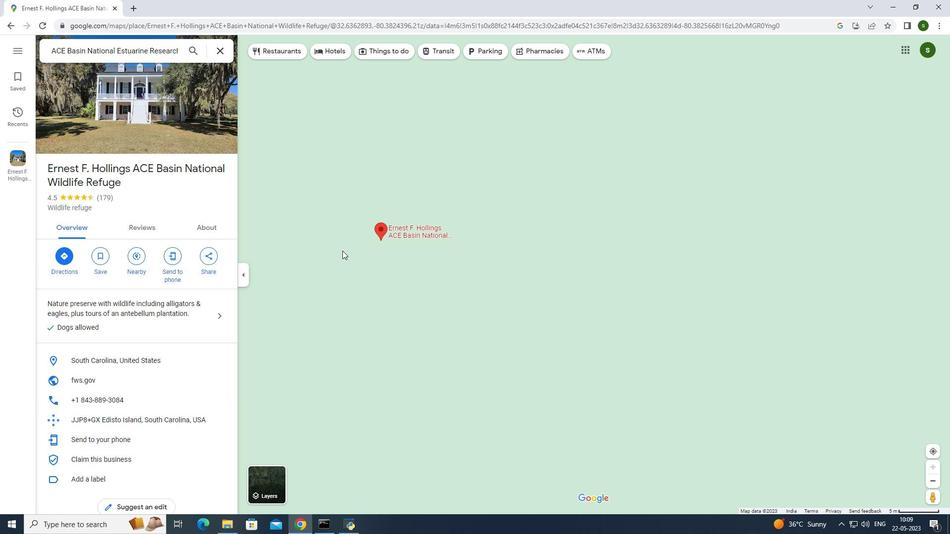 
Action: Mouse scrolled (342, 247) with delta (0, 0)
Screenshot: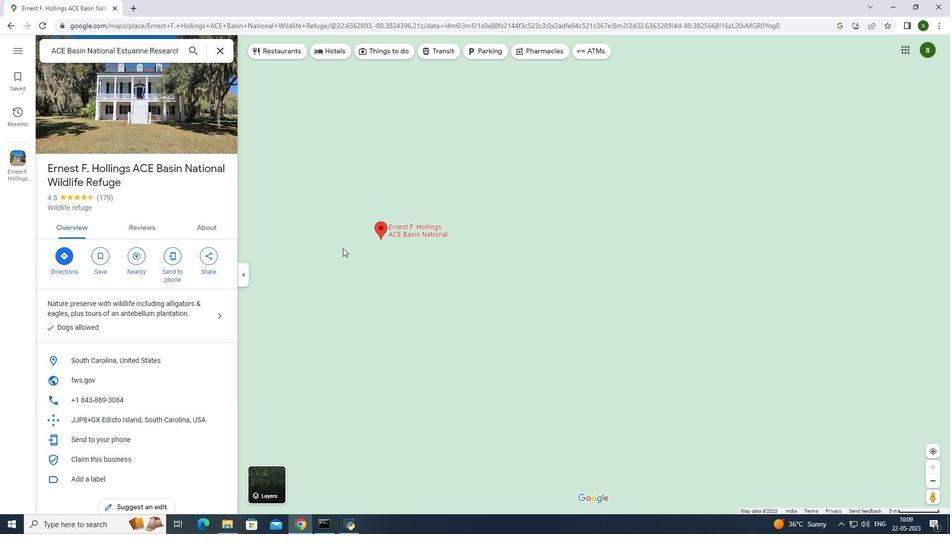 
Action: Mouse scrolled (342, 247) with delta (0, 0)
Screenshot: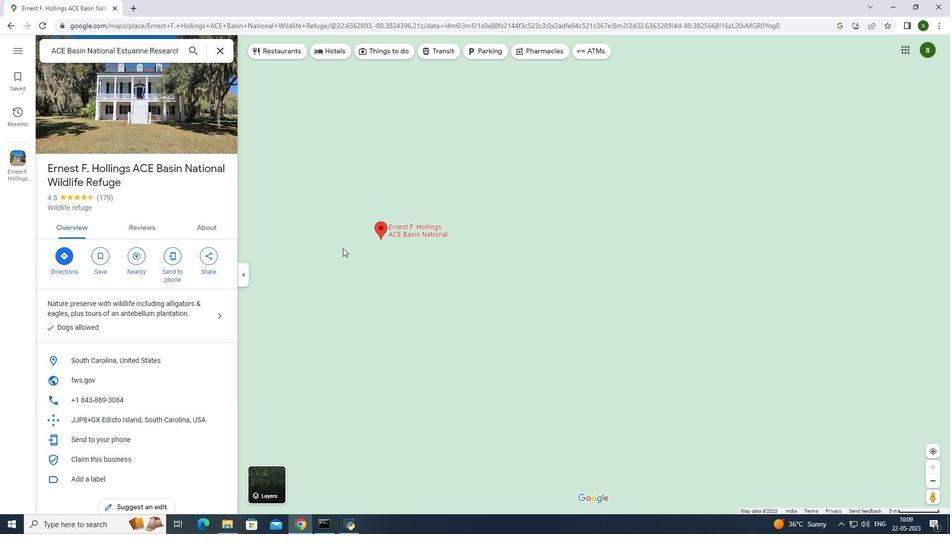 
Action: Mouse scrolled (342, 247) with delta (0, 0)
Screenshot: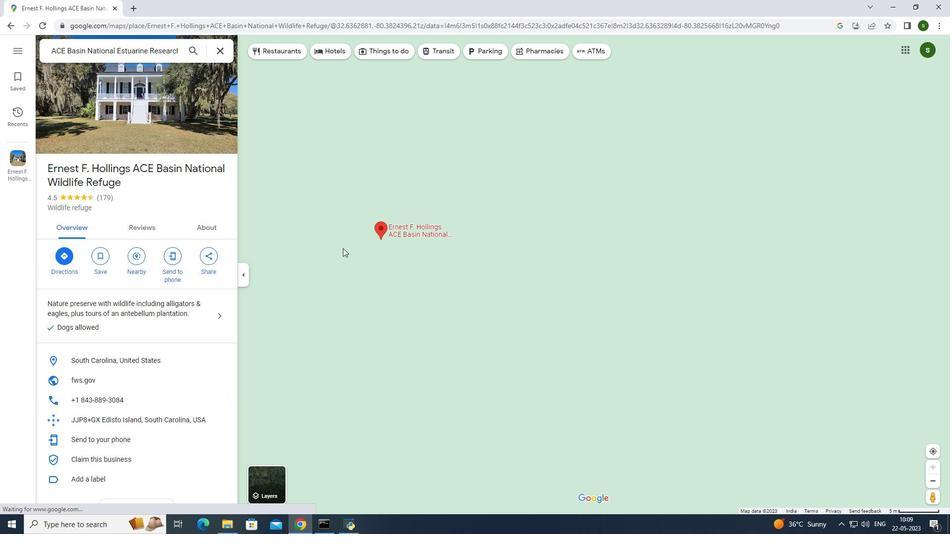 
Action: Mouse moved to (358, 263)
Screenshot: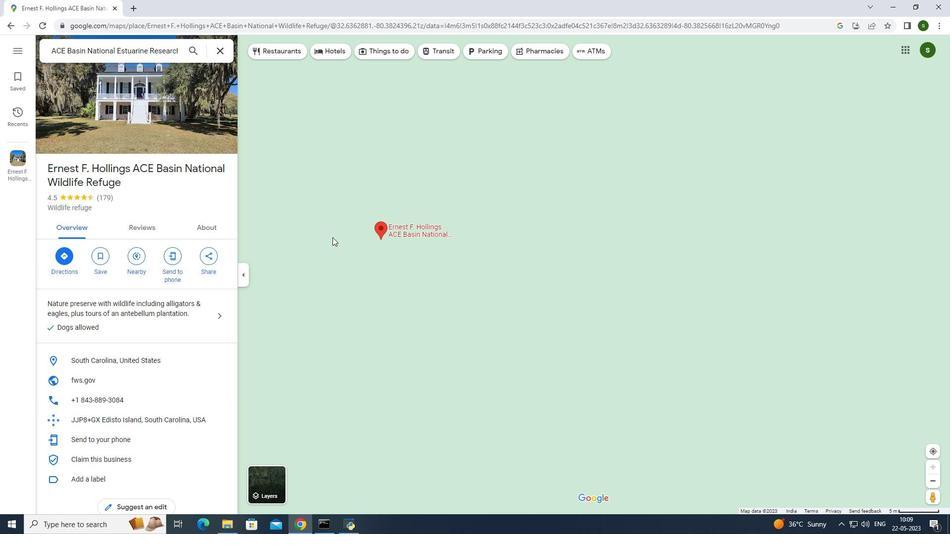 
Action: Mouse pressed left at (332, 234)
Screenshot: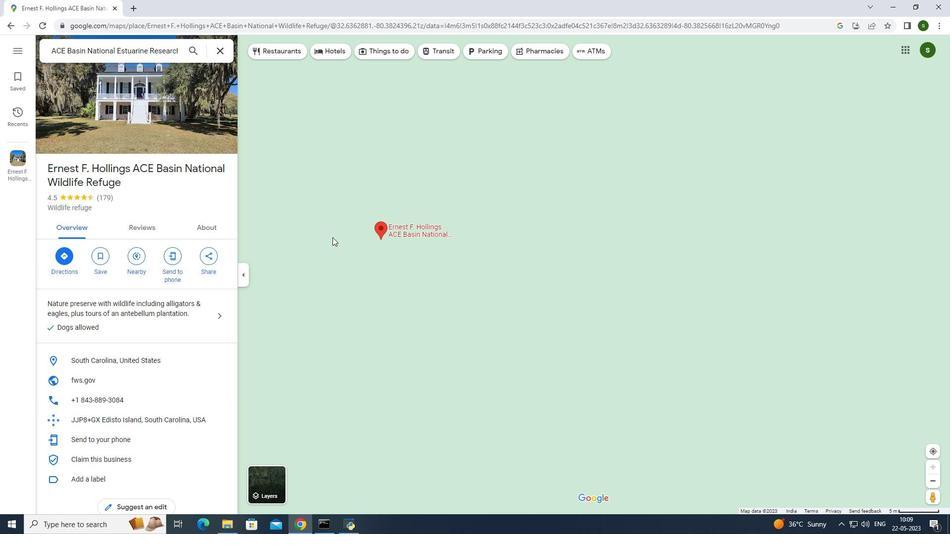 
Action: Mouse moved to (379, 337)
Screenshot: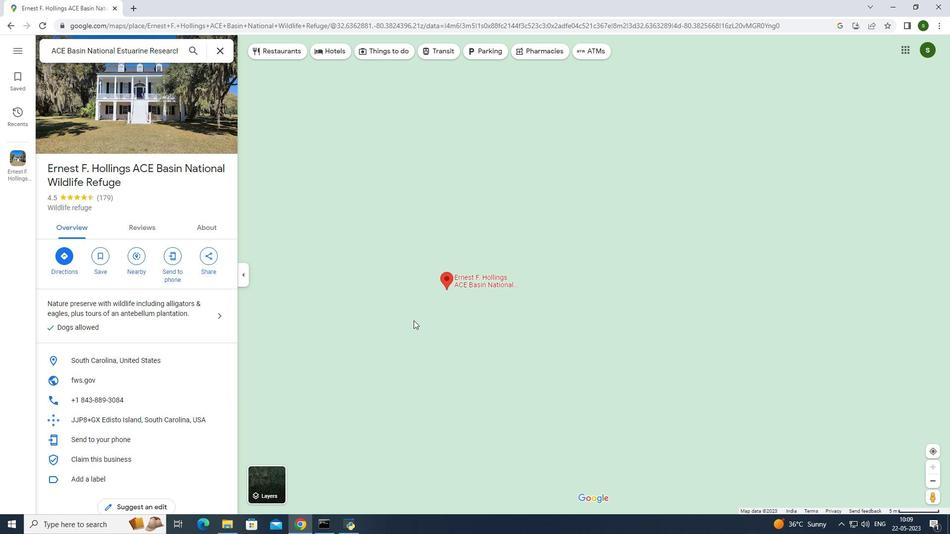 
Action: Mouse pressed left at (379, 337)
Screenshot: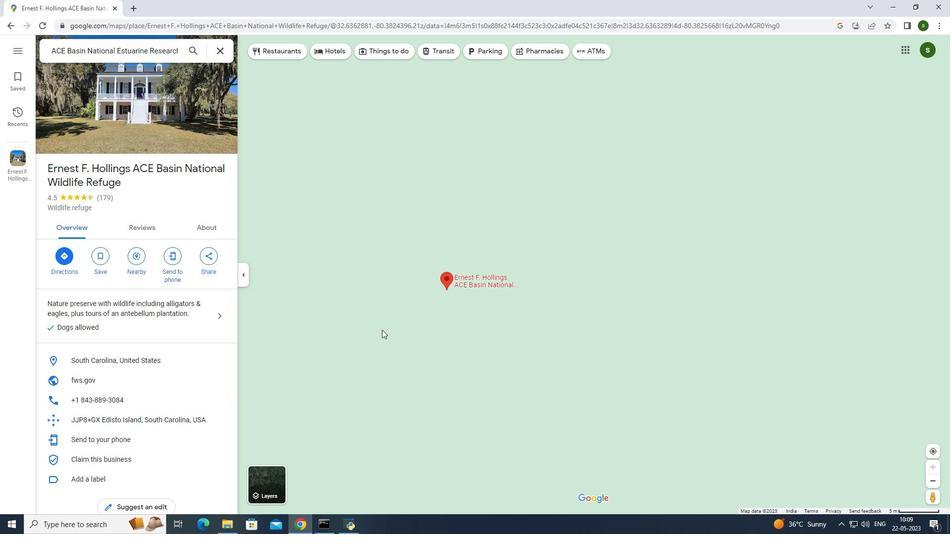 
Action: Mouse moved to (467, 351)
Screenshot: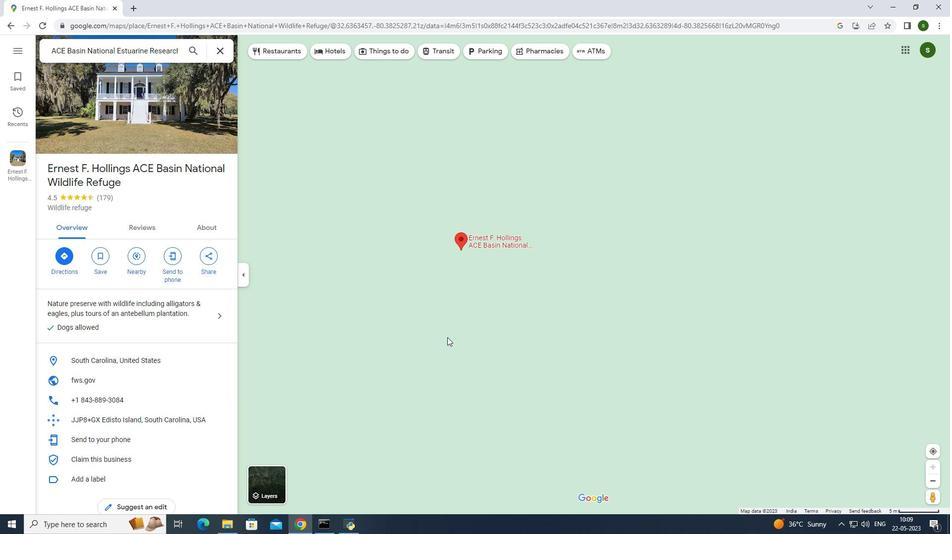 
Action: Mouse pressed left at (467, 351)
Screenshot: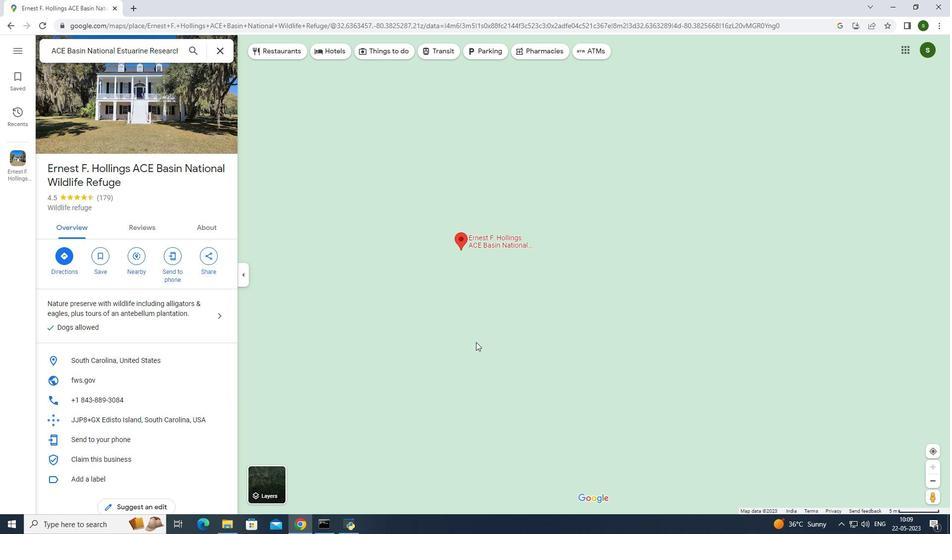 
Action: Mouse moved to (416, 282)
Screenshot: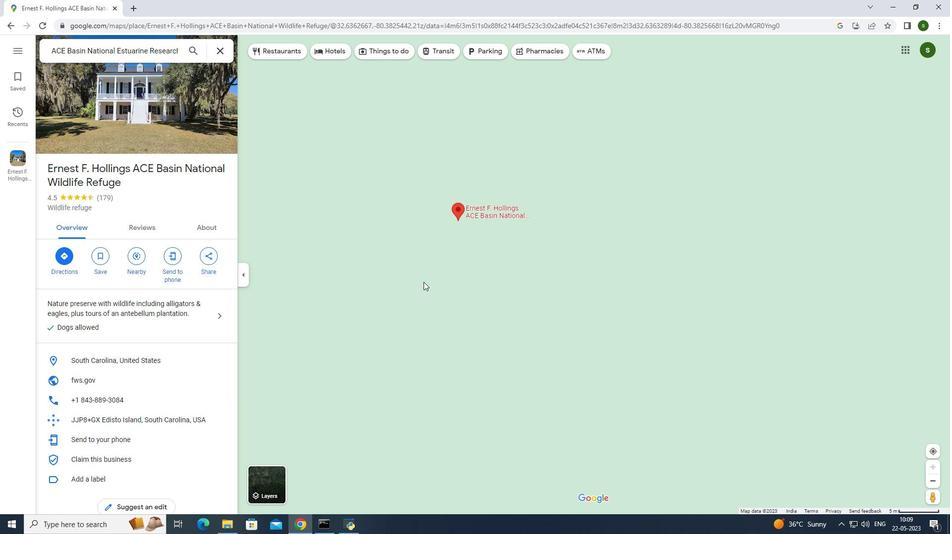 
Action: Mouse pressed left at (416, 282)
Screenshot: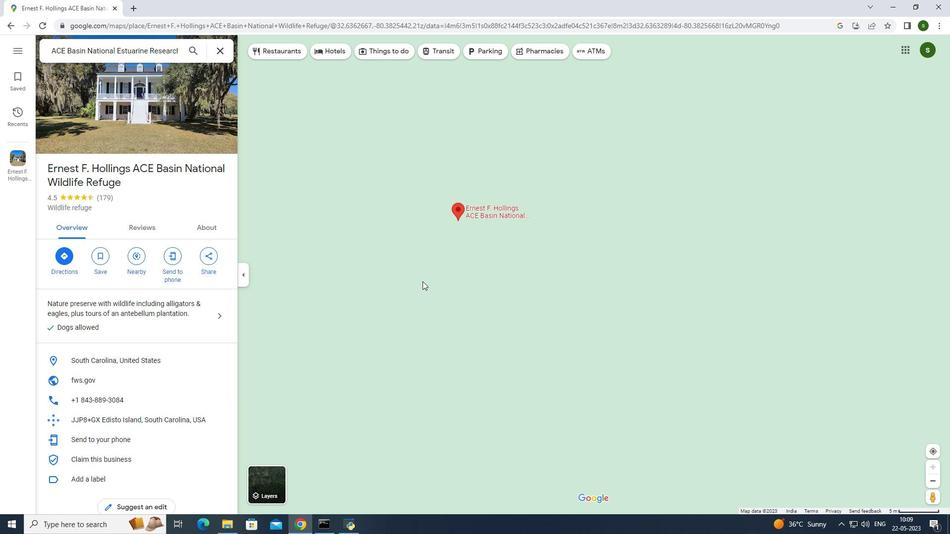 
Action: Mouse moved to (415, 278)
Screenshot: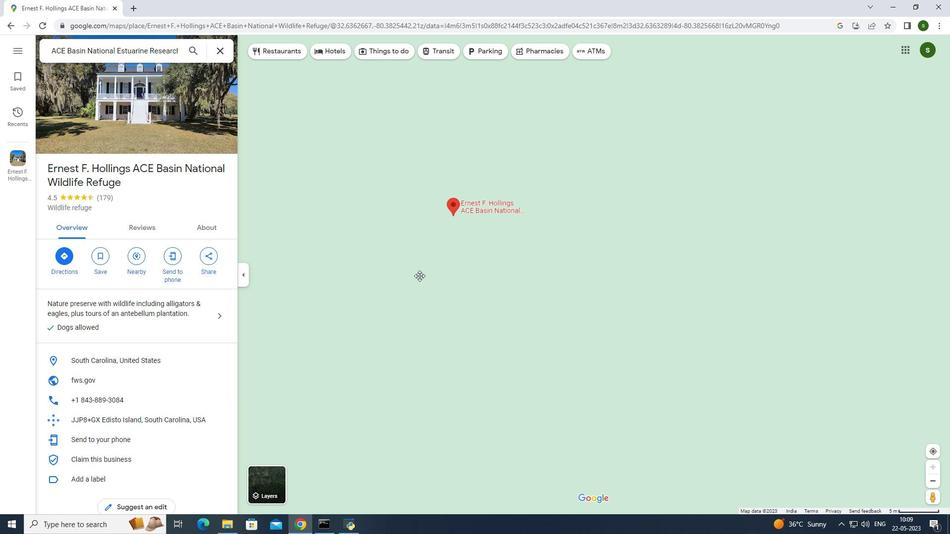 
Action: Mouse pressed left at (415, 278)
Screenshot: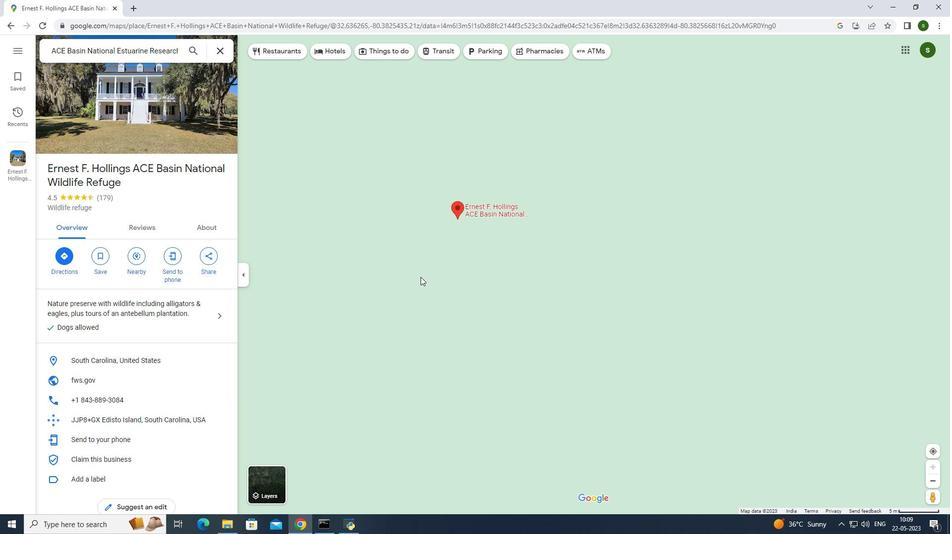 
Action: Mouse moved to (414, 264)
Screenshot: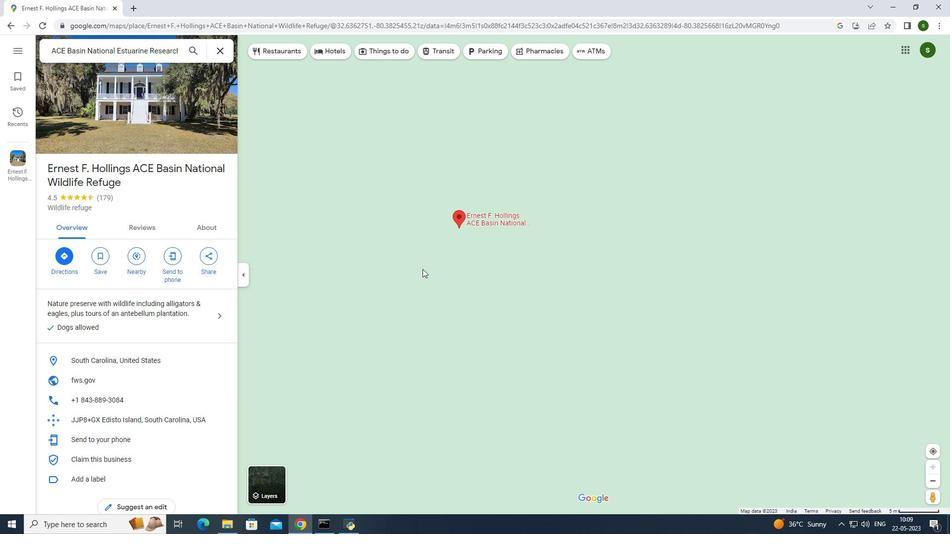 
Action: Mouse pressed left at (414, 264)
Screenshot: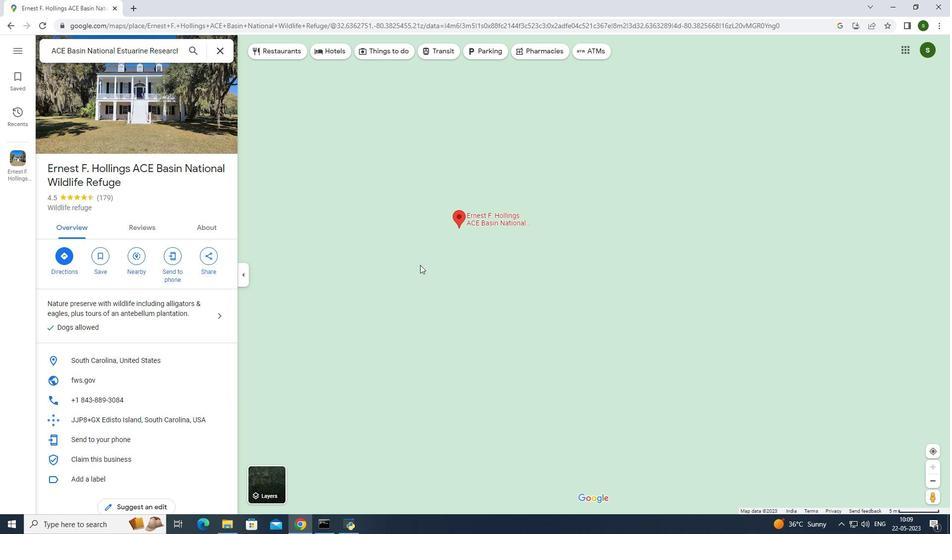 
Action: Mouse moved to (439, 279)
Screenshot: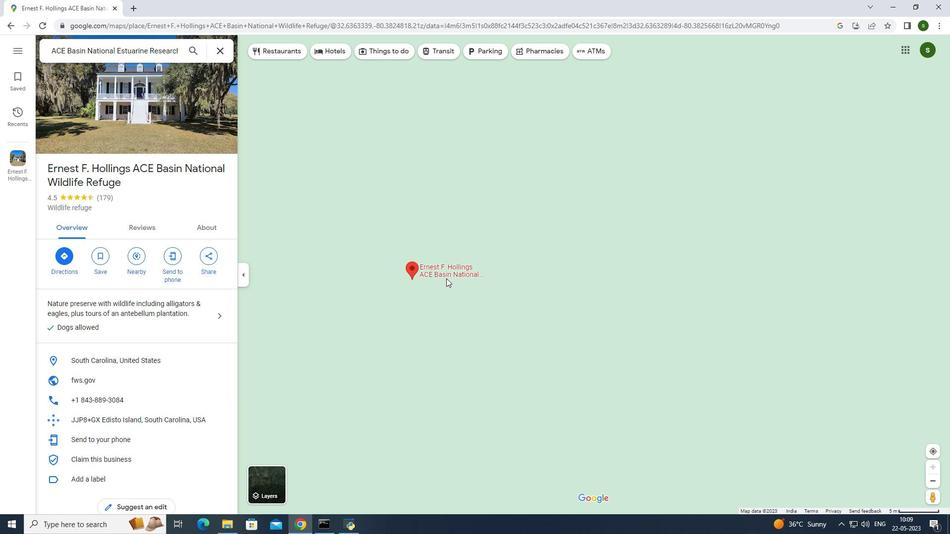 
Action: Mouse pressed left at (439, 279)
Screenshot: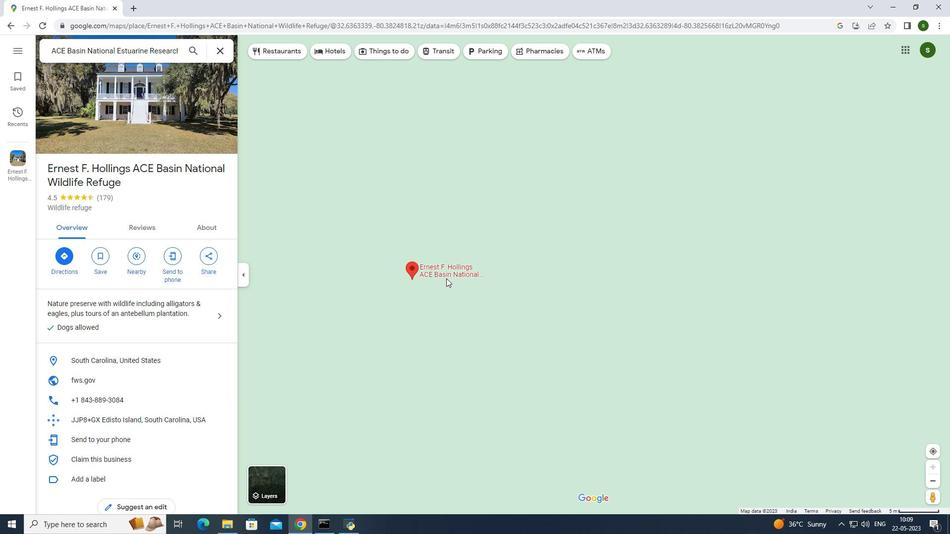 
Action: Mouse moved to (372, 328)
Screenshot: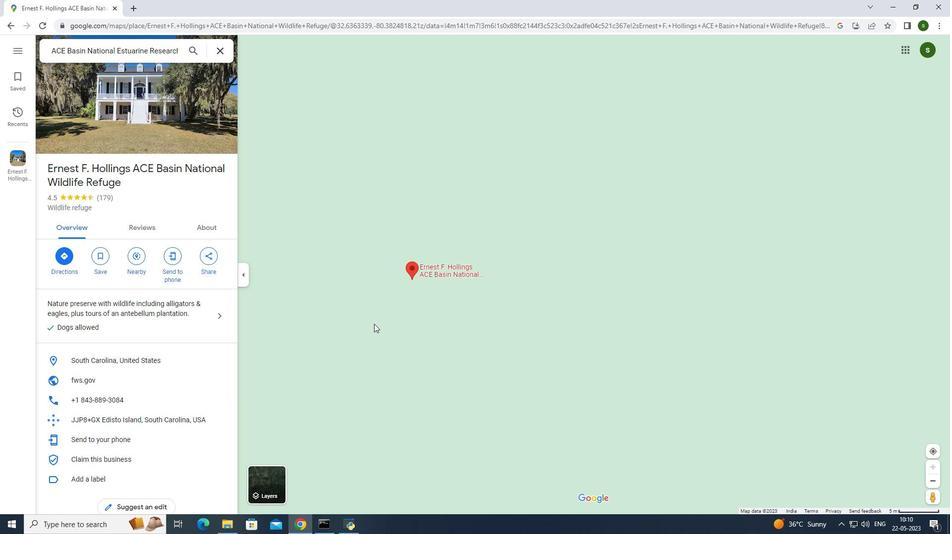 
